 Task: Get directions from Atlanta Botanical Garden, Georgia, United States to Augusta, Georgia, United States  arriving by 5:00 pm tomorrow
Action: Mouse moved to (279, 59)
Screenshot: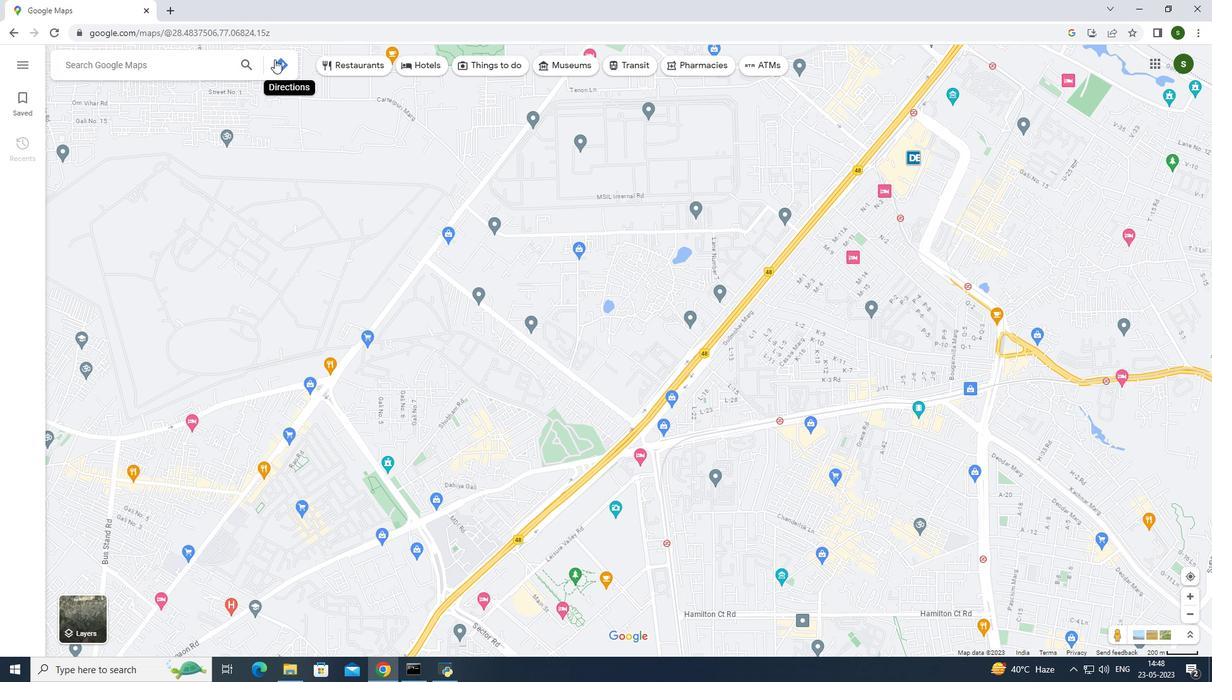 
Action: Mouse pressed left at (279, 59)
Screenshot: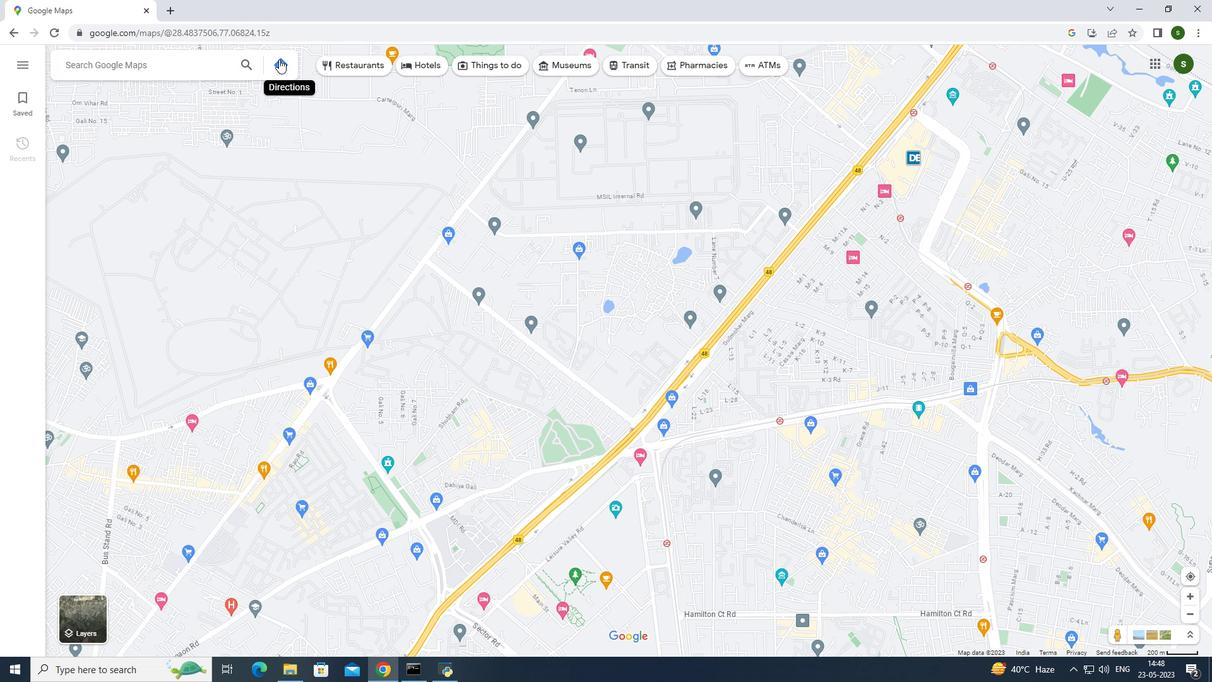 
Action: Mouse moved to (188, 103)
Screenshot: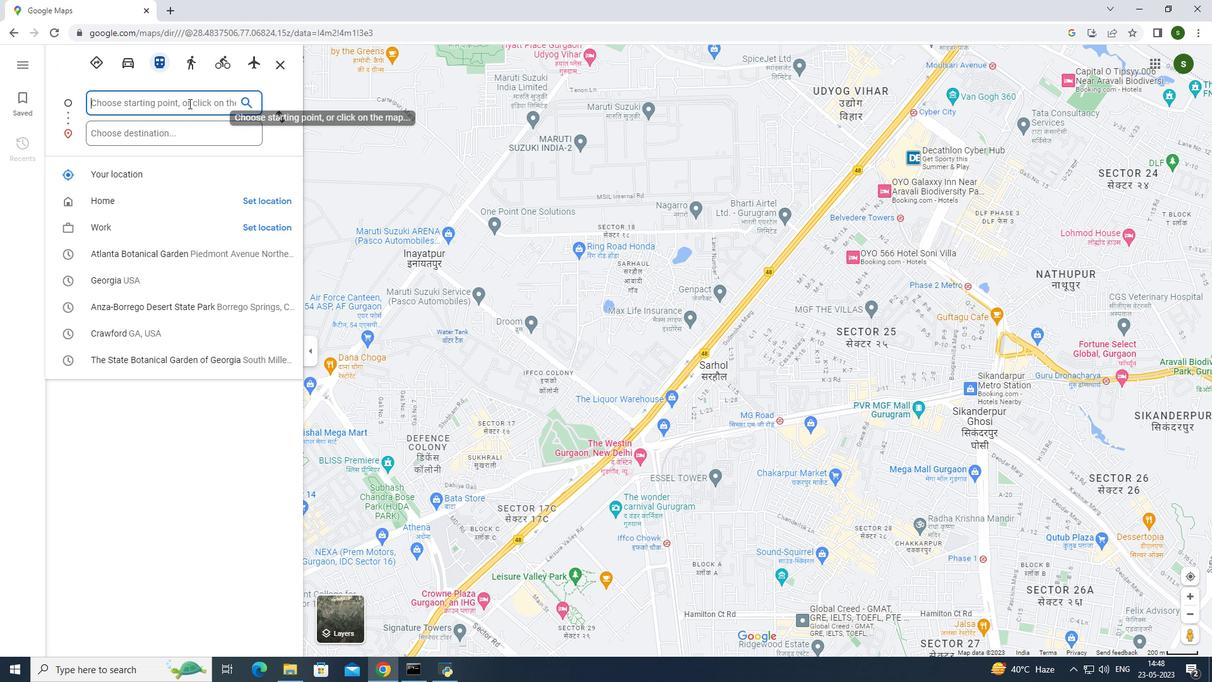 
Action: Mouse pressed left at (188, 103)
Screenshot: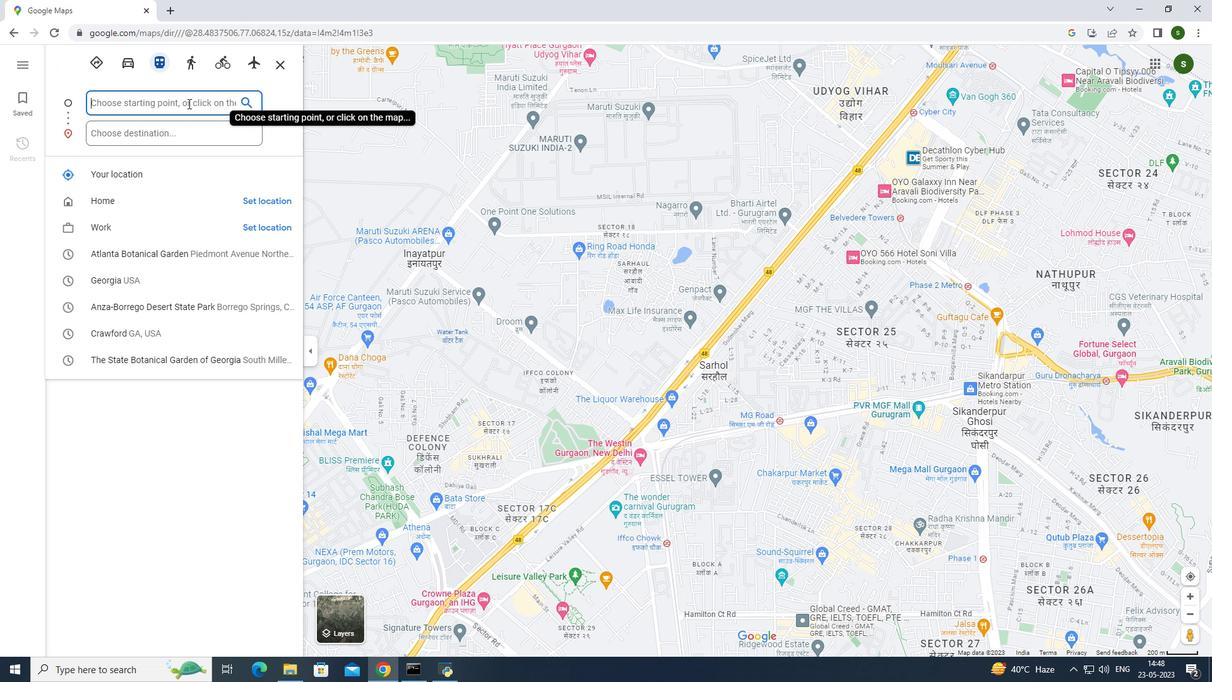 
Action: Key pressed <Key.caps_lock>A<Key.caps_lock>tlanta<Key.space><Key.caps_lock>B<Key.caps_lock>otanical<Key.space><Key.caps_lock>G<Key.caps_lock>arden,<Key.caps_lock>G<Key.caps_lock>eorgia,<Key.caps_lock>U<Key.caps_lock>nited<Key.space><Key.caps_lock>S<Key.caps_lock>tates
Screenshot: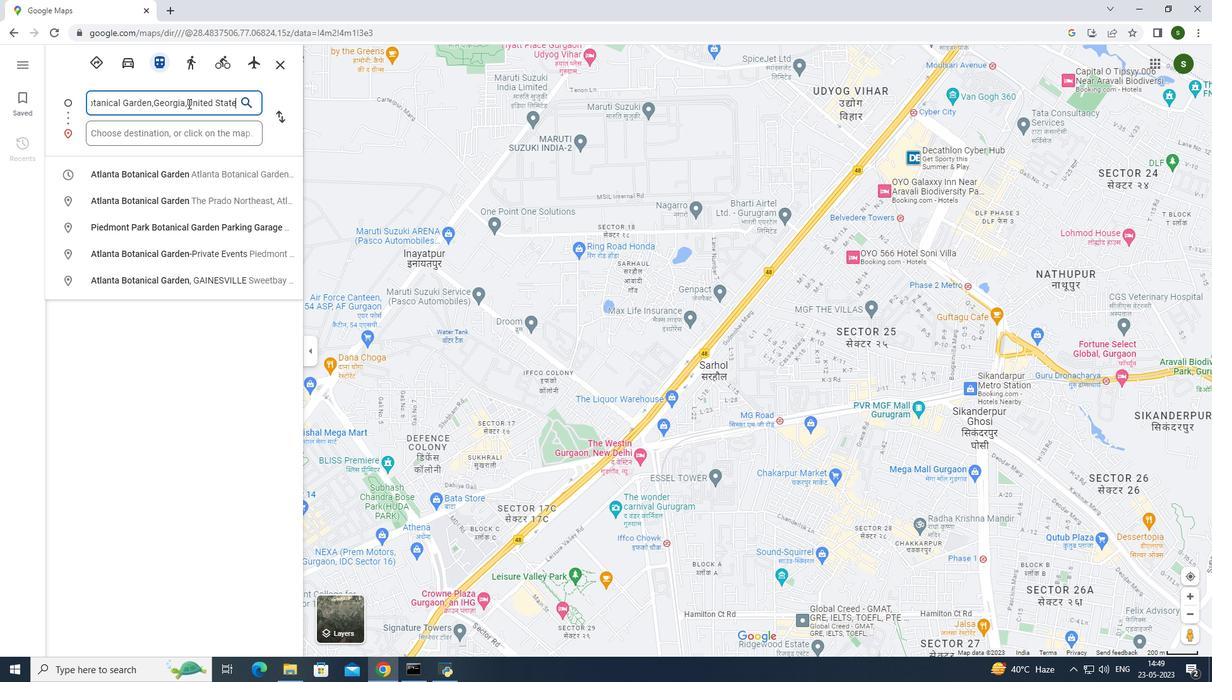 
Action: Mouse moved to (173, 132)
Screenshot: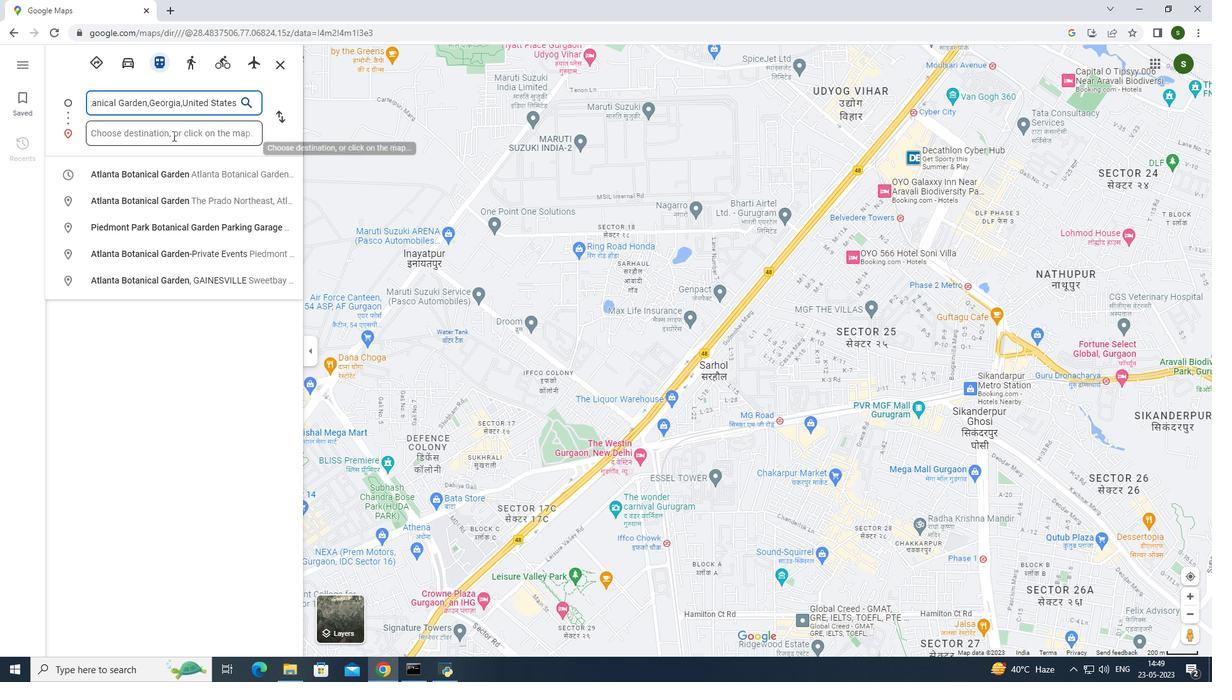 
Action: Mouse pressed left at (173, 132)
Screenshot: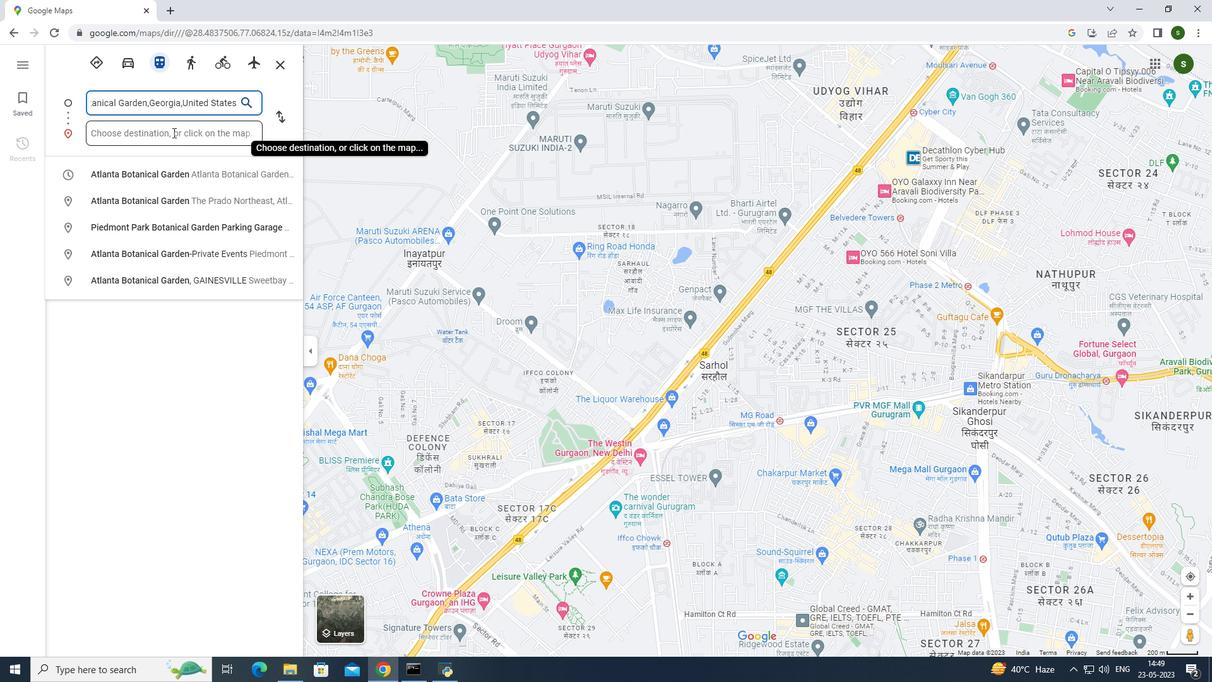 
Action: Key pressed <Key.caps_lock>A<Key.caps_lock>ugusta,<Key.caps_lock>G<Key.caps_lock>eorgia,<Key.caps_lock>U<Key.caps_lock>nited<Key.space><Key.caps_lock>S<Key.caps_lock>tates<Key.enter>
Screenshot: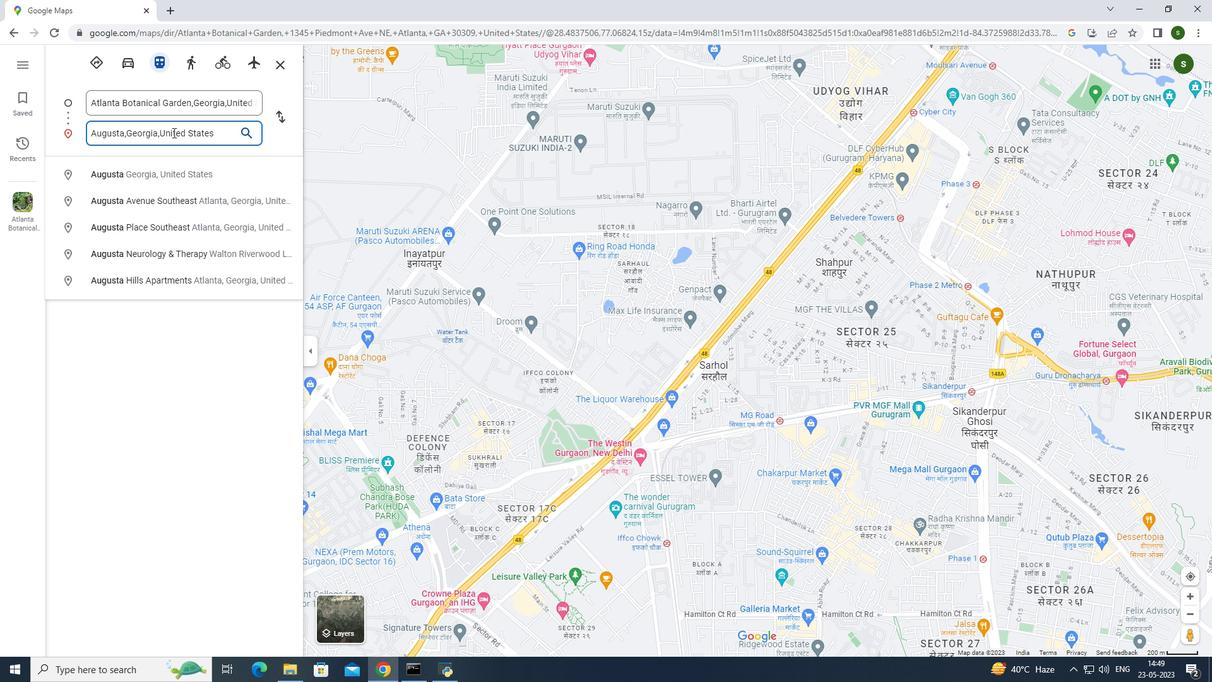 
Action: Mouse moved to (139, 173)
Screenshot: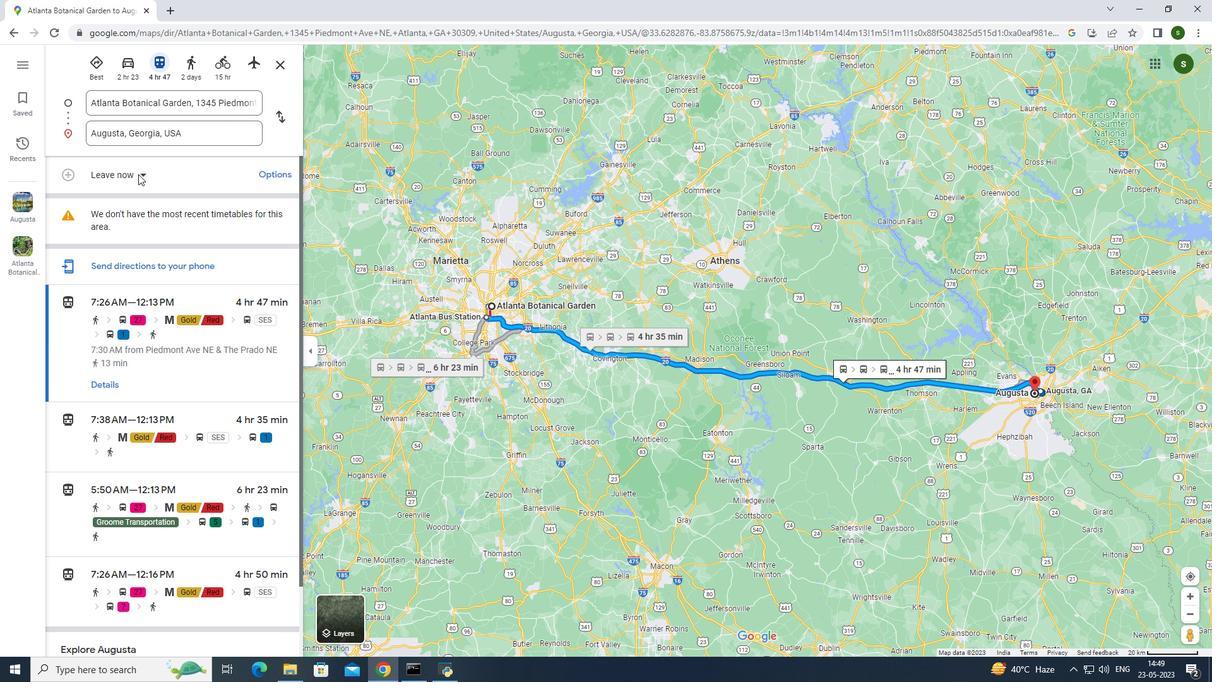
Action: Mouse pressed left at (139, 173)
Screenshot: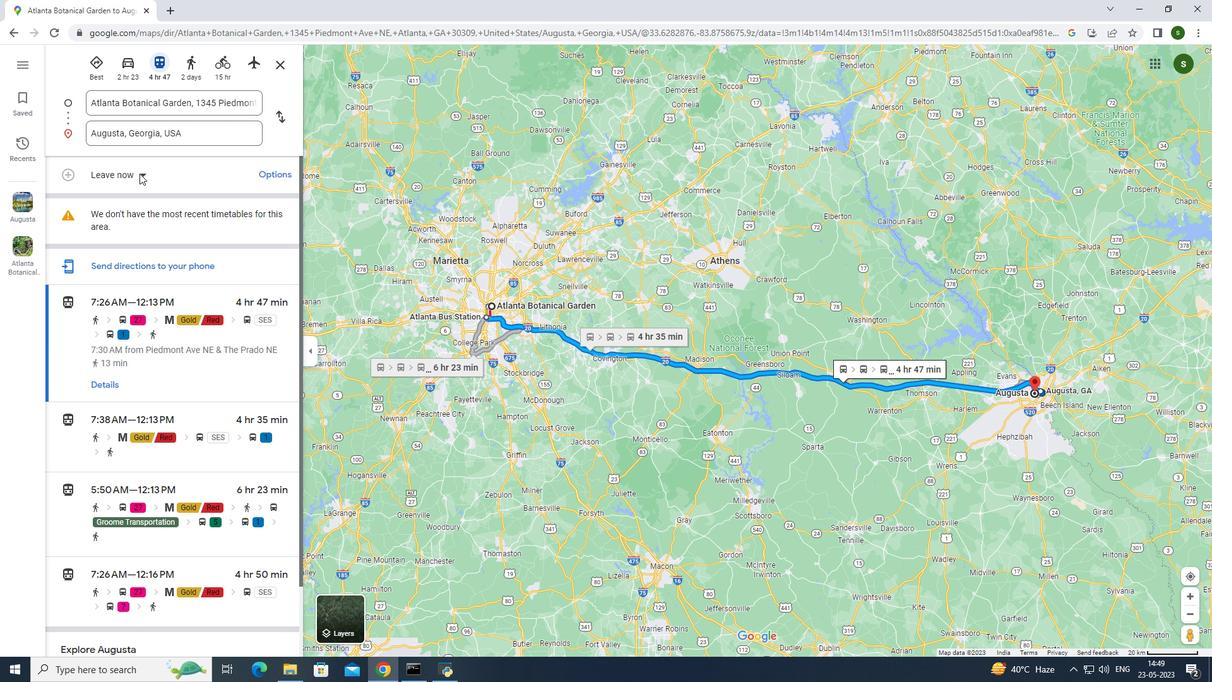 
Action: Mouse moved to (125, 231)
Screenshot: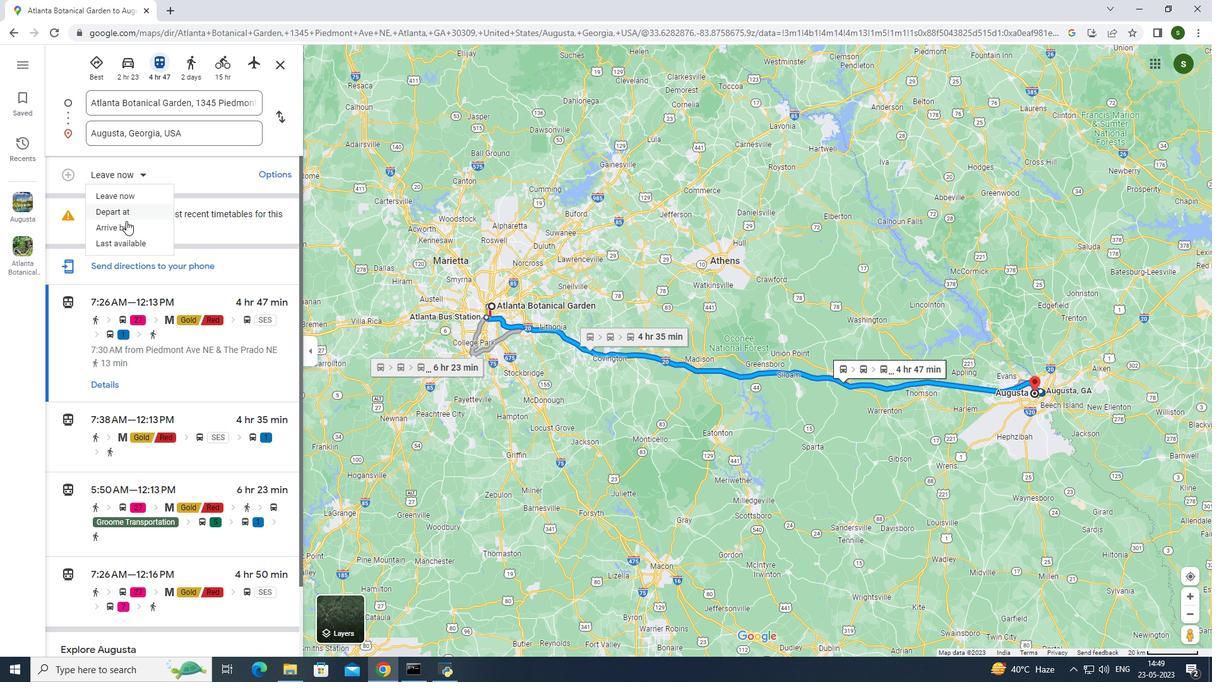 
Action: Mouse pressed left at (125, 231)
Screenshot: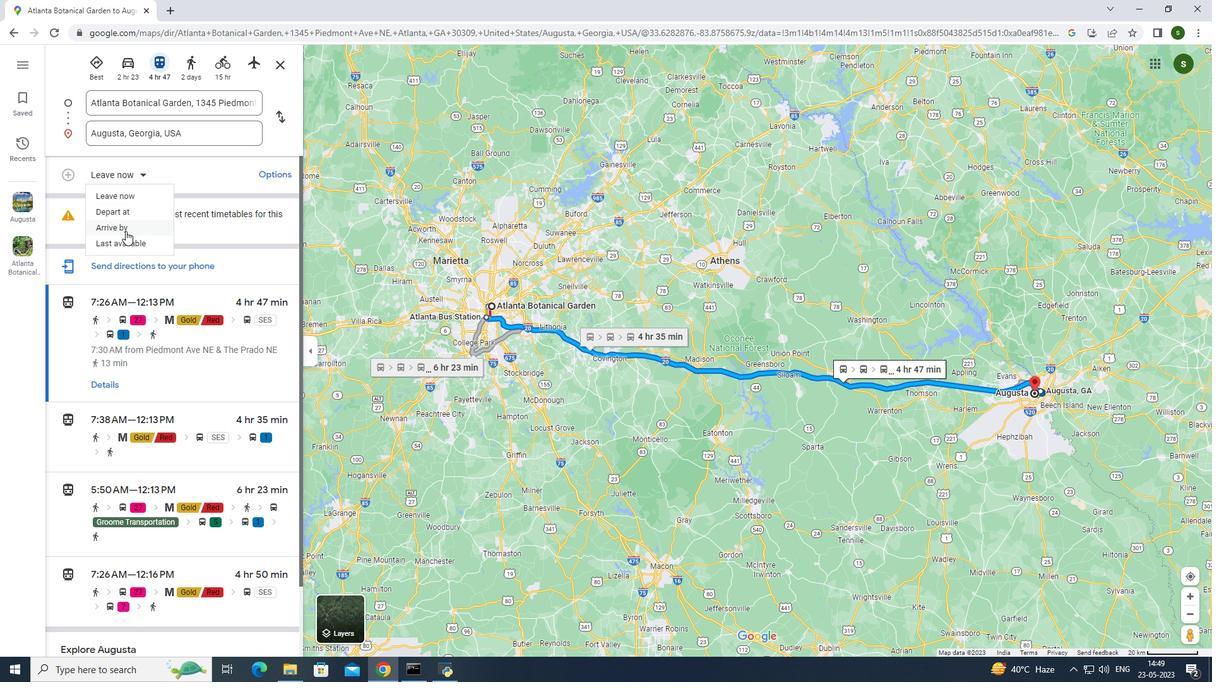 
Action: Mouse moved to (122, 193)
Screenshot: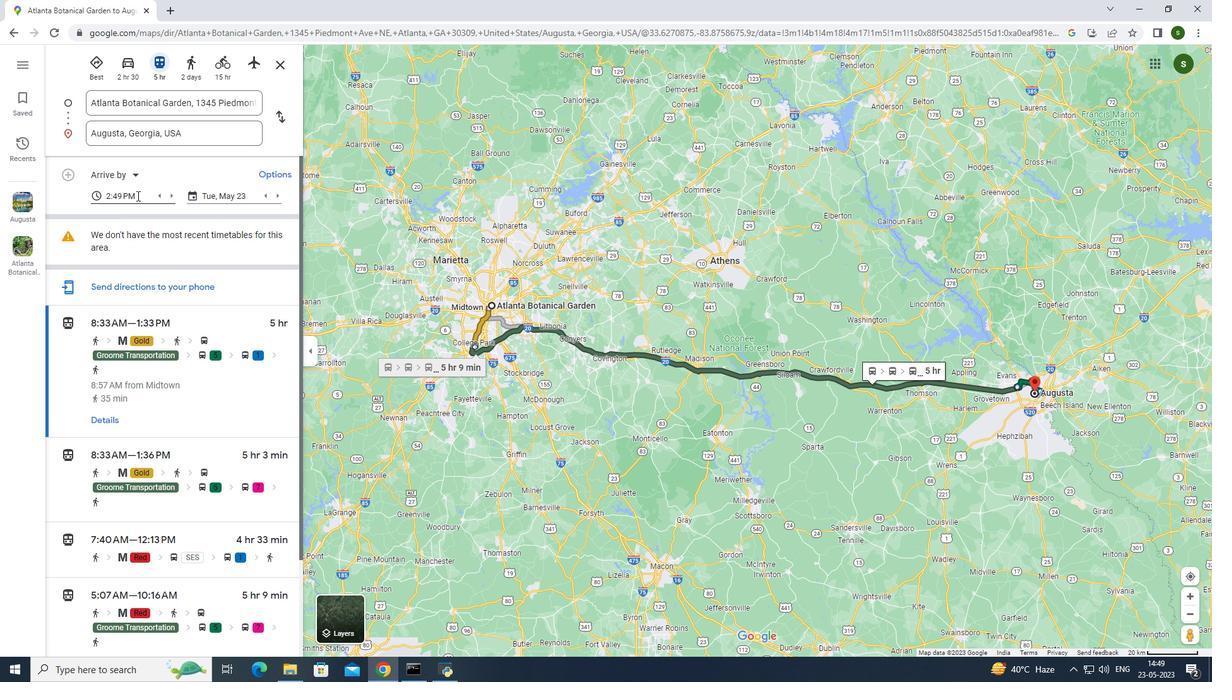 
Action: Mouse pressed left at (122, 193)
Screenshot: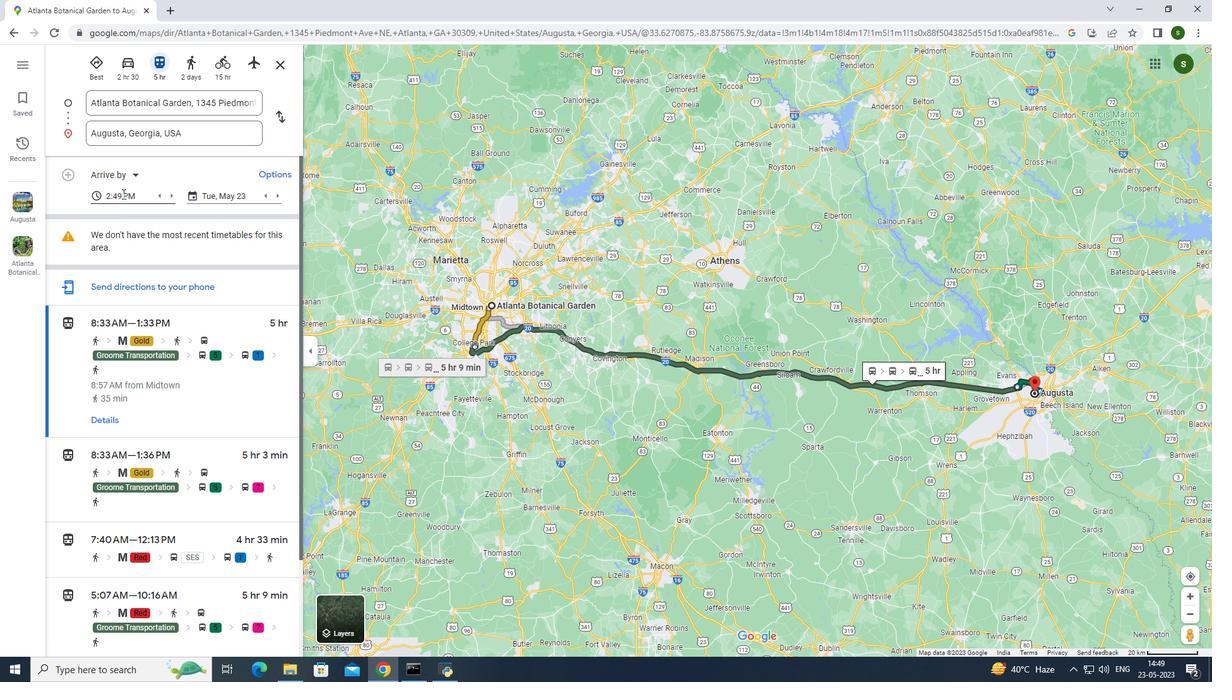 
Action: Mouse moved to (169, 282)
Screenshot: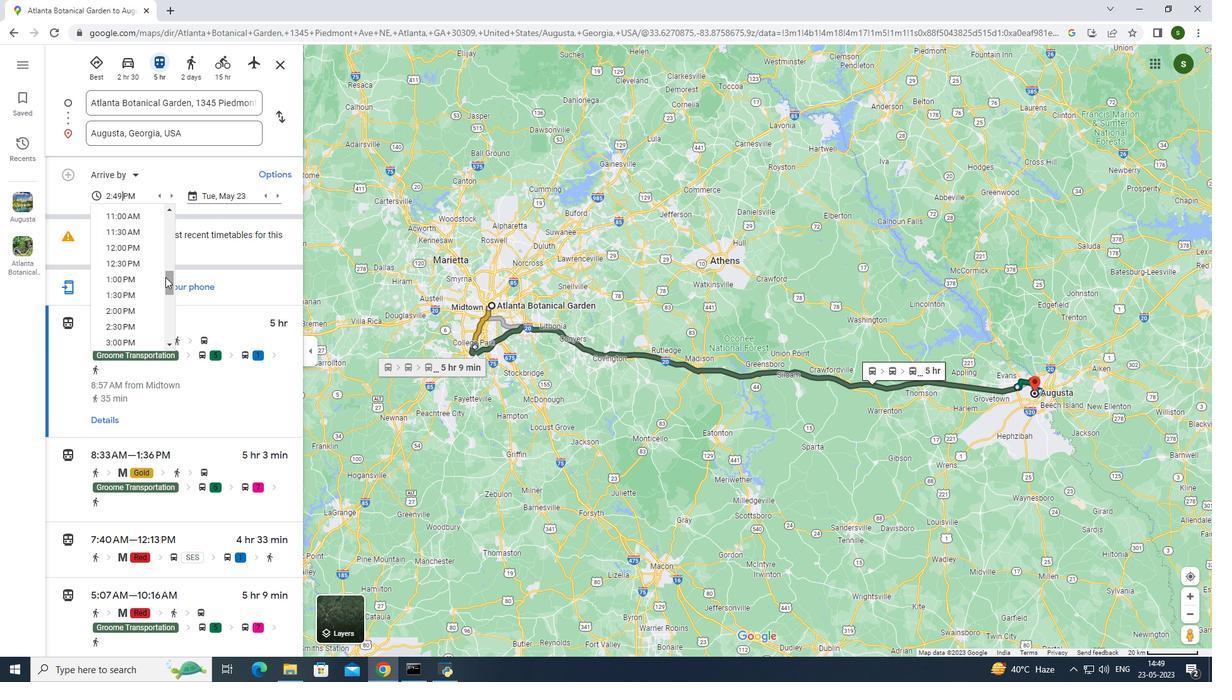 
Action: Mouse pressed left at (169, 282)
Screenshot: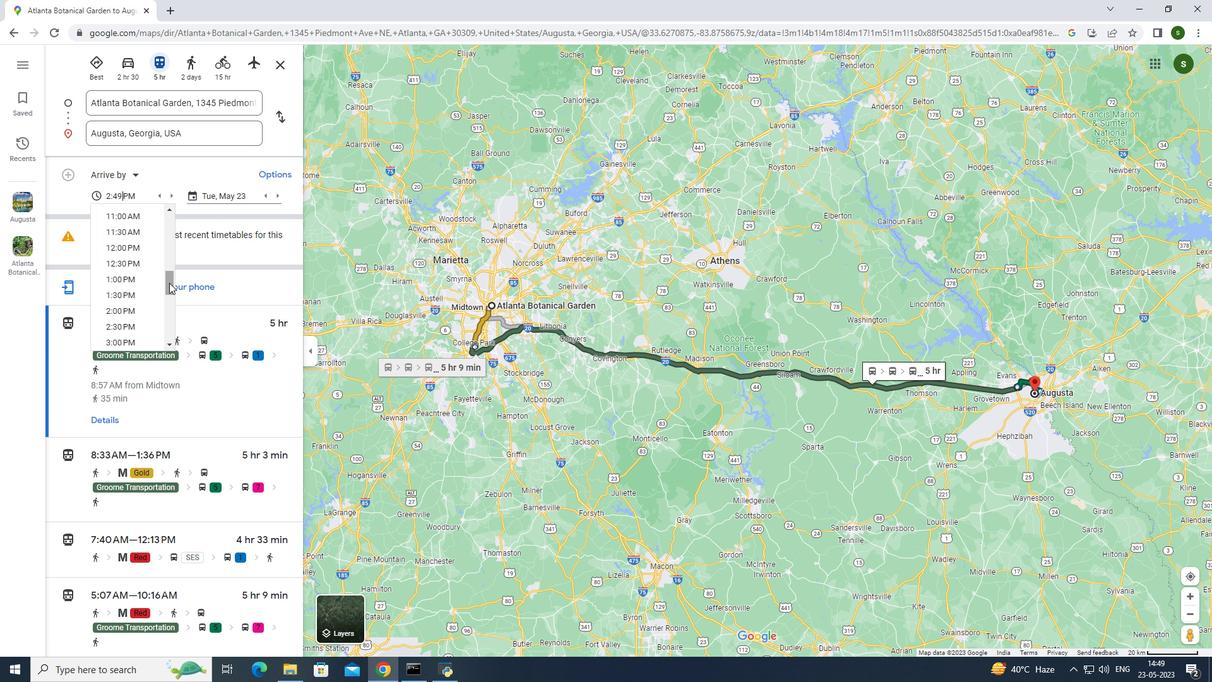 
Action: Mouse moved to (132, 322)
Screenshot: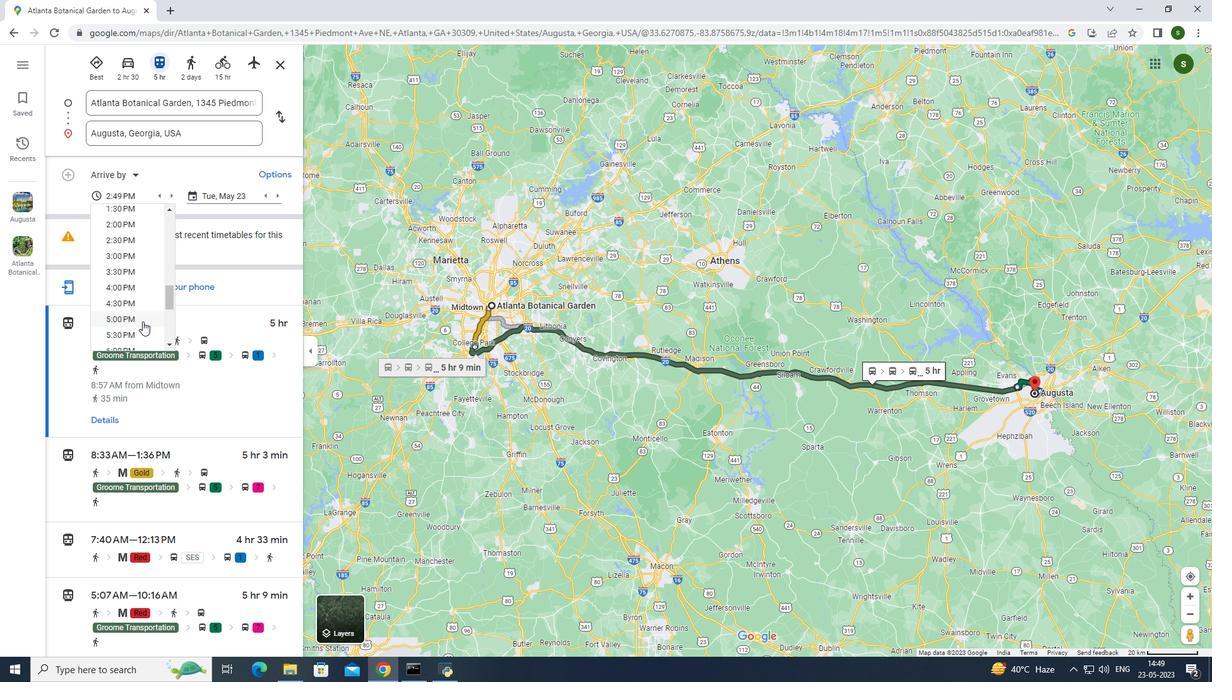
Action: Mouse pressed left at (132, 322)
Screenshot: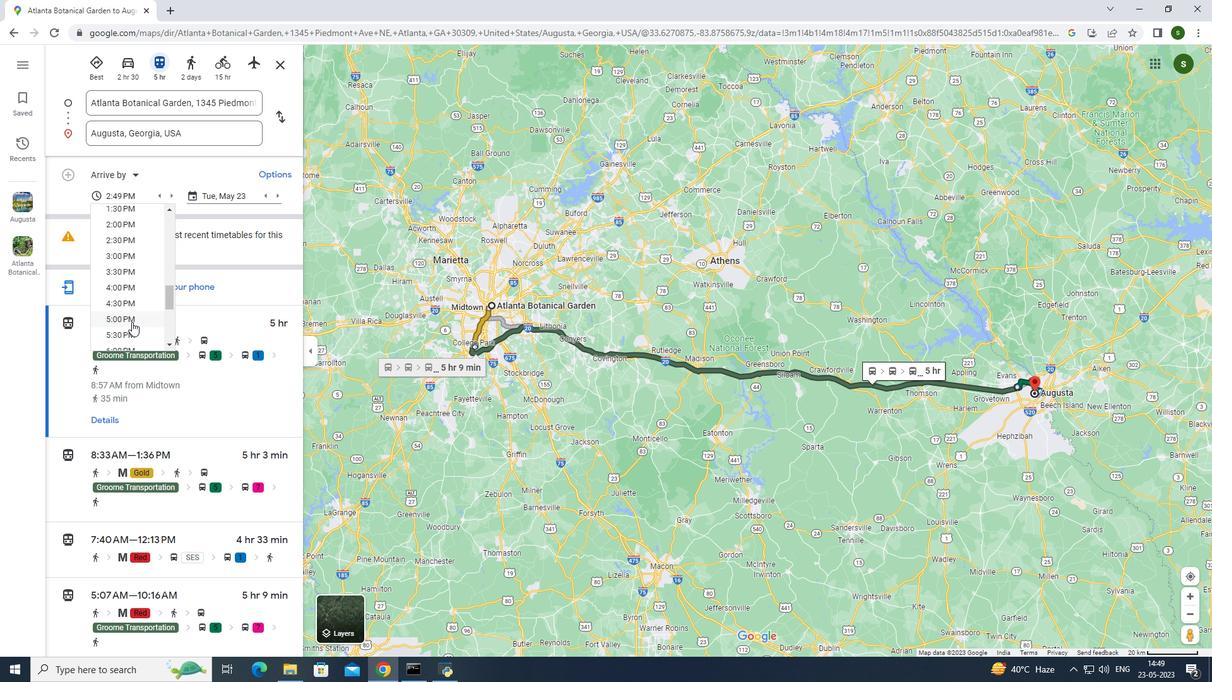 
Action: Mouse moved to (277, 198)
Screenshot: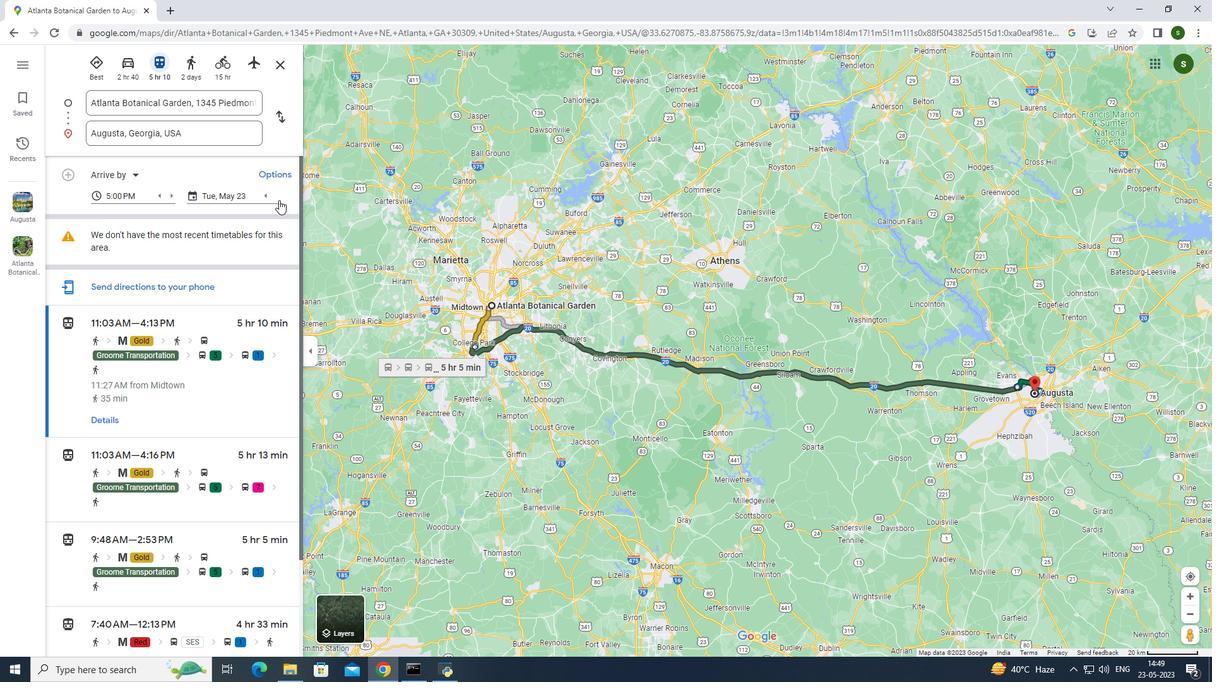 
Action: Mouse pressed left at (277, 198)
Screenshot: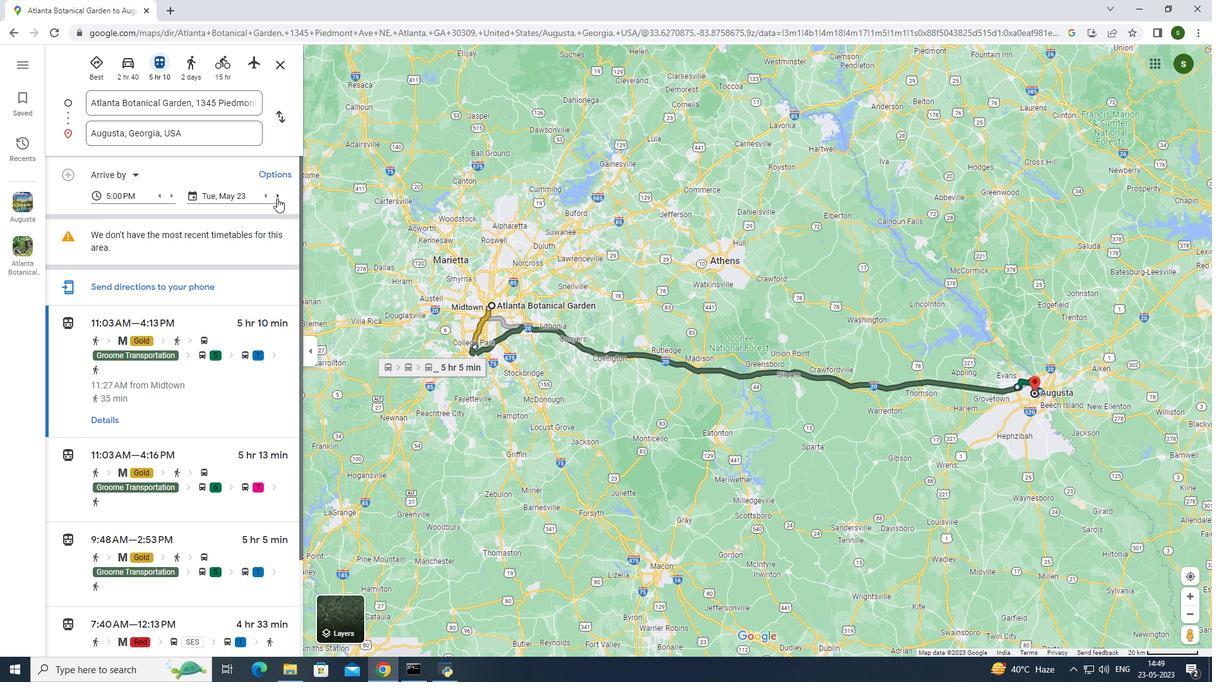 
Action: Mouse moved to (505, 354)
Screenshot: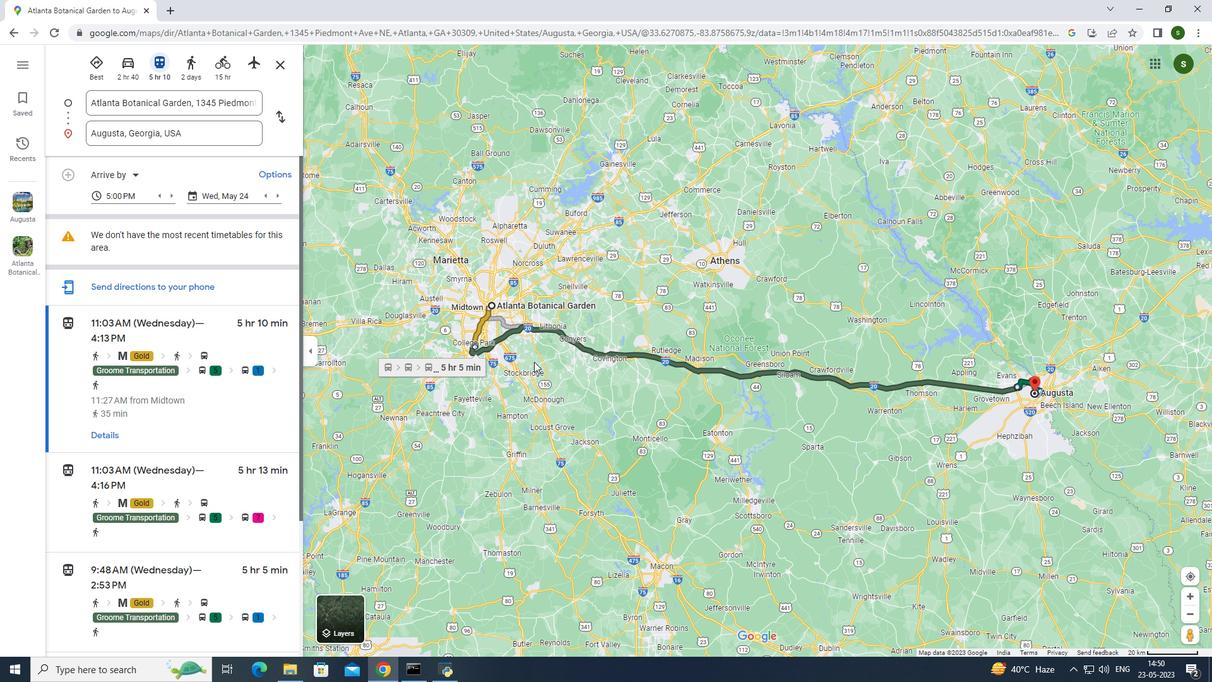 
Action: Mouse scrolled (505, 354) with delta (0, 0)
Screenshot: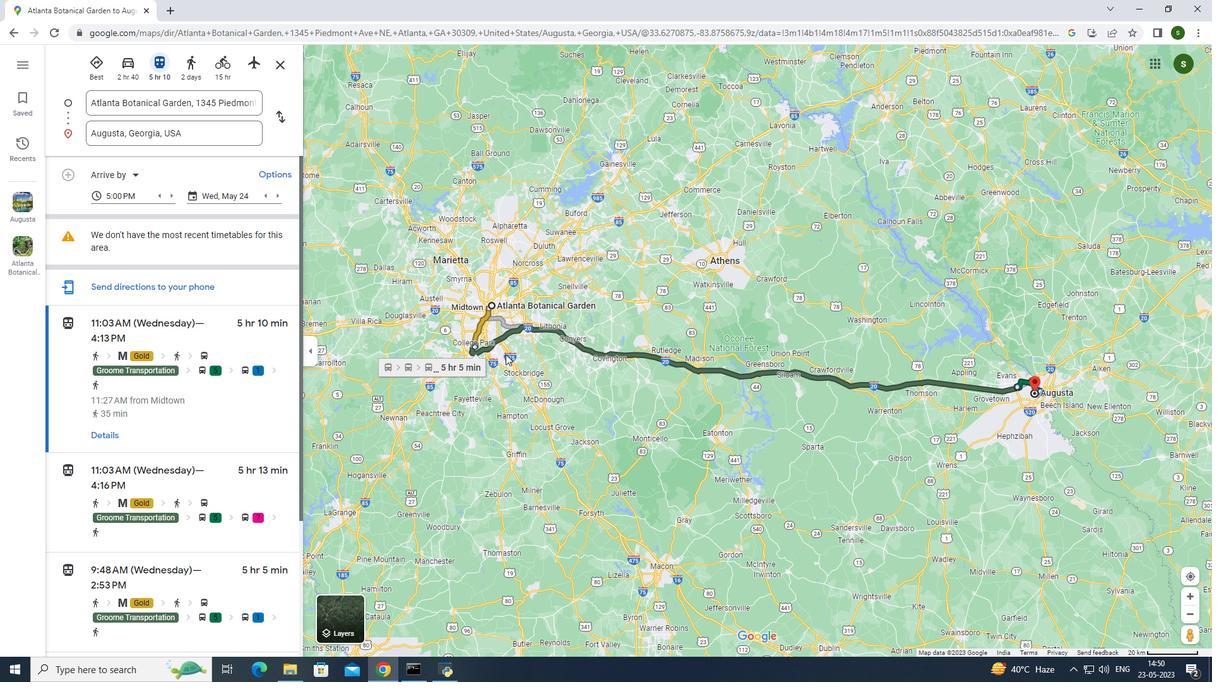 
Action: Mouse moved to (505, 354)
Screenshot: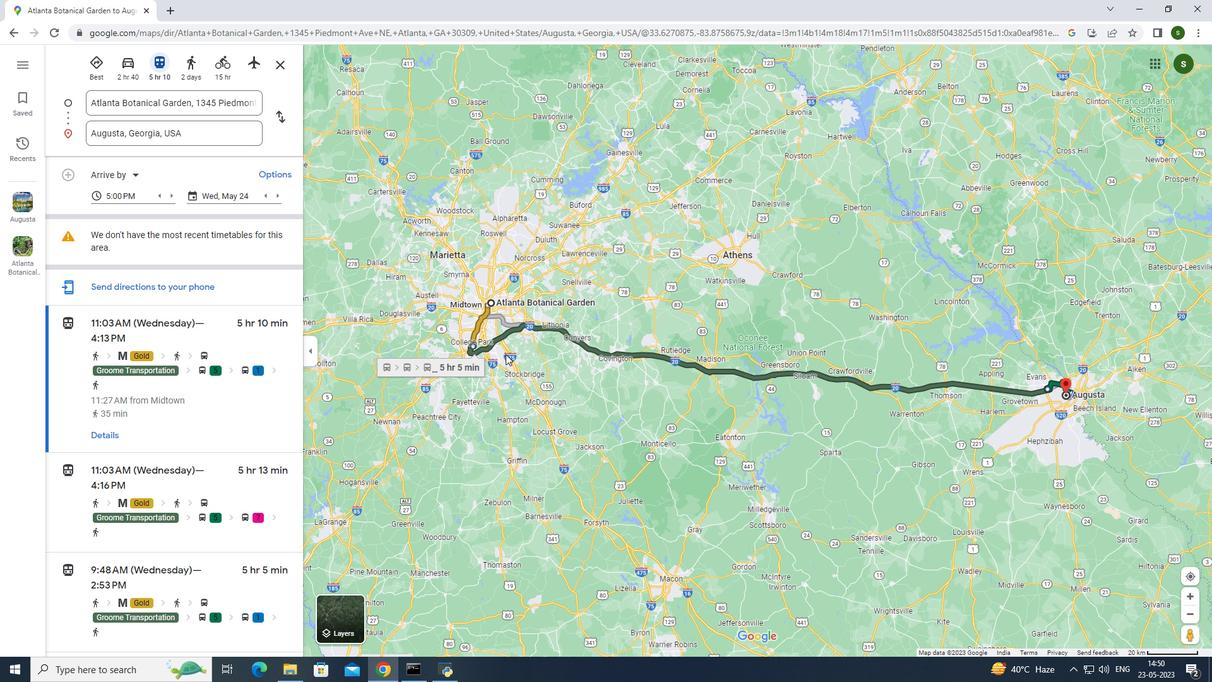 
Action: Mouse scrolled (505, 354) with delta (0, 0)
Screenshot: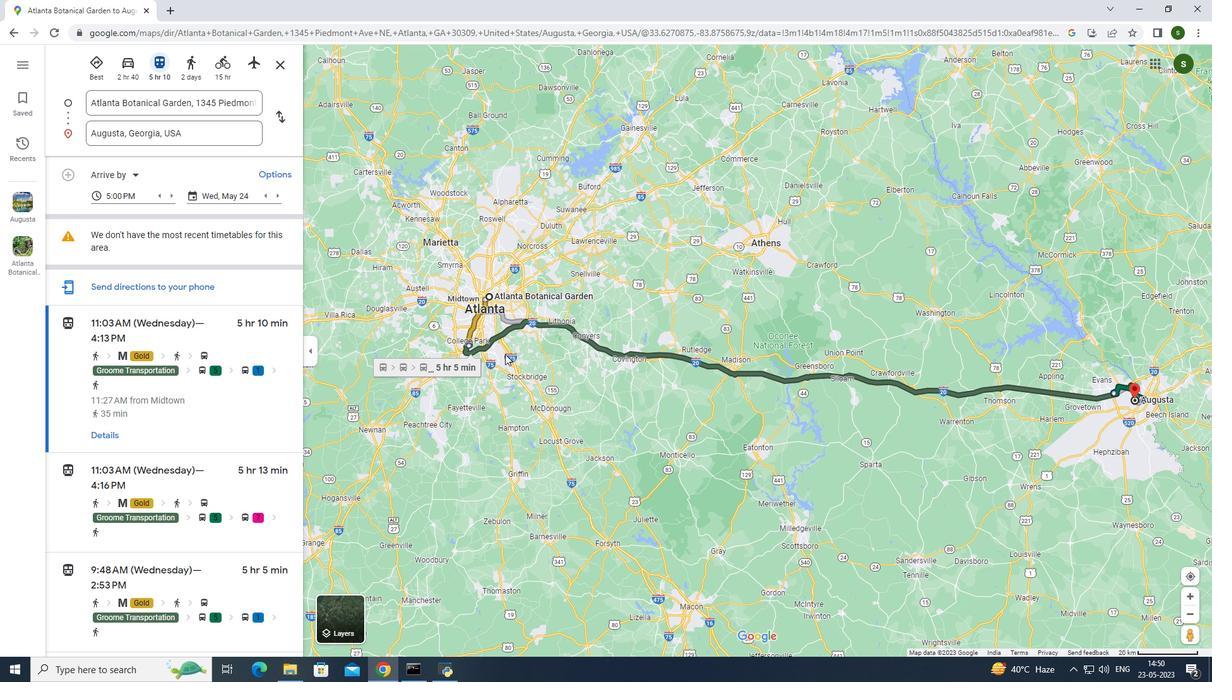 
Action: Mouse scrolled (505, 354) with delta (0, 0)
Screenshot: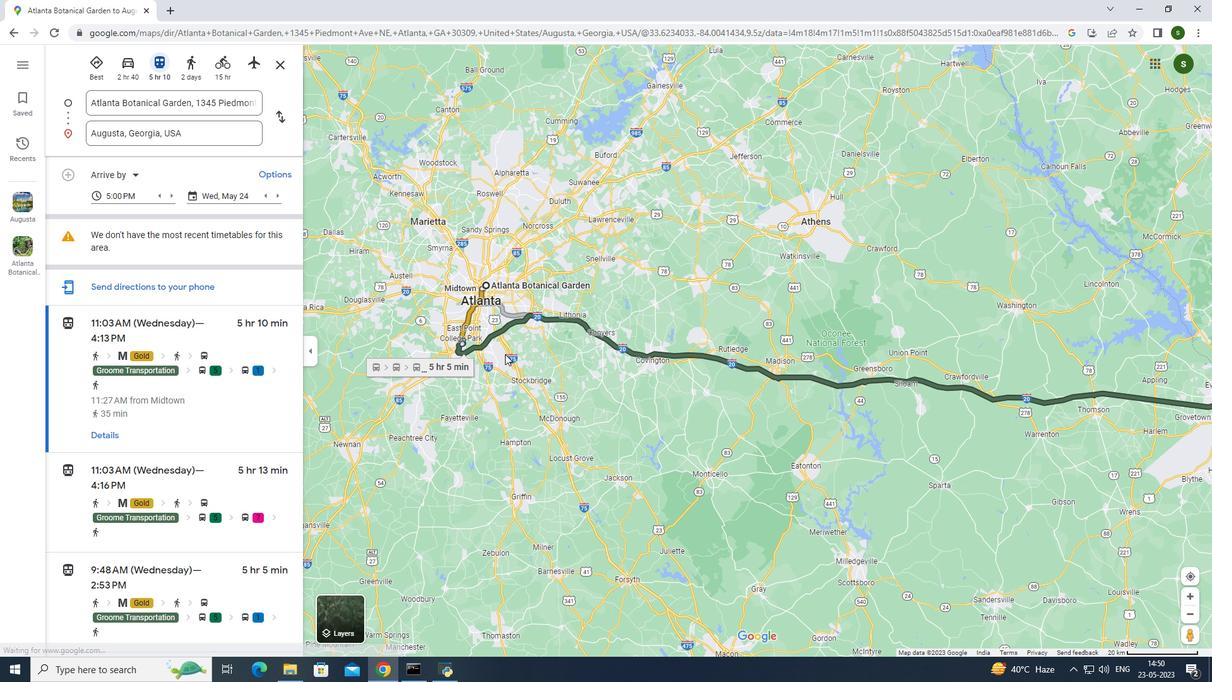 
Action: Mouse scrolled (505, 354) with delta (0, 0)
Screenshot: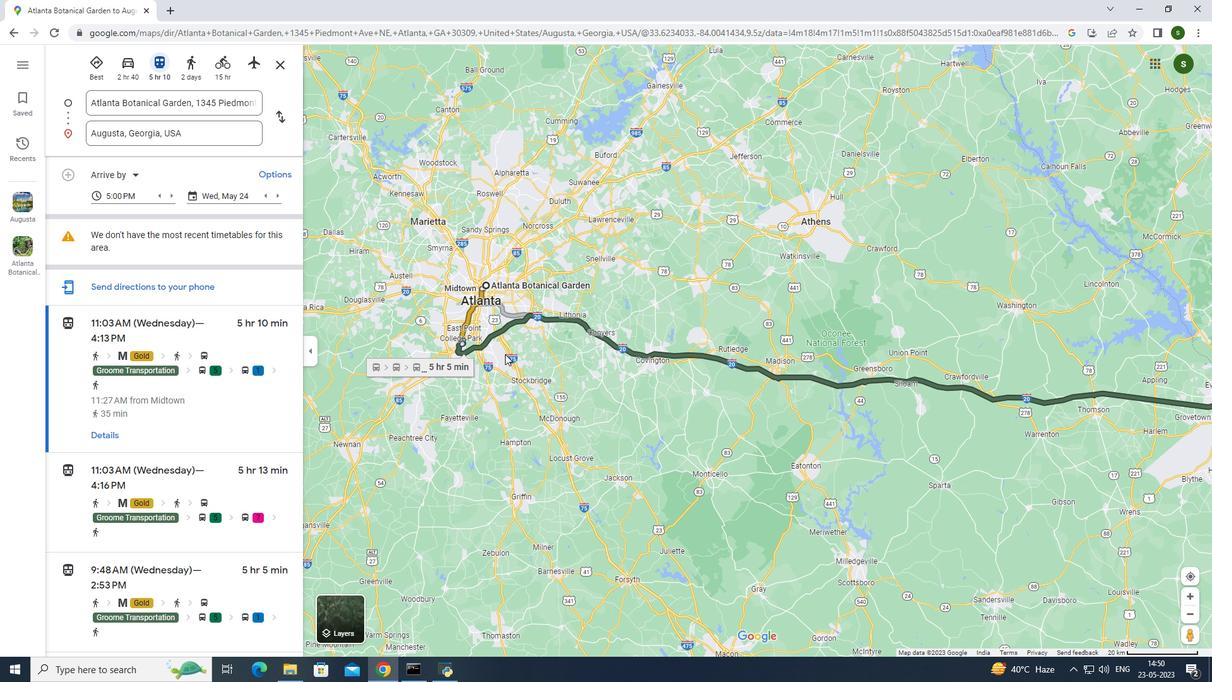 
Action: Mouse moved to (553, 332)
Screenshot: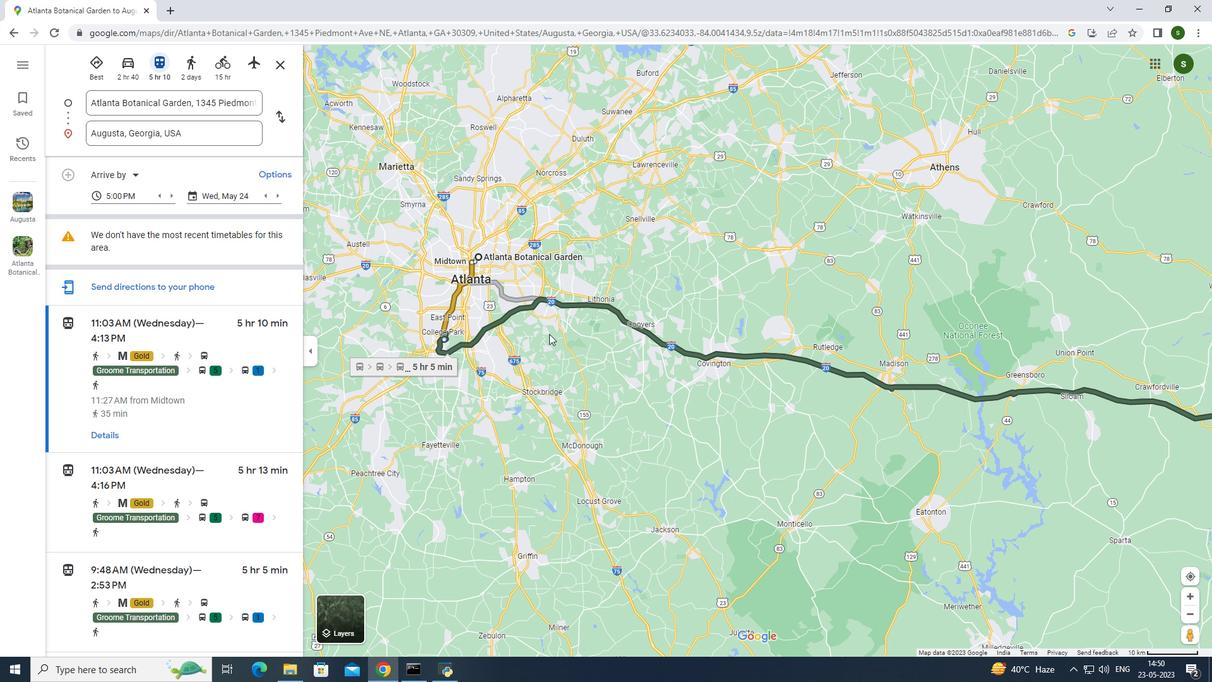 
Action: Mouse pressed left at (553, 332)
Screenshot: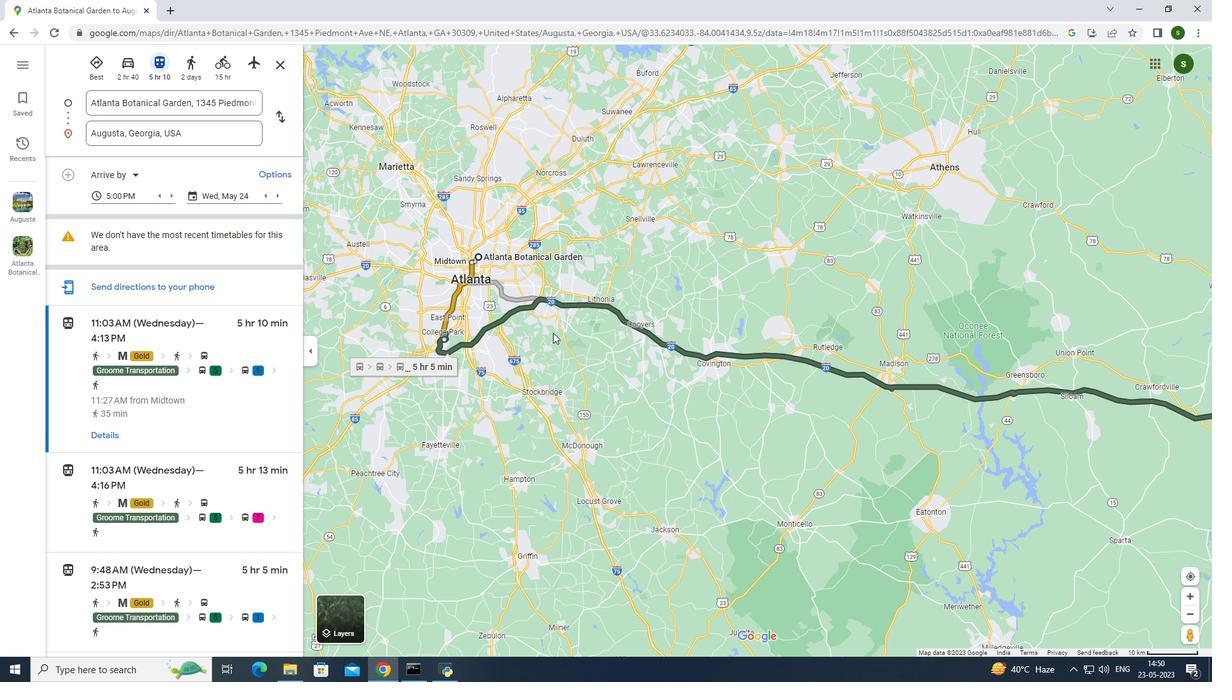 
Action: Mouse moved to (489, 317)
Screenshot: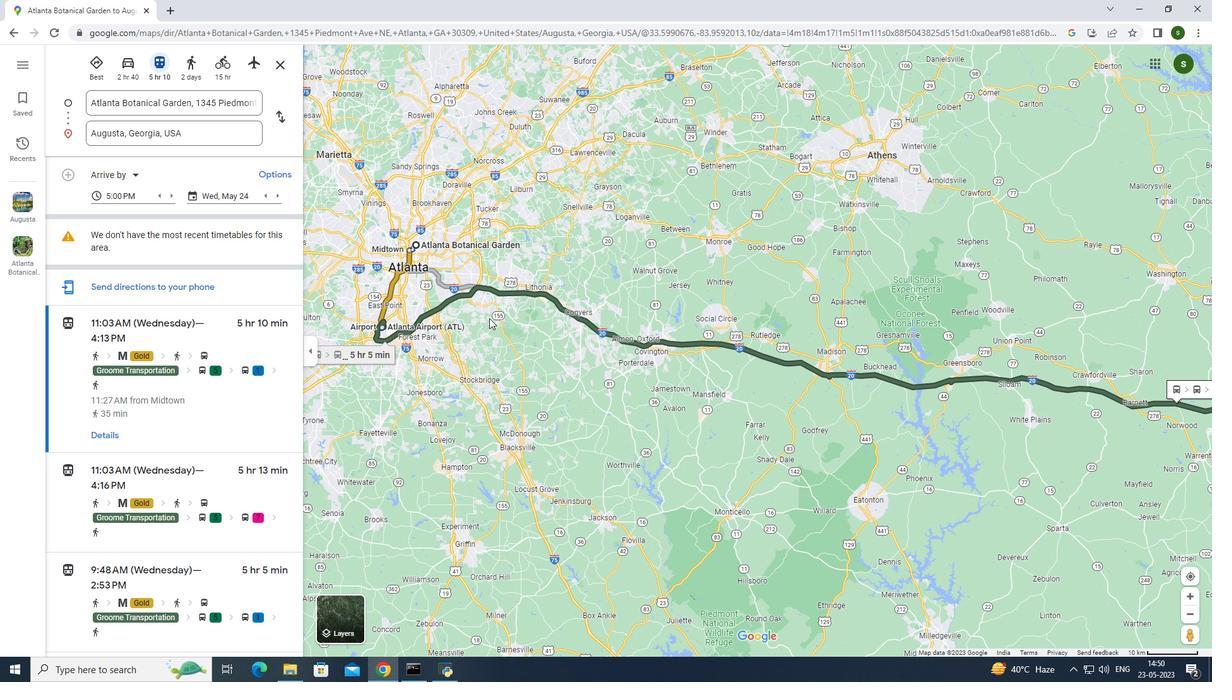
Action: Mouse pressed left at (489, 317)
Screenshot: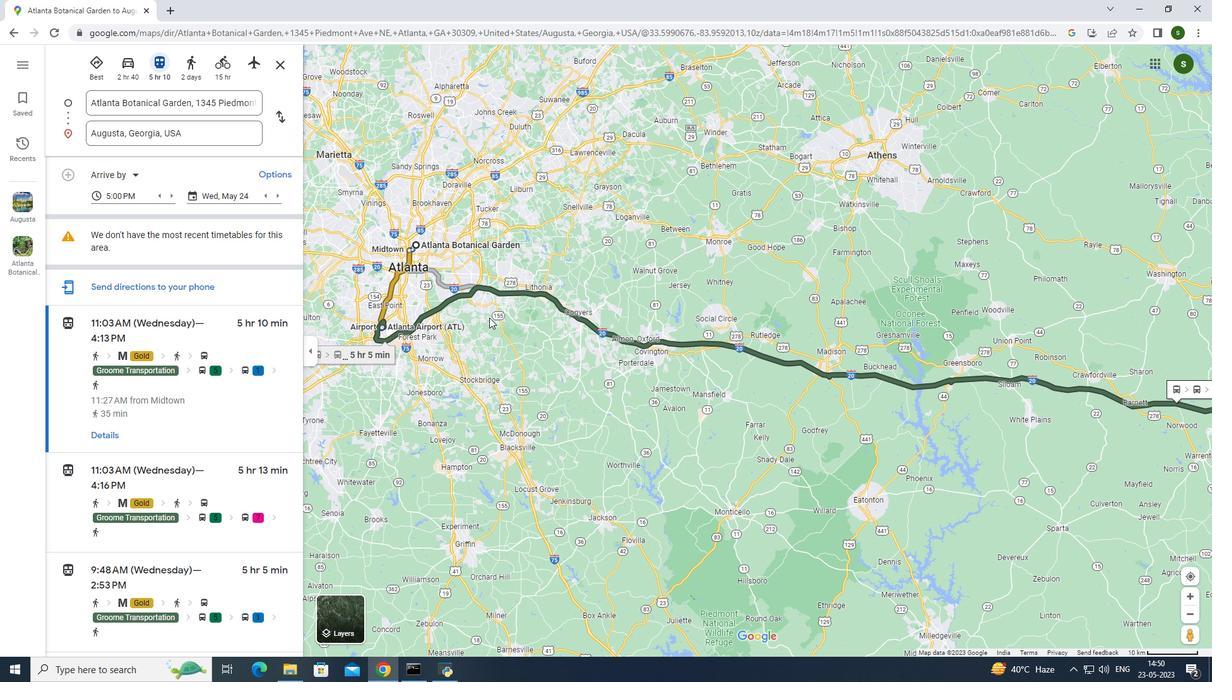 
Action: Mouse moved to (608, 342)
Screenshot: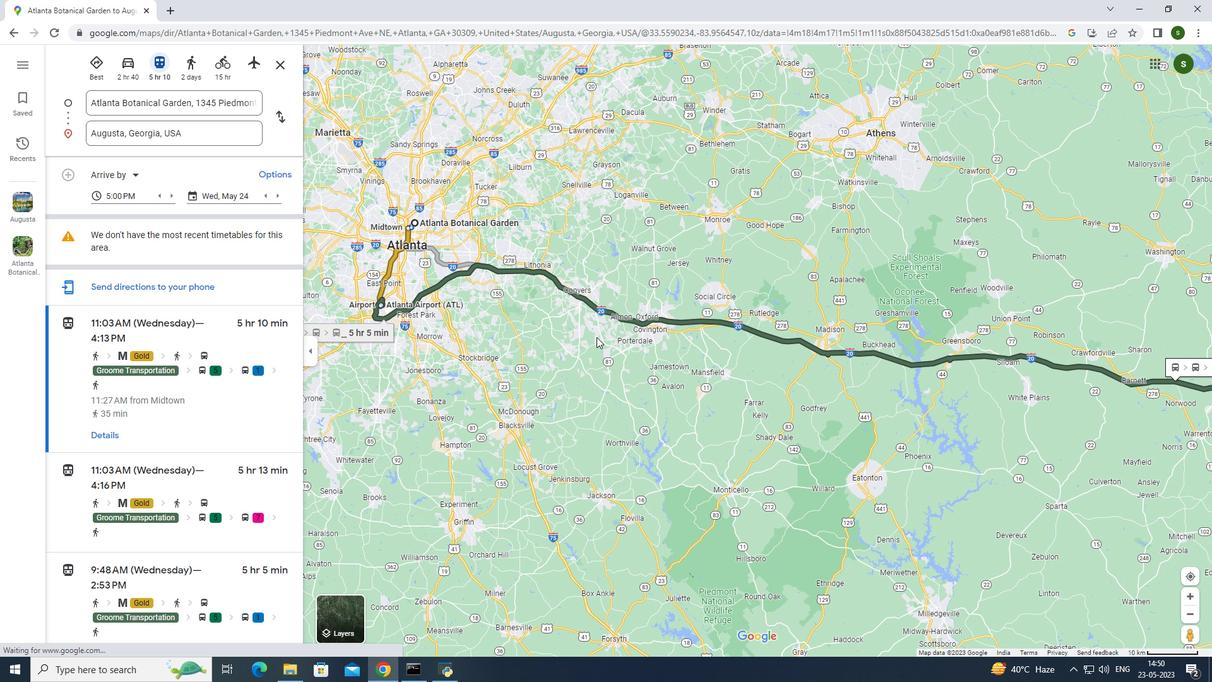 
Action: Mouse pressed left at (608, 342)
Screenshot: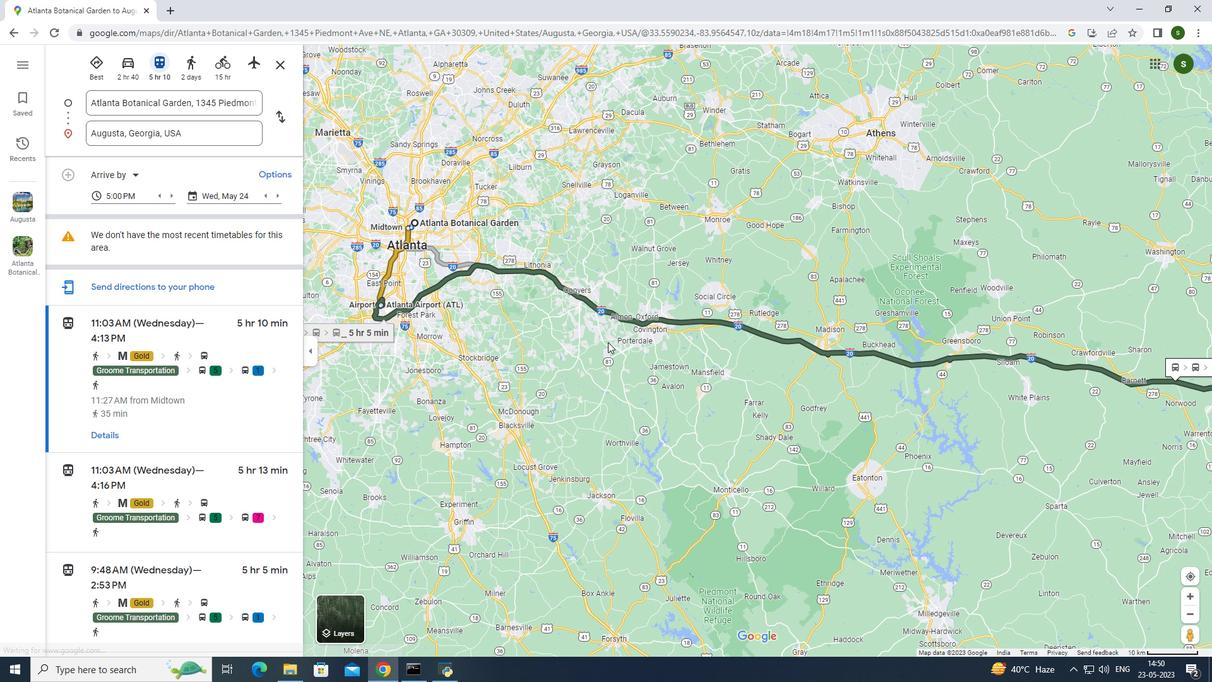 
Action: Mouse moved to (753, 363)
Screenshot: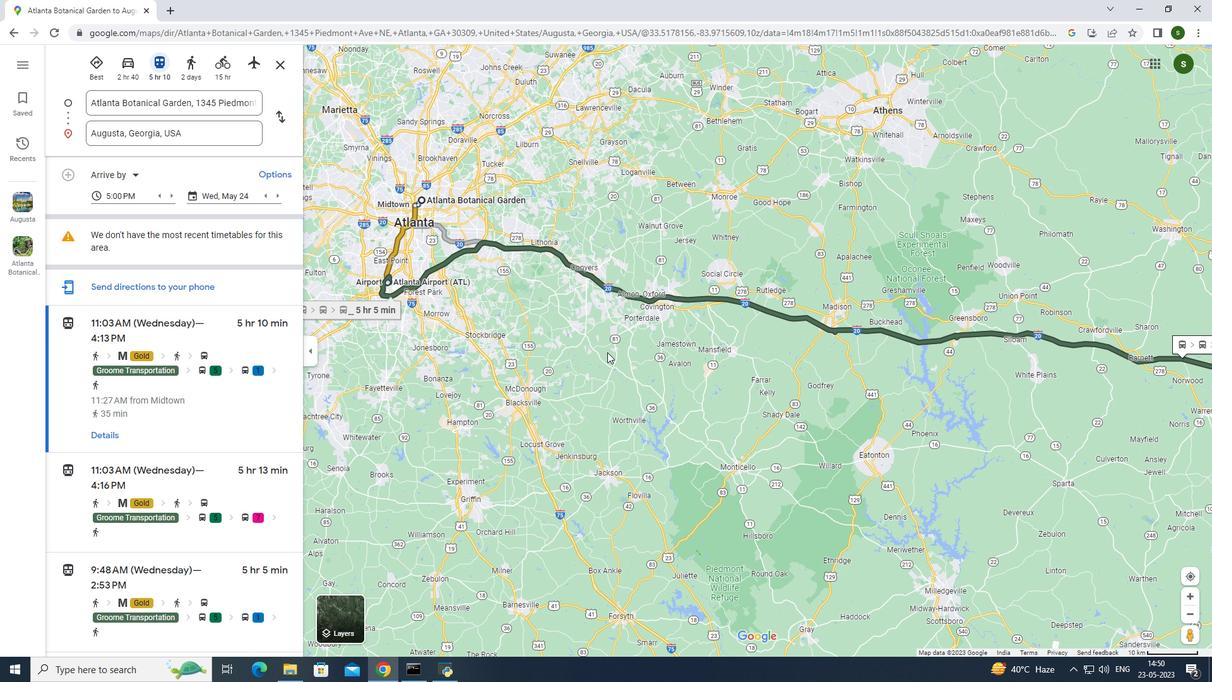 
Action: Mouse pressed left at (753, 363)
Screenshot: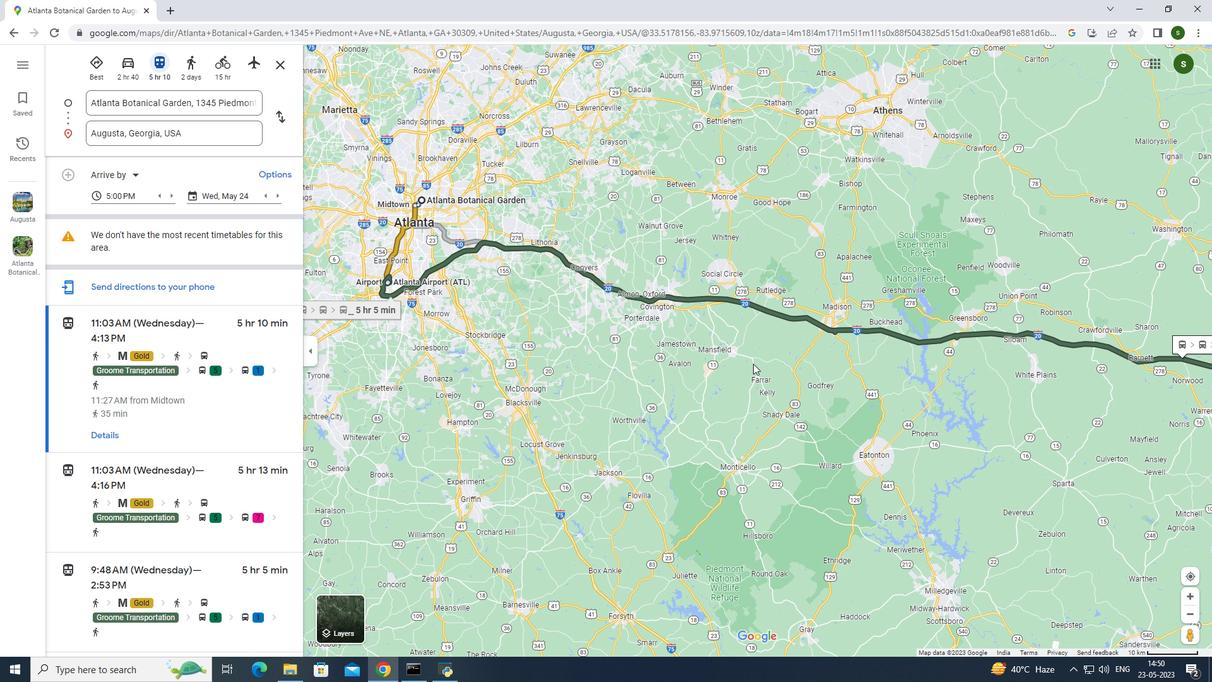 
Action: Mouse moved to (979, 371)
Screenshot: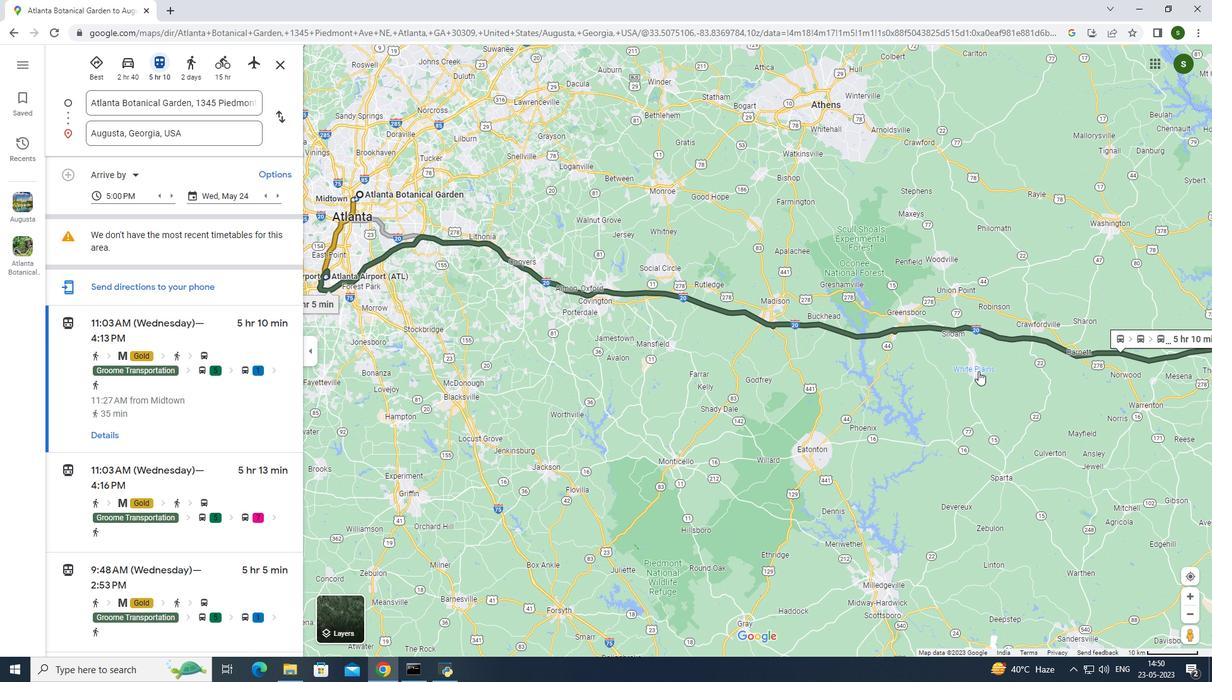 
Action: Mouse pressed left at (979, 371)
Screenshot: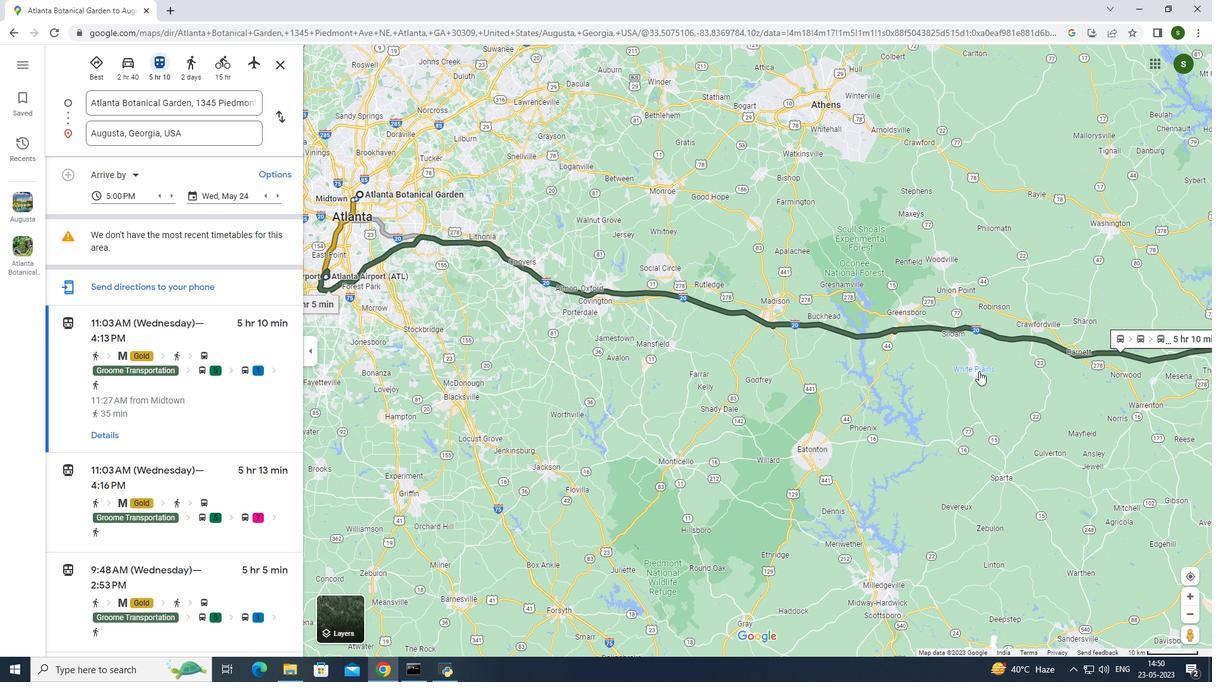
Action: Mouse moved to (1024, 372)
Screenshot: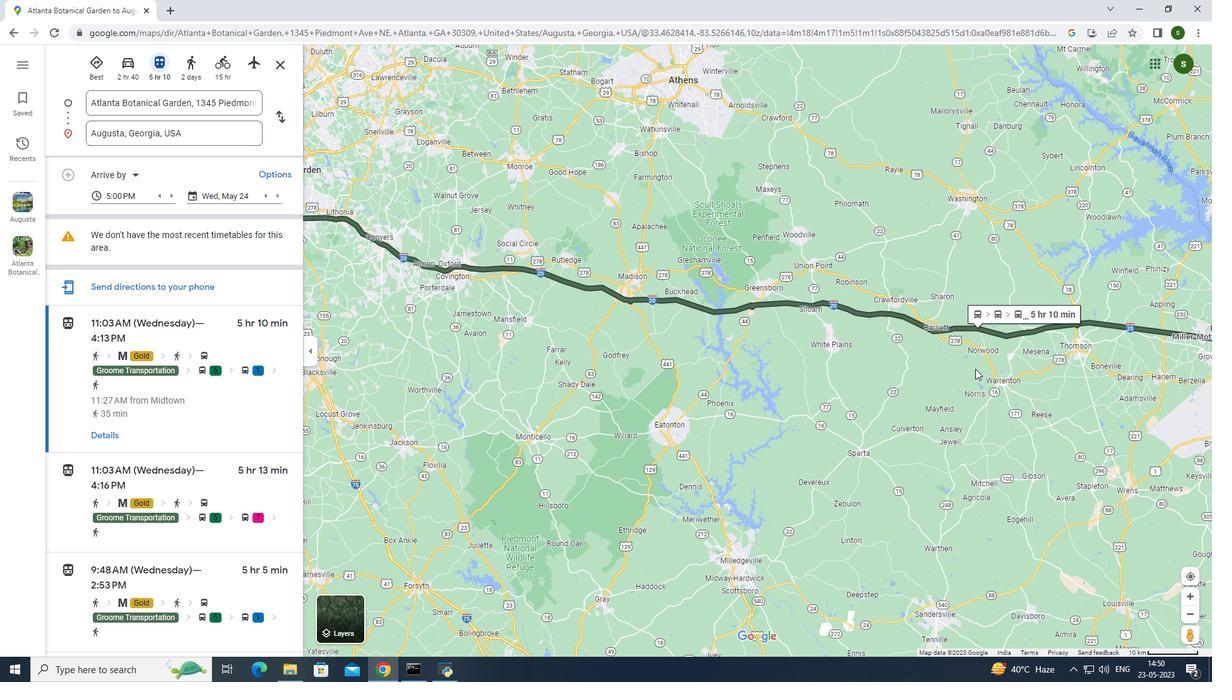 
Action: Mouse pressed left at (1024, 372)
Screenshot: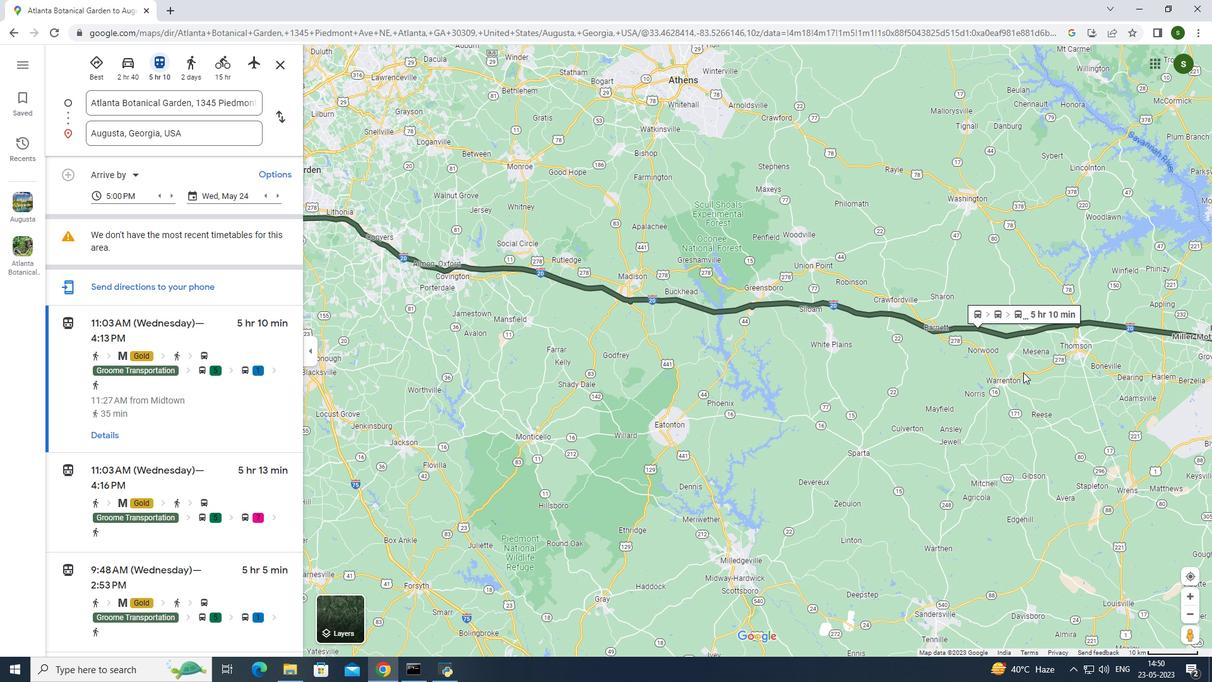 
Action: Mouse moved to (497, 345)
Screenshot: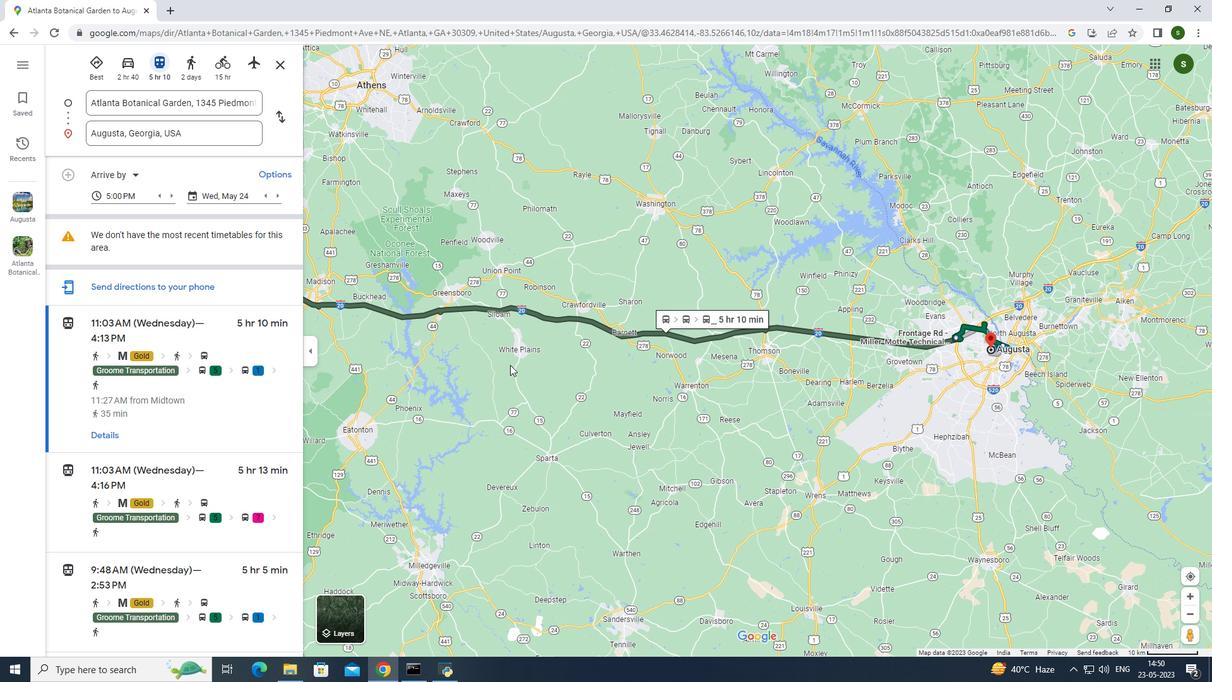 
Action: Mouse pressed left at (497, 345)
Screenshot: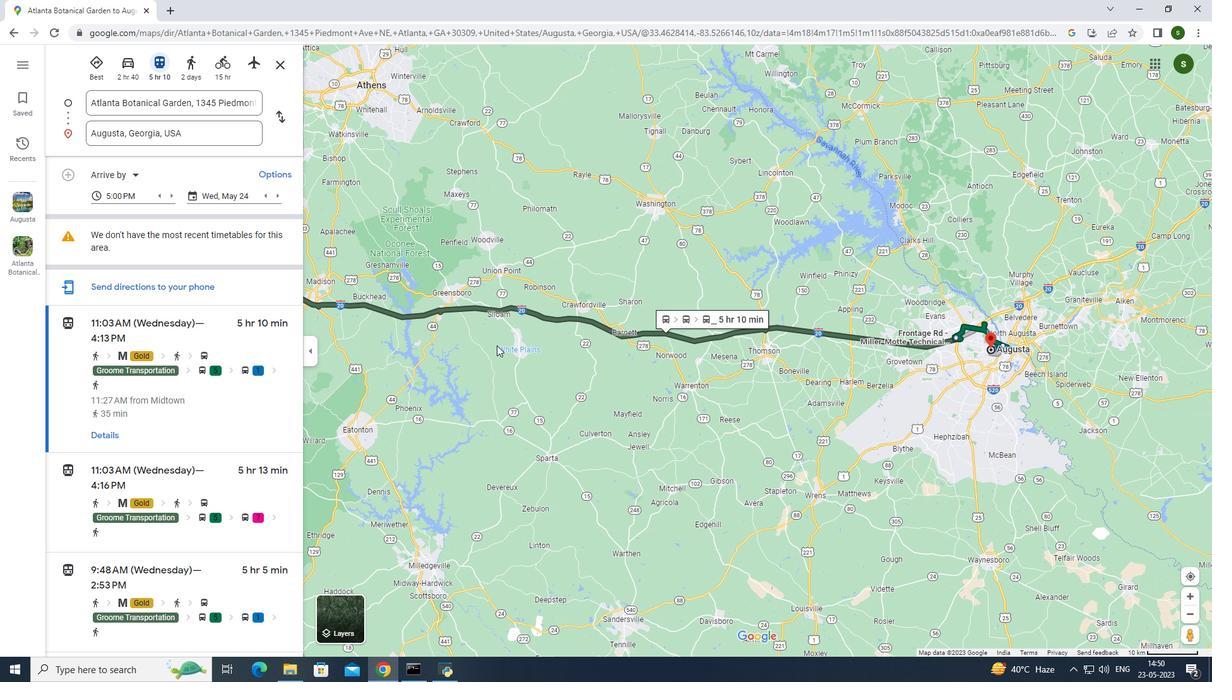 
Action: Mouse moved to (199, 377)
Screenshot: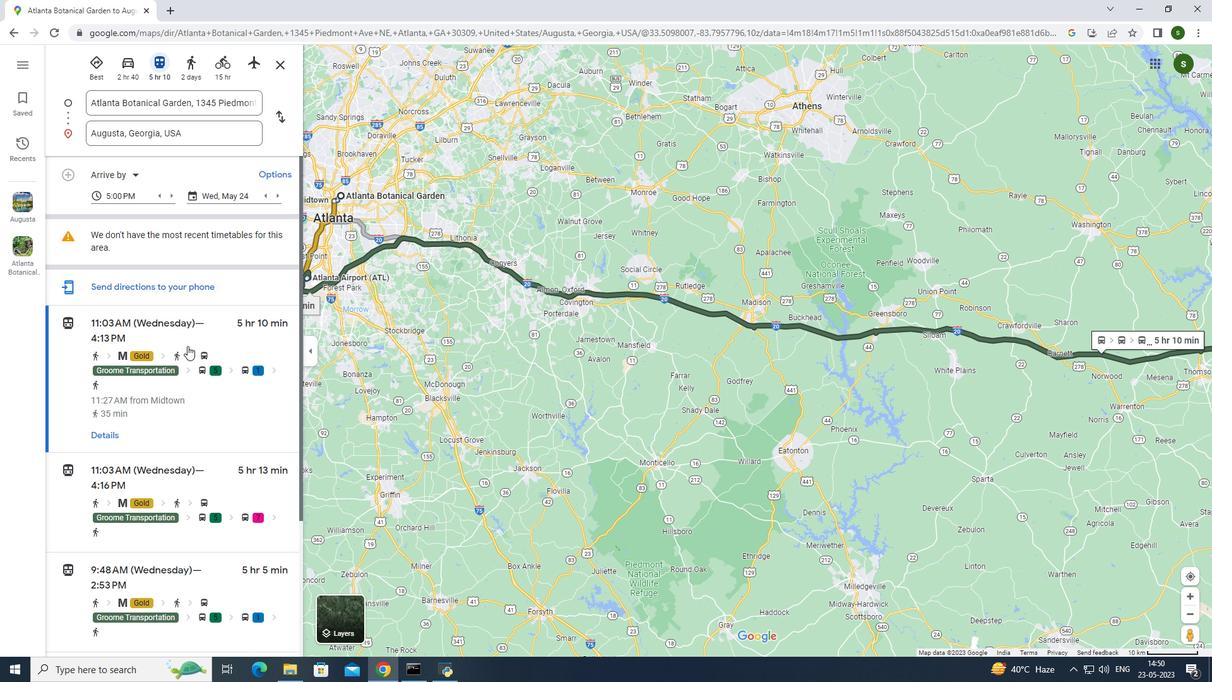 
Action: Mouse scrolled (199, 376) with delta (0, 0)
Screenshot: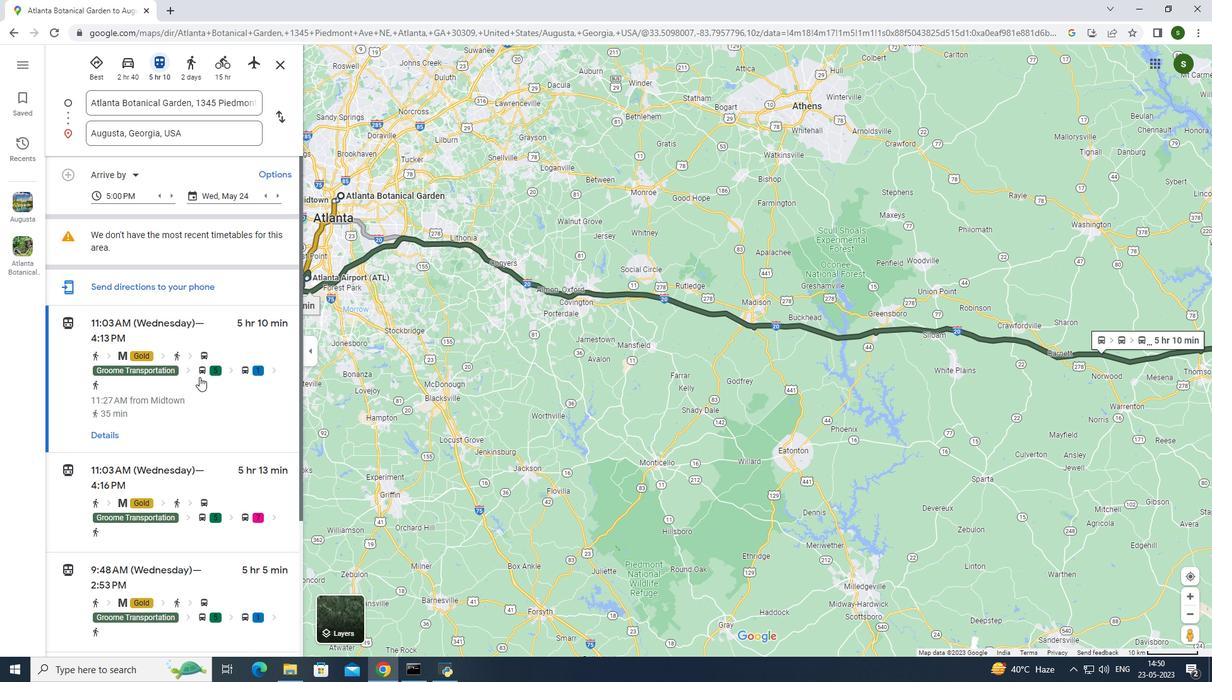 
Action: Mouse scrolled (199, 376) with delta (0, 0)
Screenshot: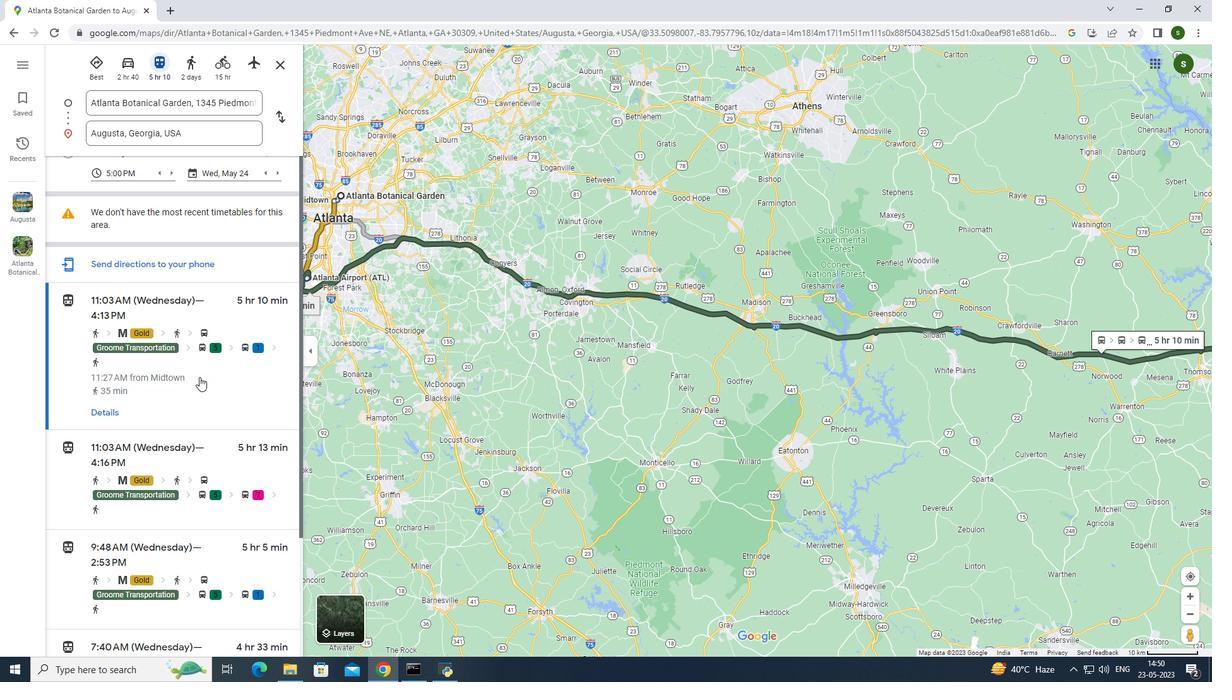 
Action: Mouse moved to (174, 346)
Screenshot: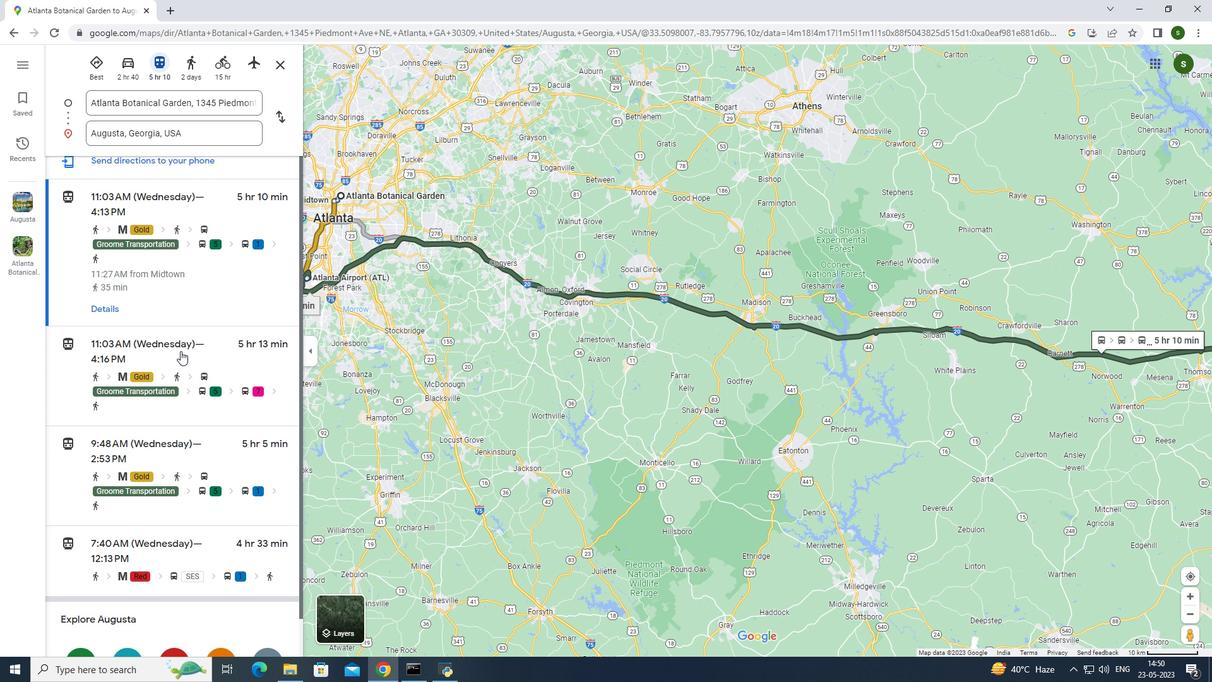 
Action: Mouse pressed left at (174, 346)
Screenshot: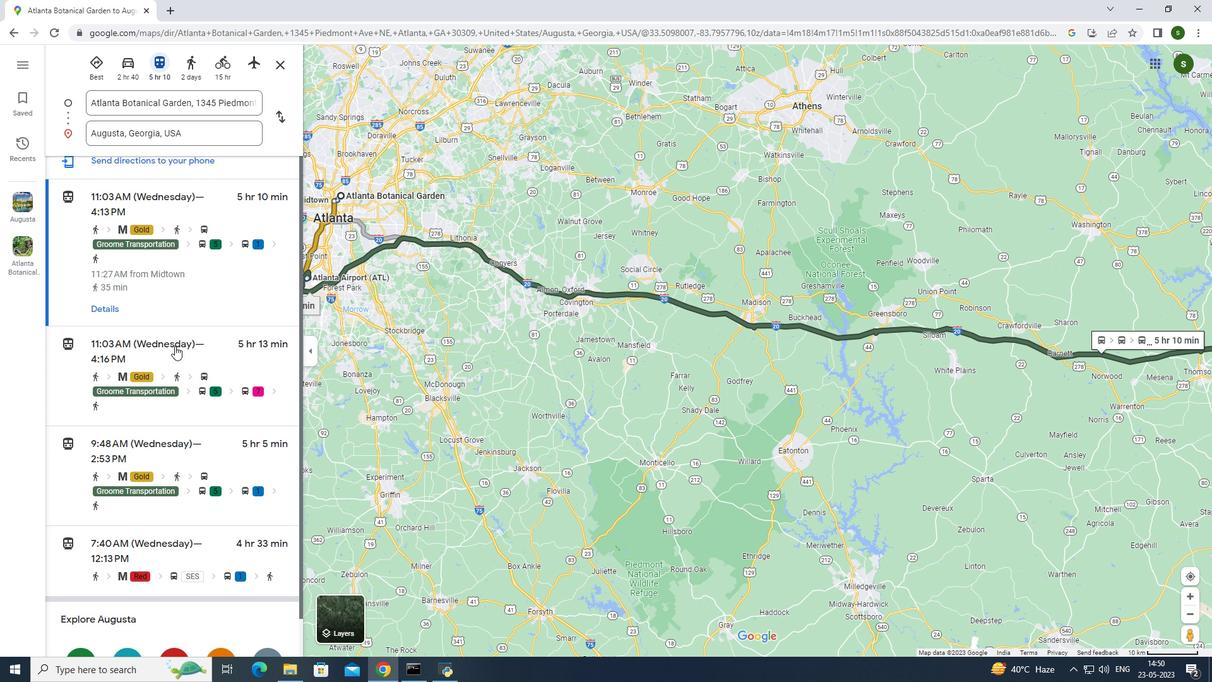 
Action: Mouse moved to (558, 341)
Screenshot: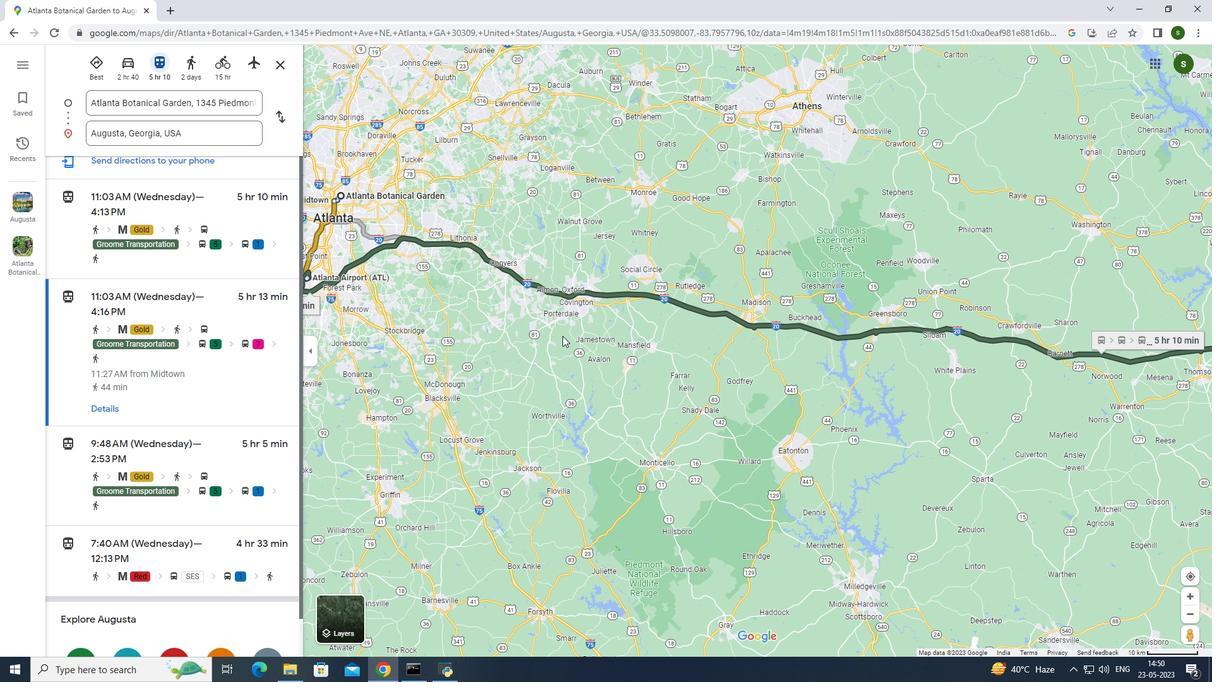 
Action: Mouse scrolled (558, 340) with delta (0, 0)
Screenshot: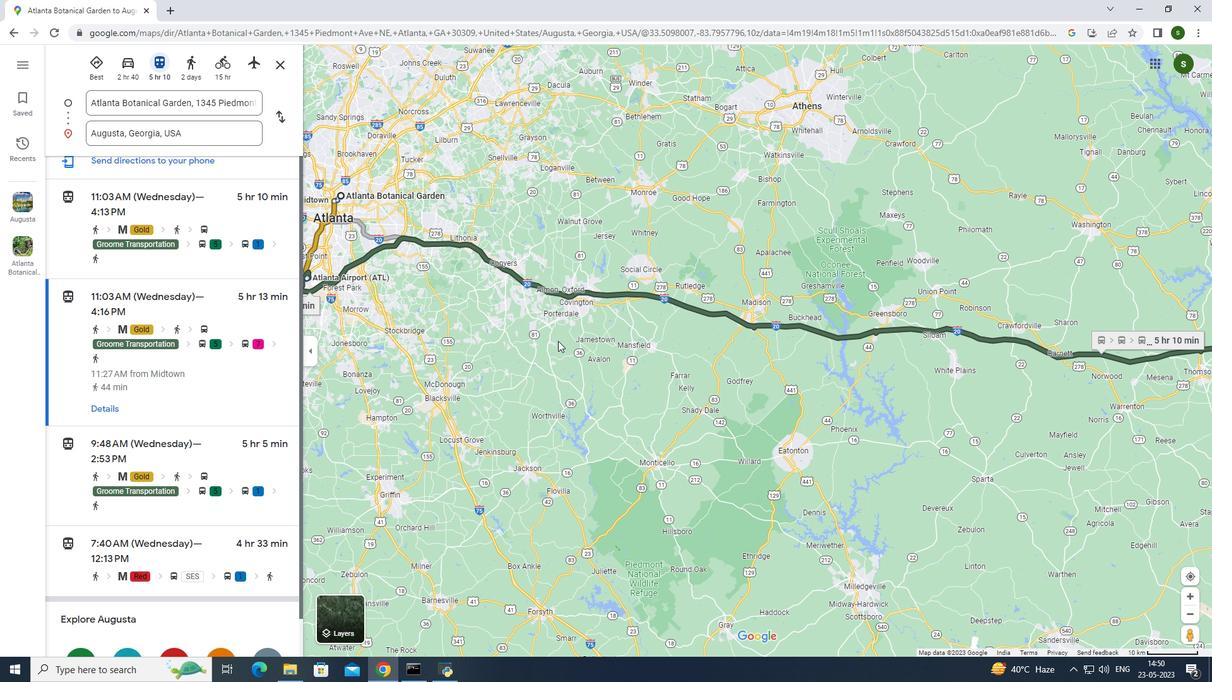 
Action: Mouse scrolled (558, 340) with delta (0, 0)
Screenshot: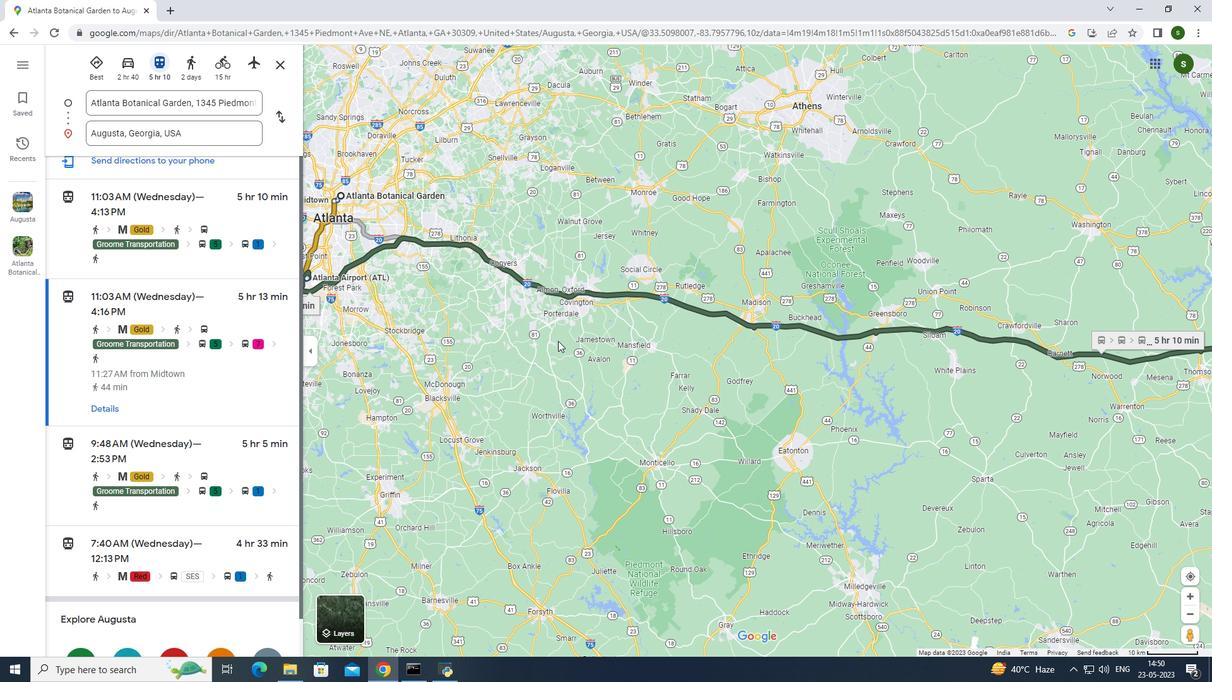
Action: Mouse scrolled (558, 340) with delta (0, 0)
Screenshot: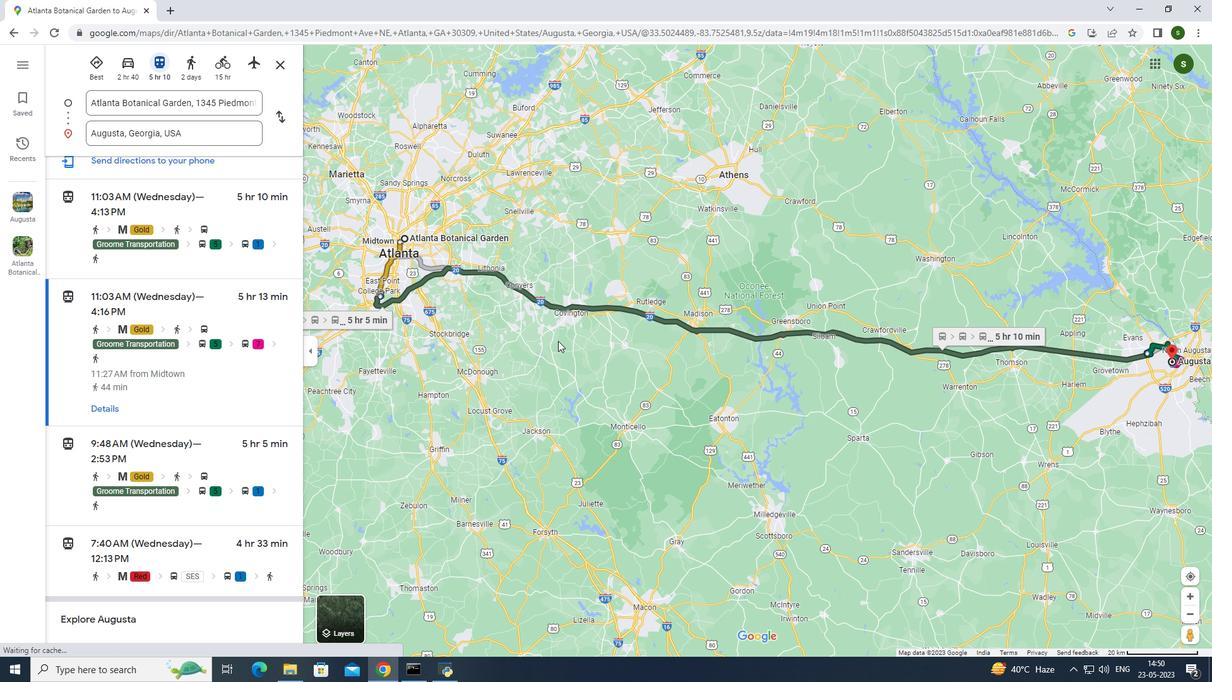 
Action: Mouse moved to (648, 362)
Screenshot: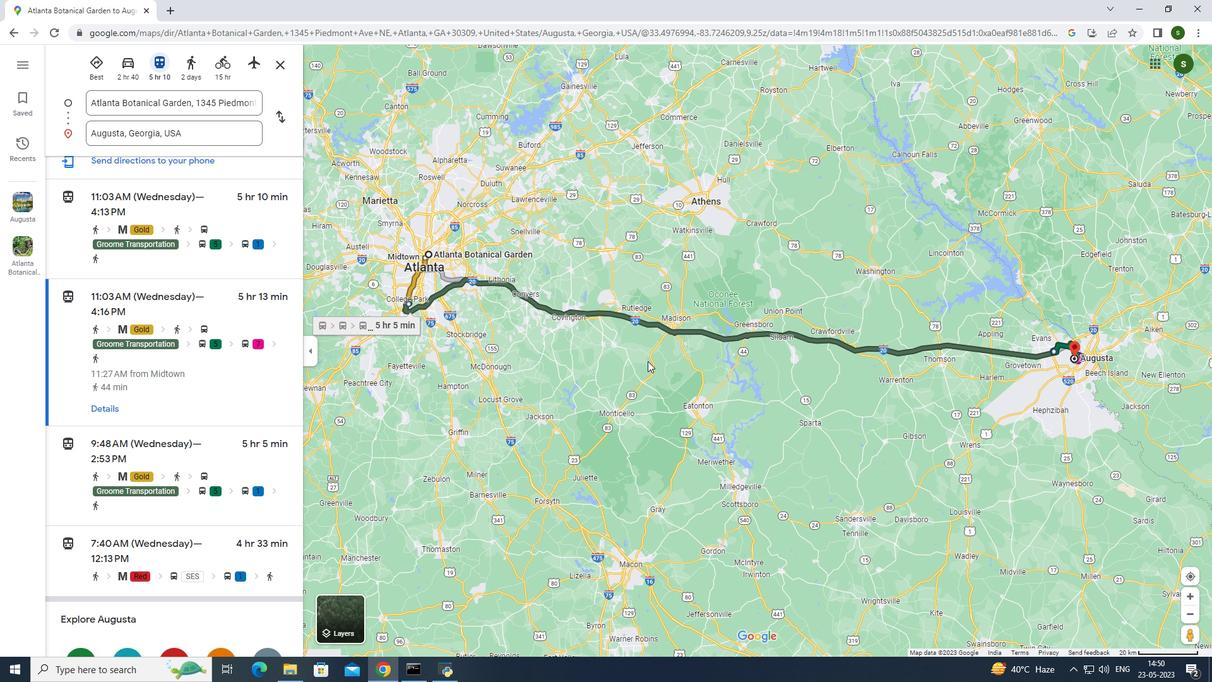 
Action: Mouse pressed left at (648, 362)
Screenshot: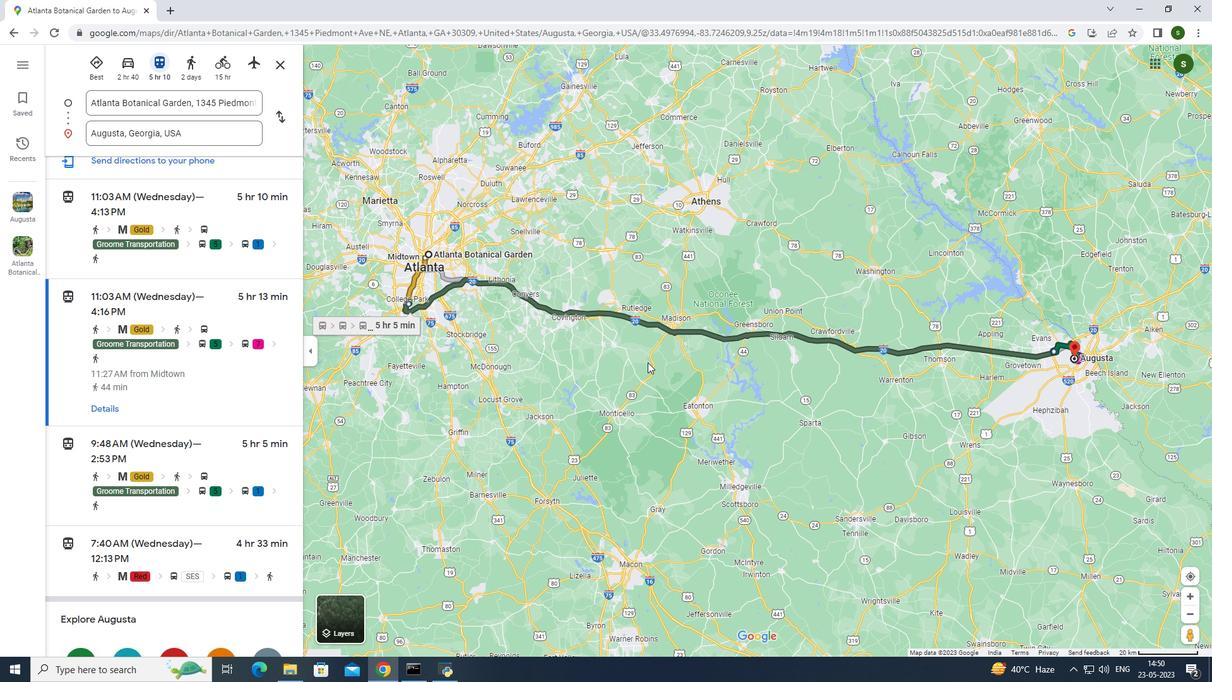 
Action: Mouse moved to (589, 382)
Screenshot: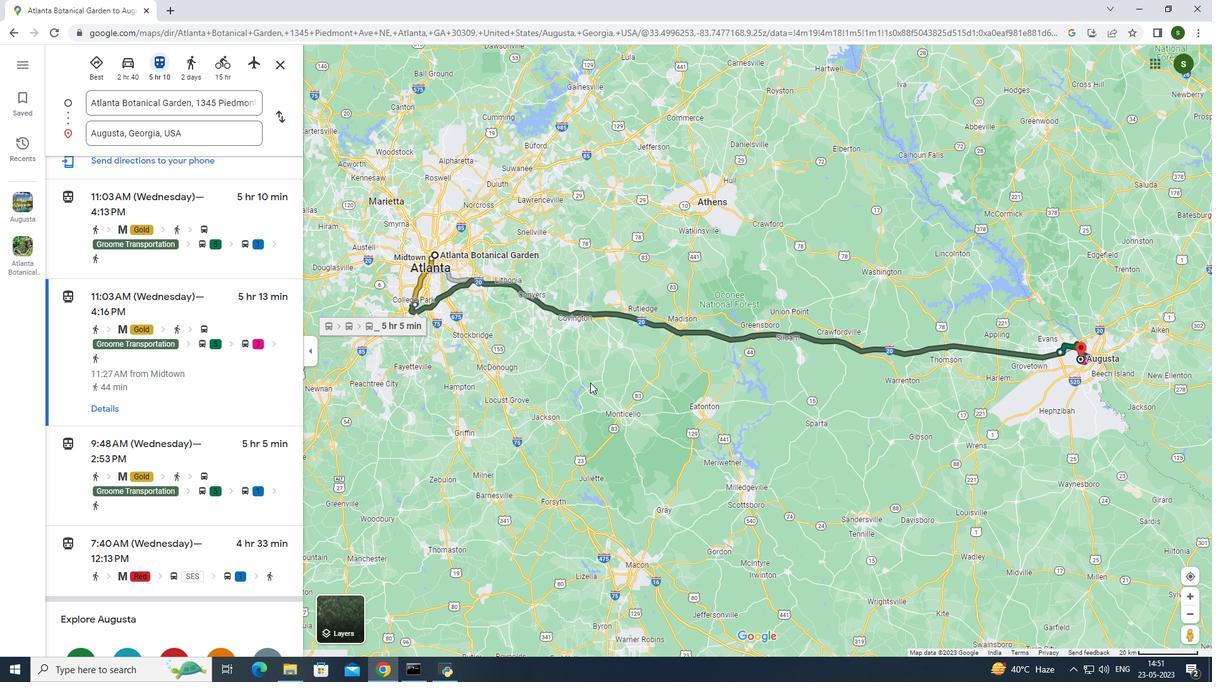 
Action: Mouse pressed left at (589, 382)
Screenshot: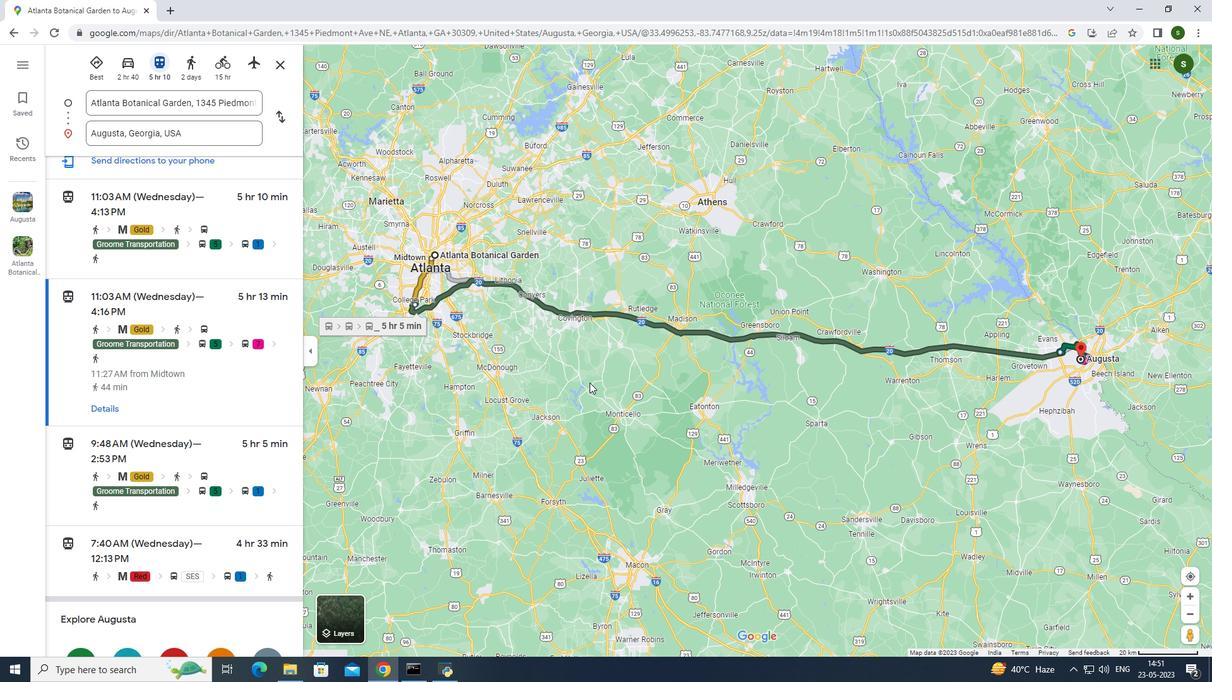 
Action: Mouse moved to (682, 379)
Screenshot: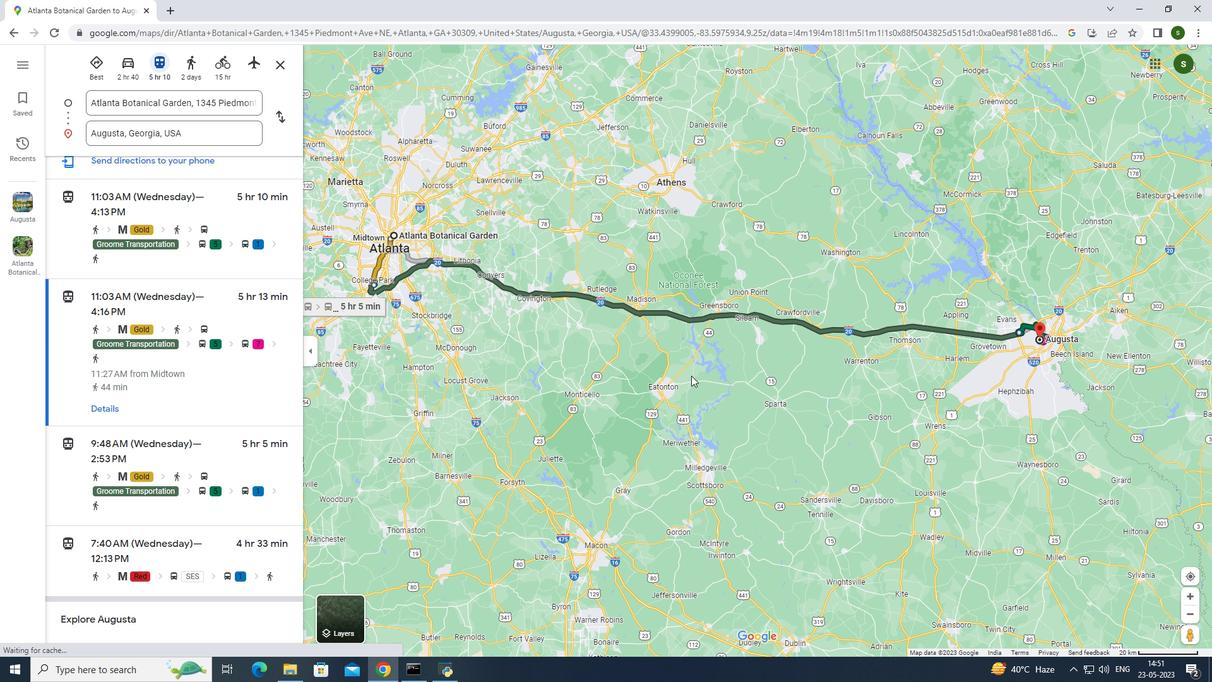 
Action: Mouse pressed left at (690, 377)
Screenshot: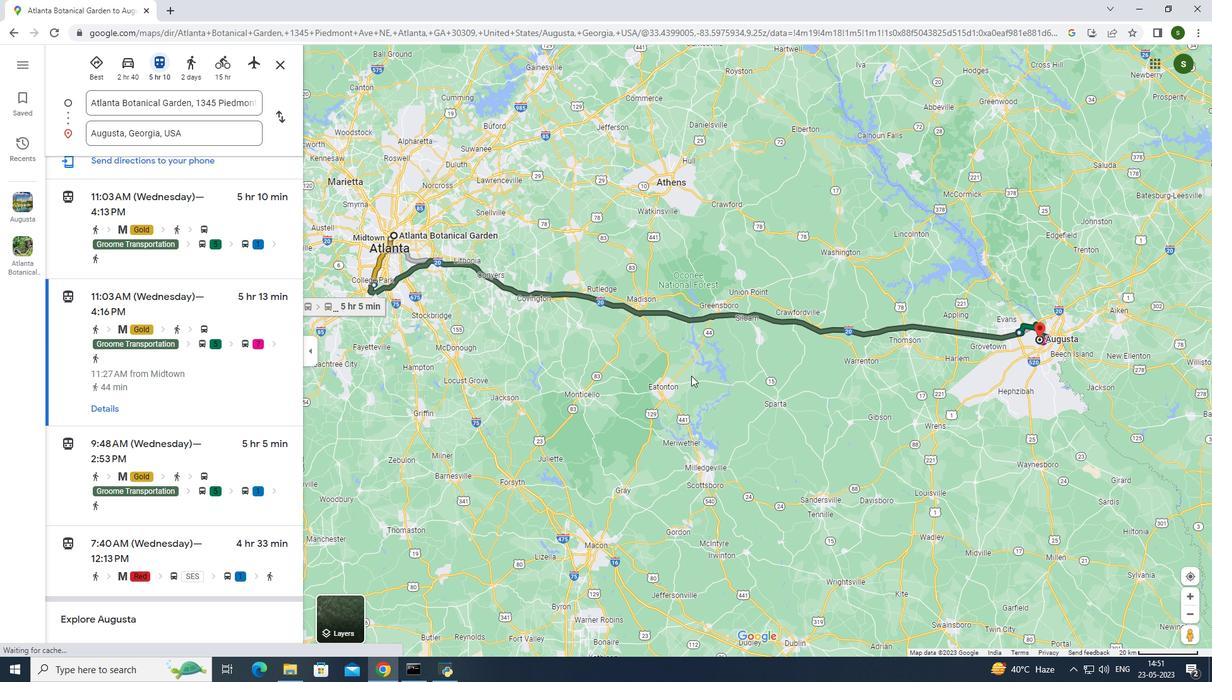 
Action: Mouse moved to (528, 362)
Screenshot: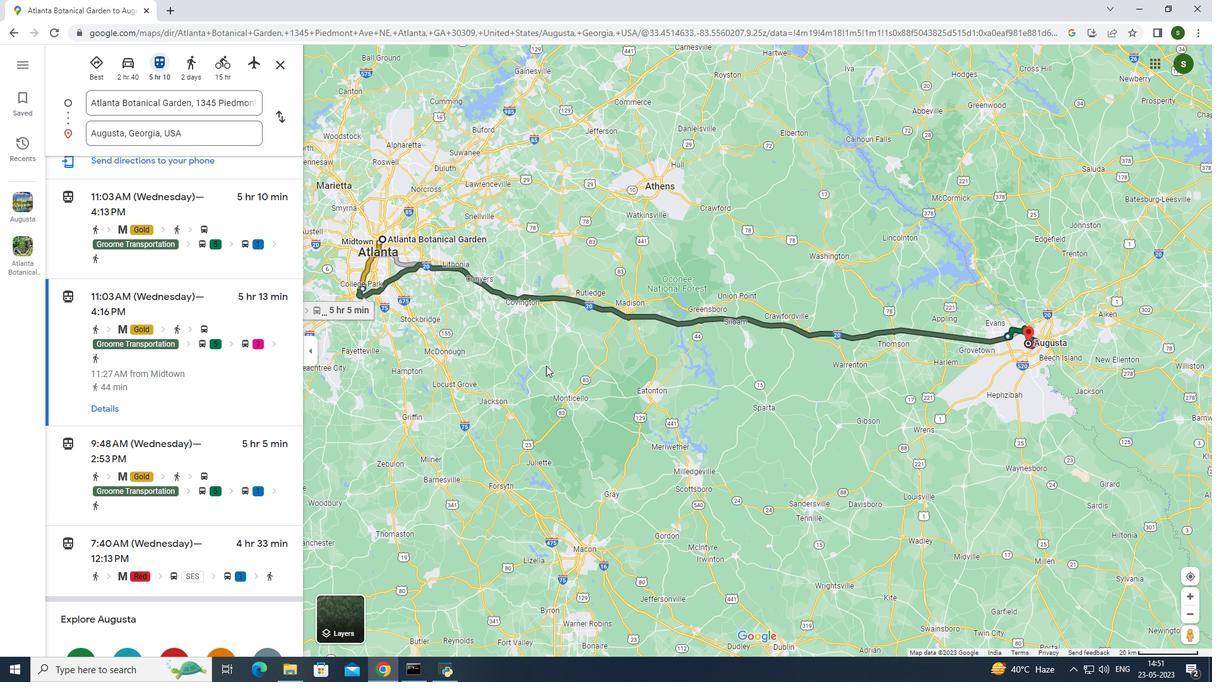 
Action: Mouse pressed left at (528, 362)
Screenshot: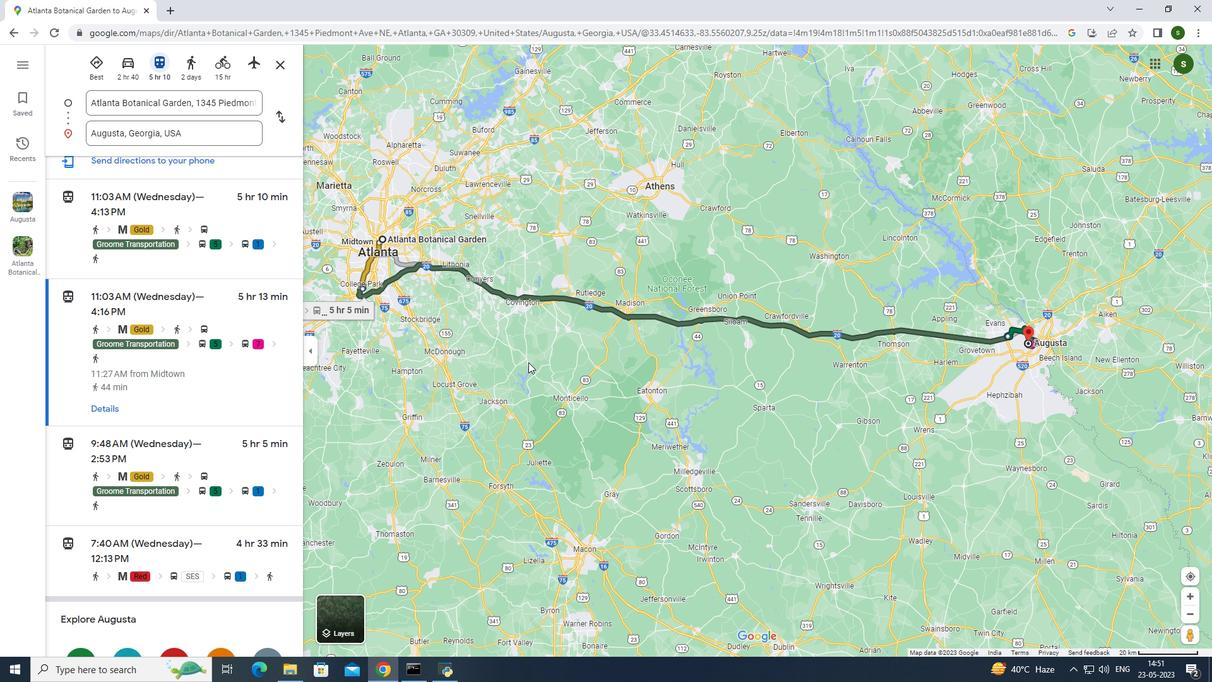 
Action: Mouse moved to (583, 370)
Screenshot: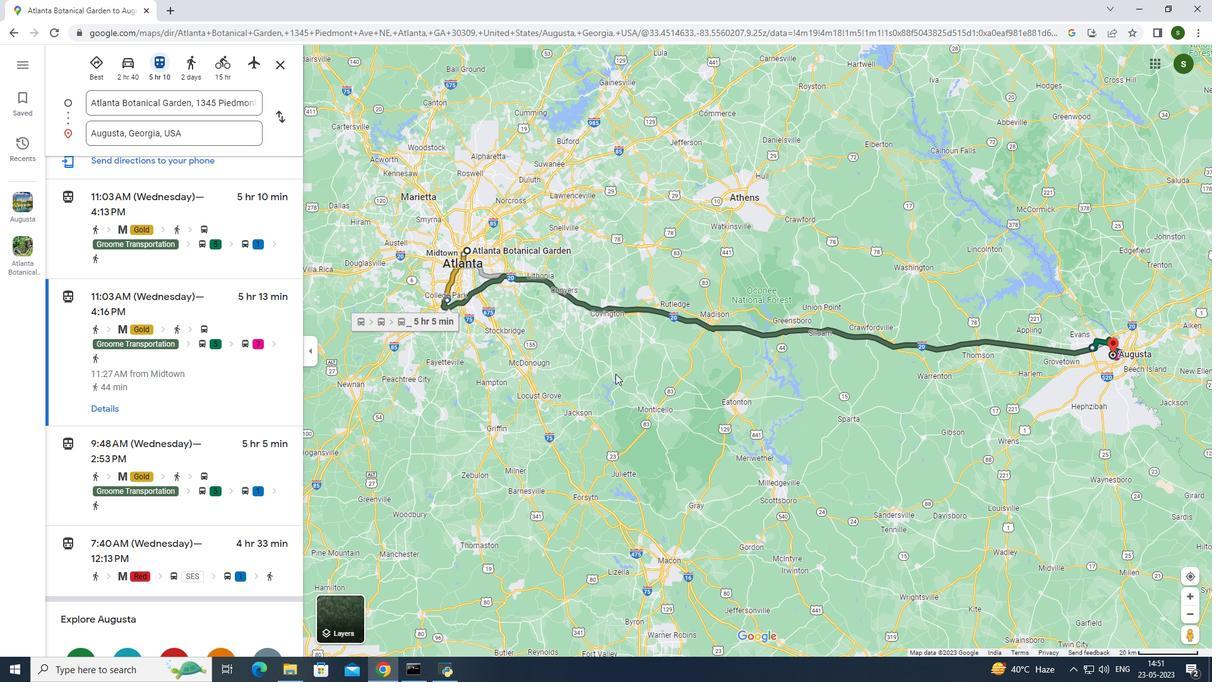 
Action: Mouse pressed left at (583, 370)
Screenshot: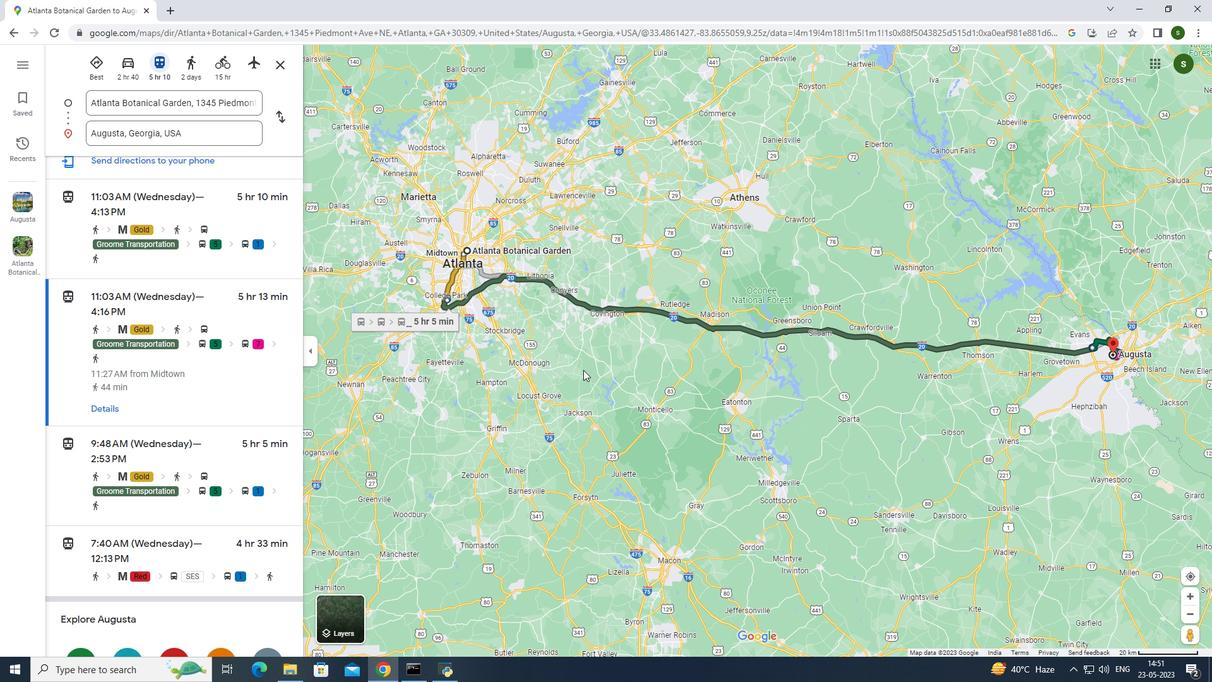 
Action: Mouse moved to (207, 366)
Screenshot: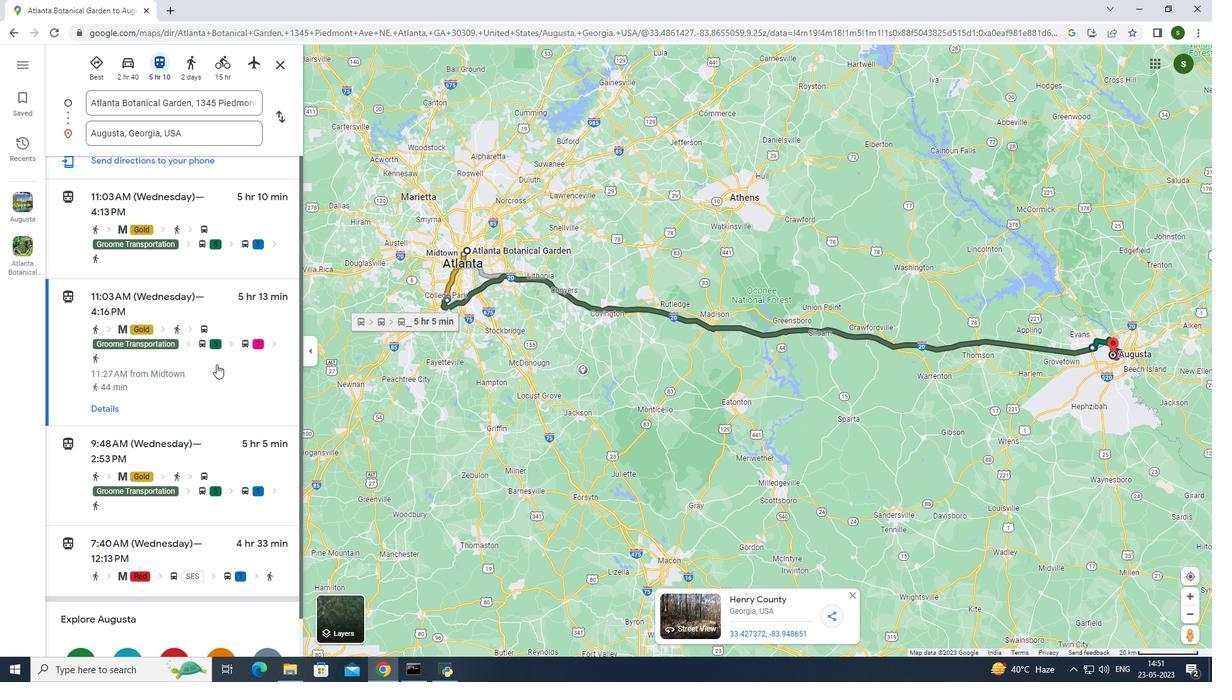 
Action: Mouse scrolled (207, 365) with delta (0, 0)
Screenshot: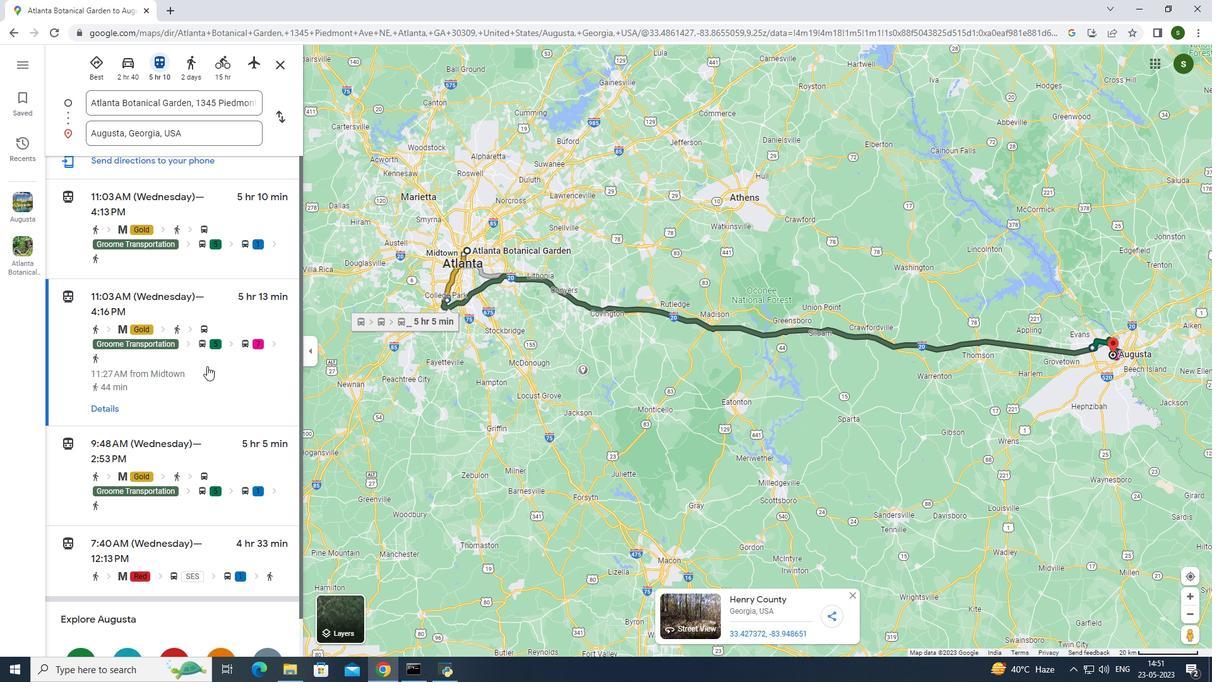 
Action: Mouse scrolled (207, 365) with delta (0, 0)
Screenshot: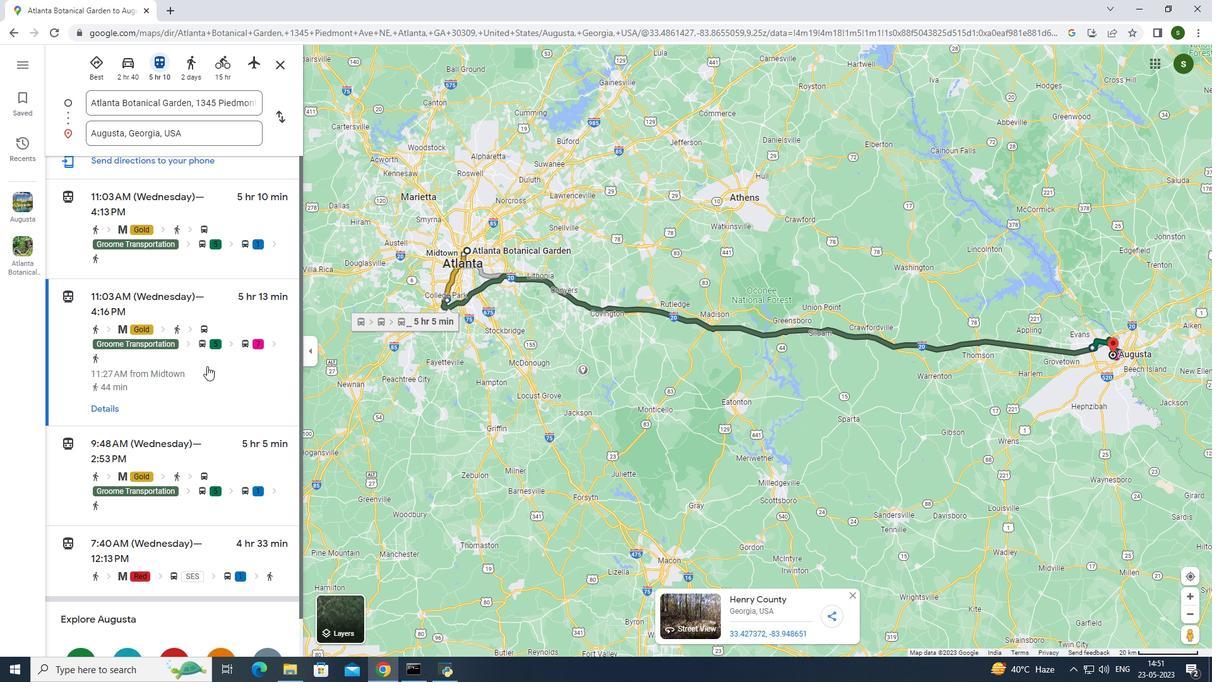 
Action: Mouse moved to (205, 392)
Screenshot: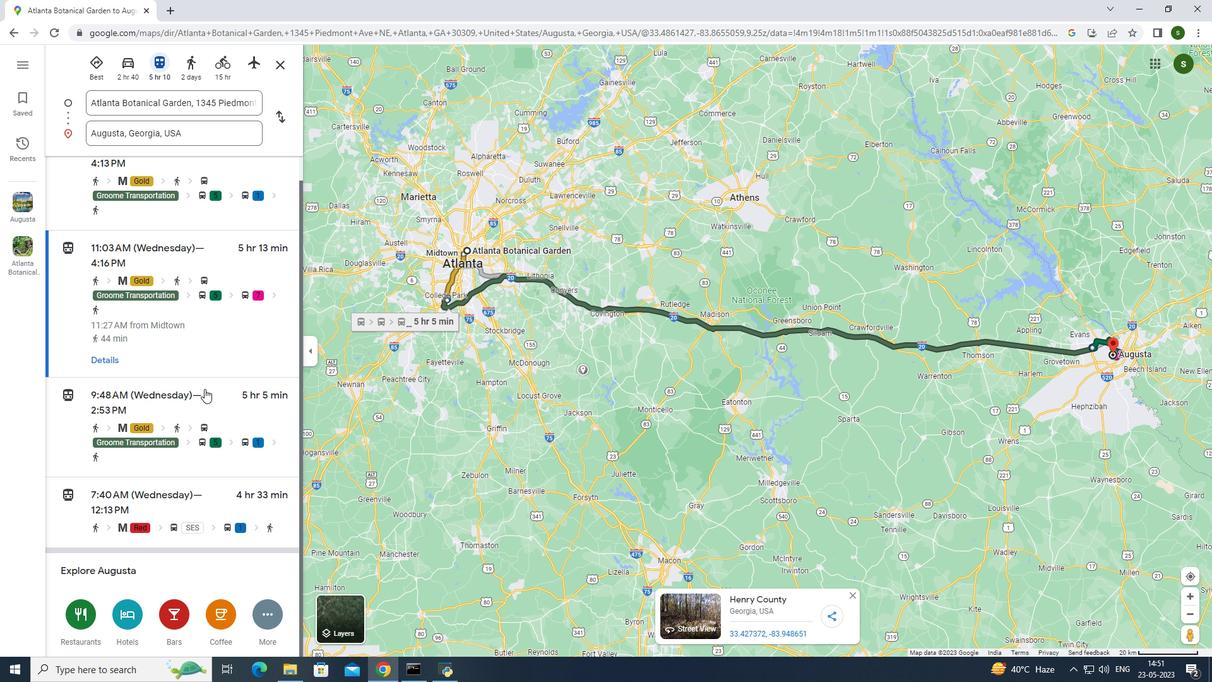 
Action: Mouse pressed left at (205, 392)
Screenshot: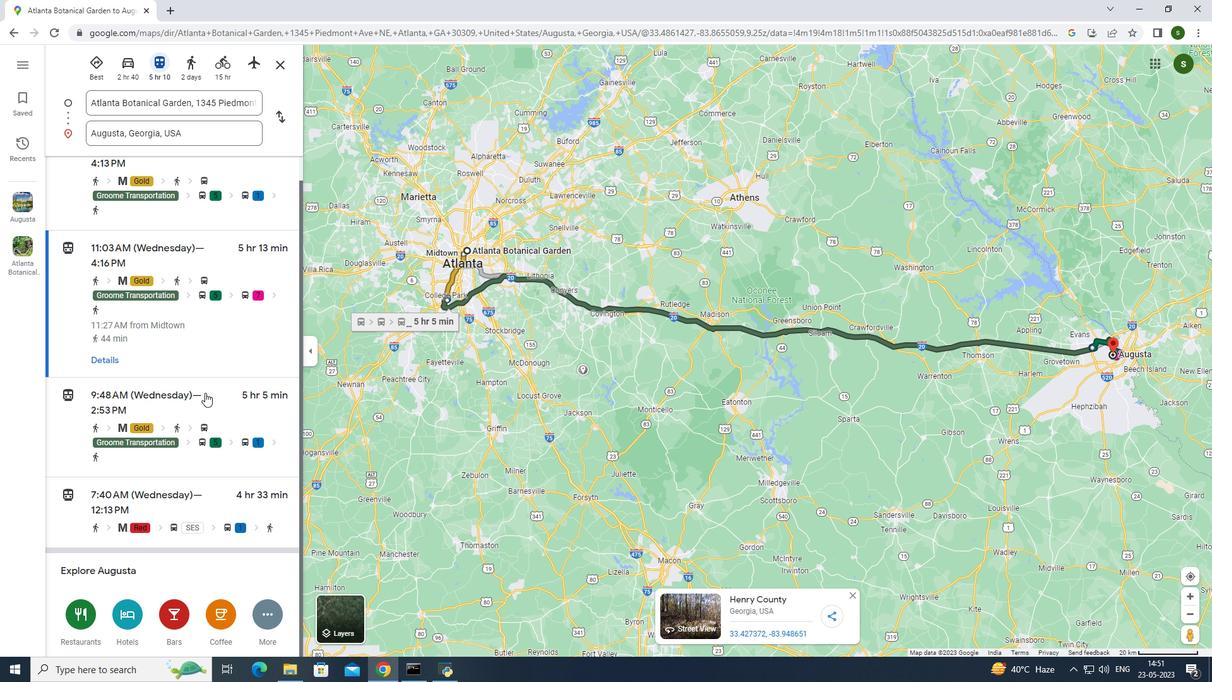
Action: Mouse moved to (754, 370)
Screenshot: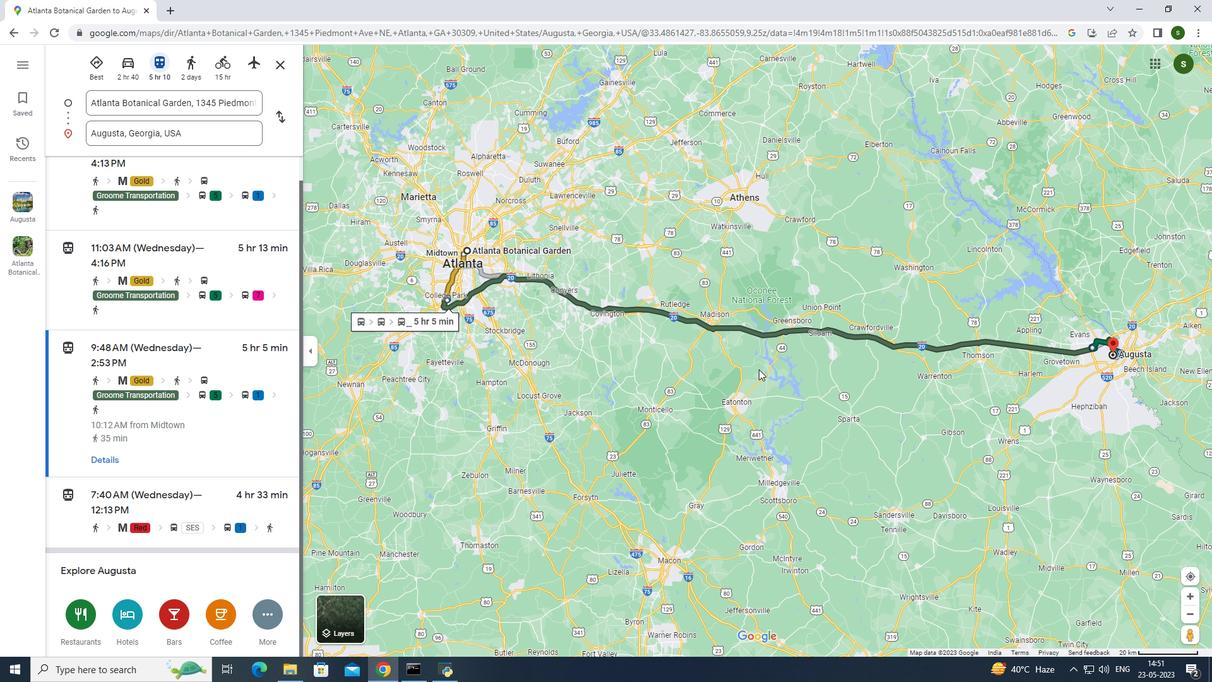 
Action: Mouse scrolled (754, 371) with delta (0, 0)
Screenshot: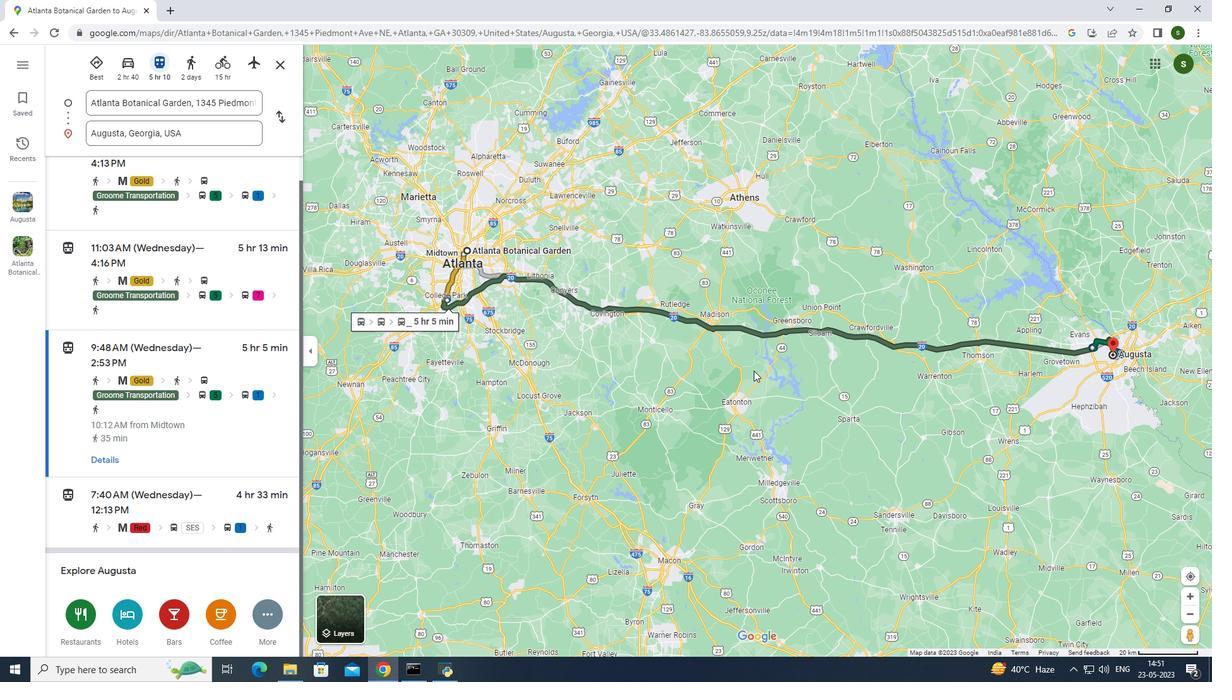 
Action: Mouse moved to (561, 346)
Screenshot: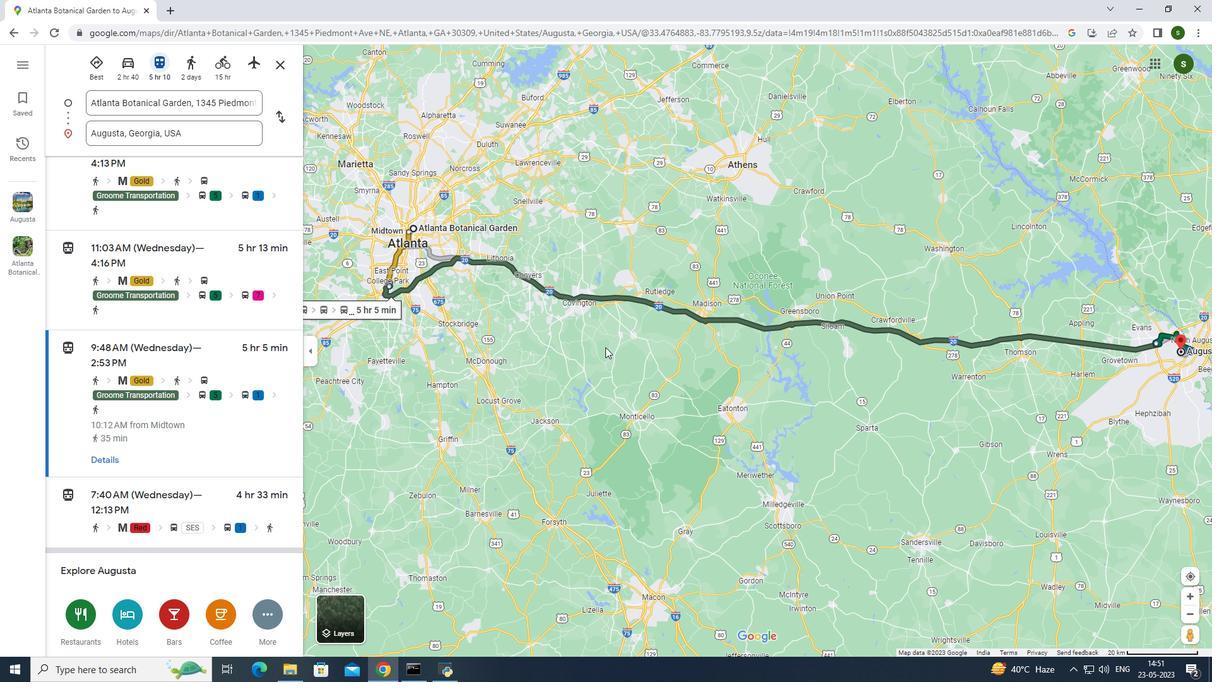 
Action: Mouse pressed left at (561, 346)
Screenshot: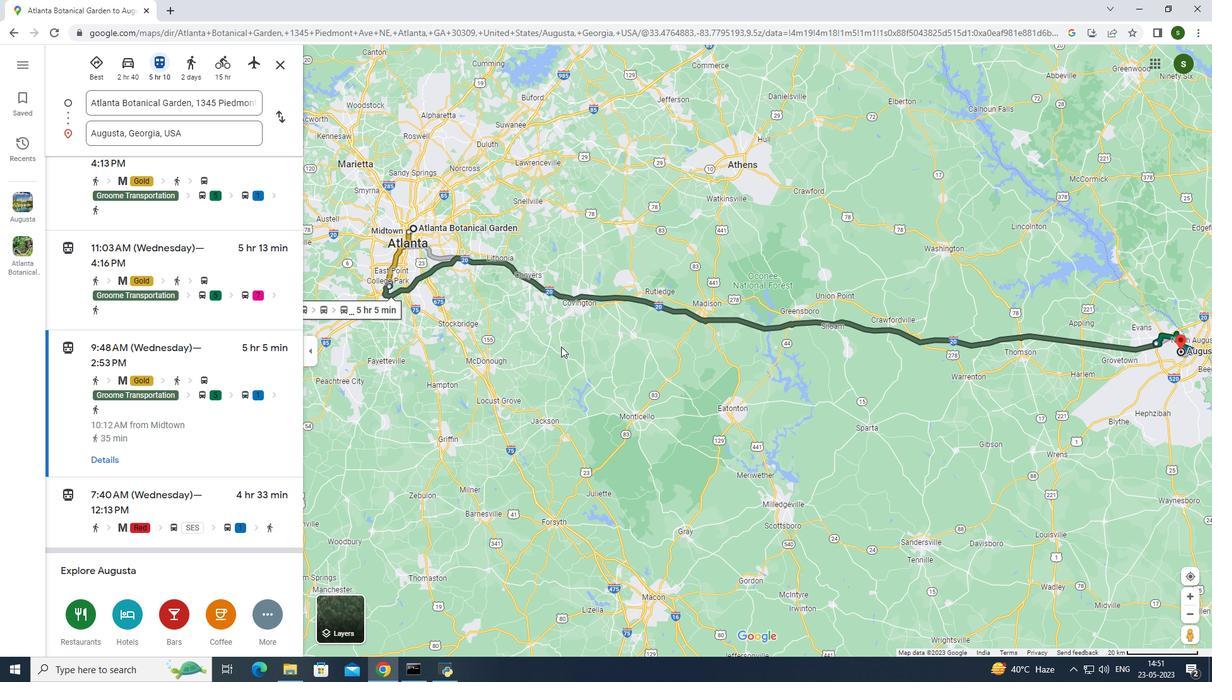 
Action: Mouse moved to (503, 347)
Screenshot: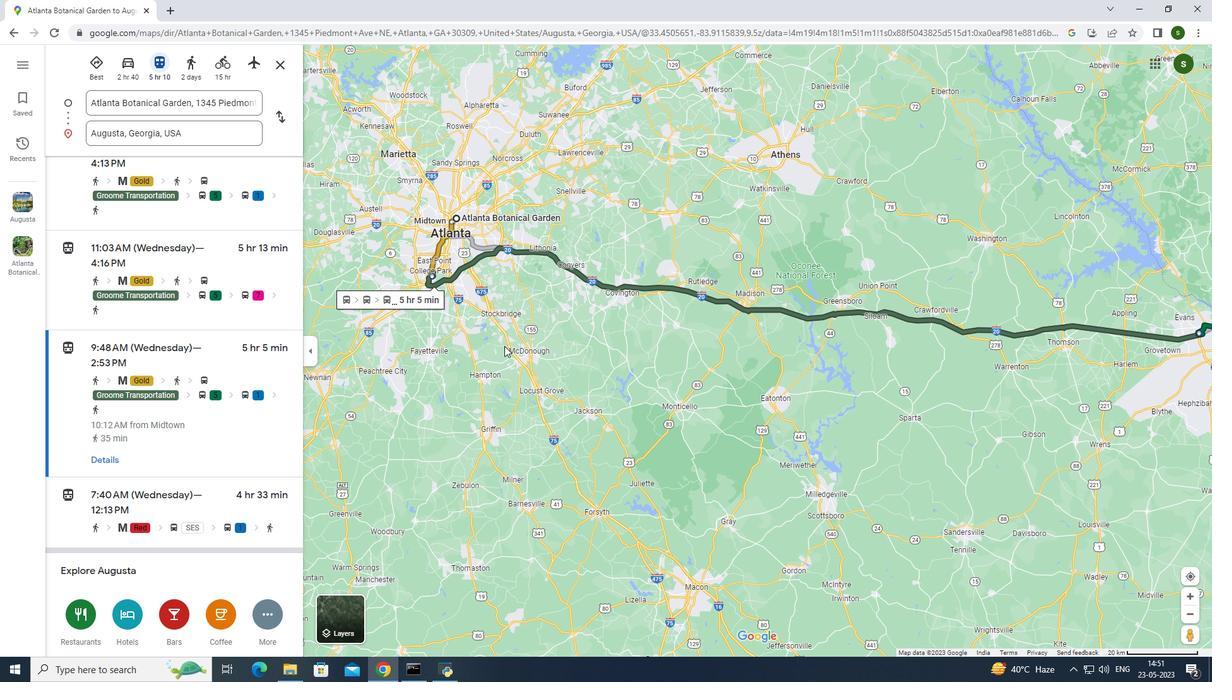 
Action: Mouse pressed left at (503, 347)
Screenshot: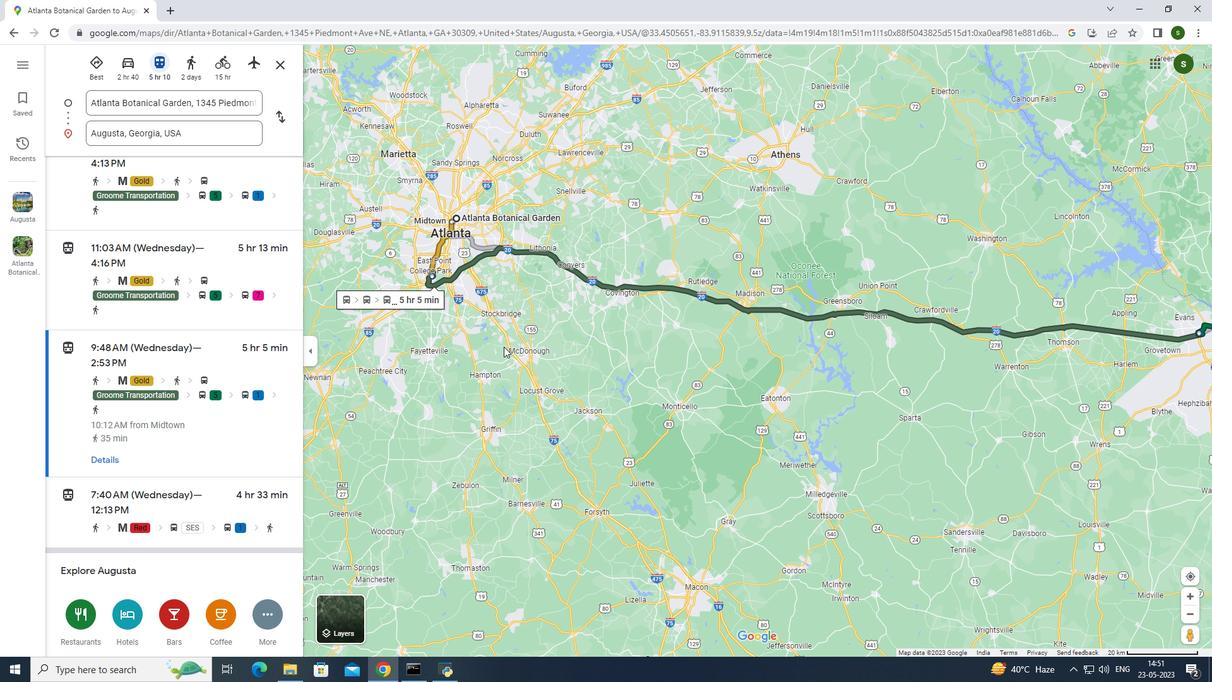 
Action: Mouse moved to (585, 373)
Screenshot: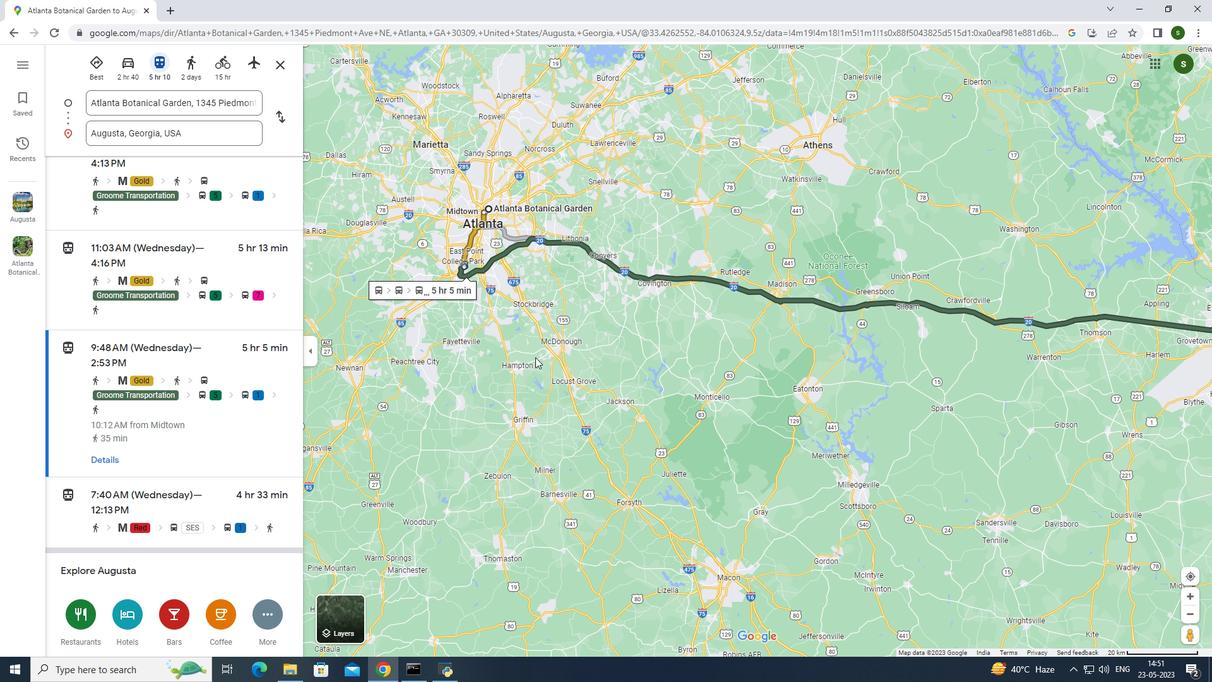 
Action: Mouse scrolled (585, 374) with delta (0, 0)
Screenshot: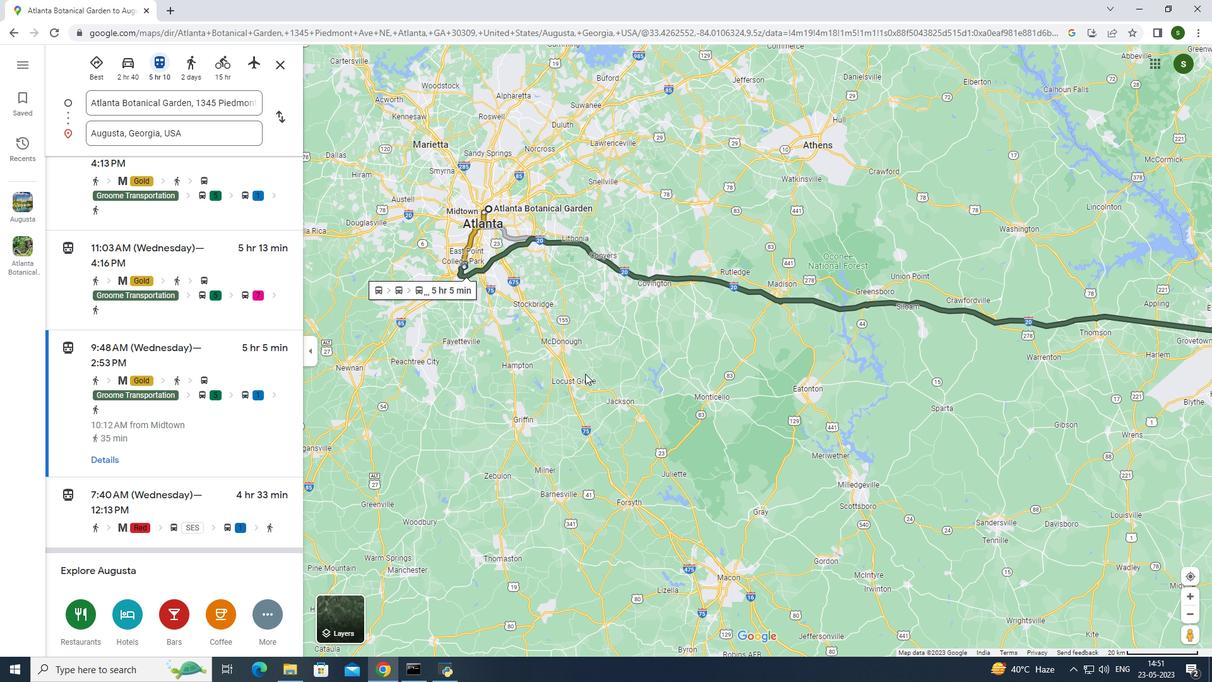 
Action: Mouse scrolled (585, 373) with delta (0, 0)
Screenshot: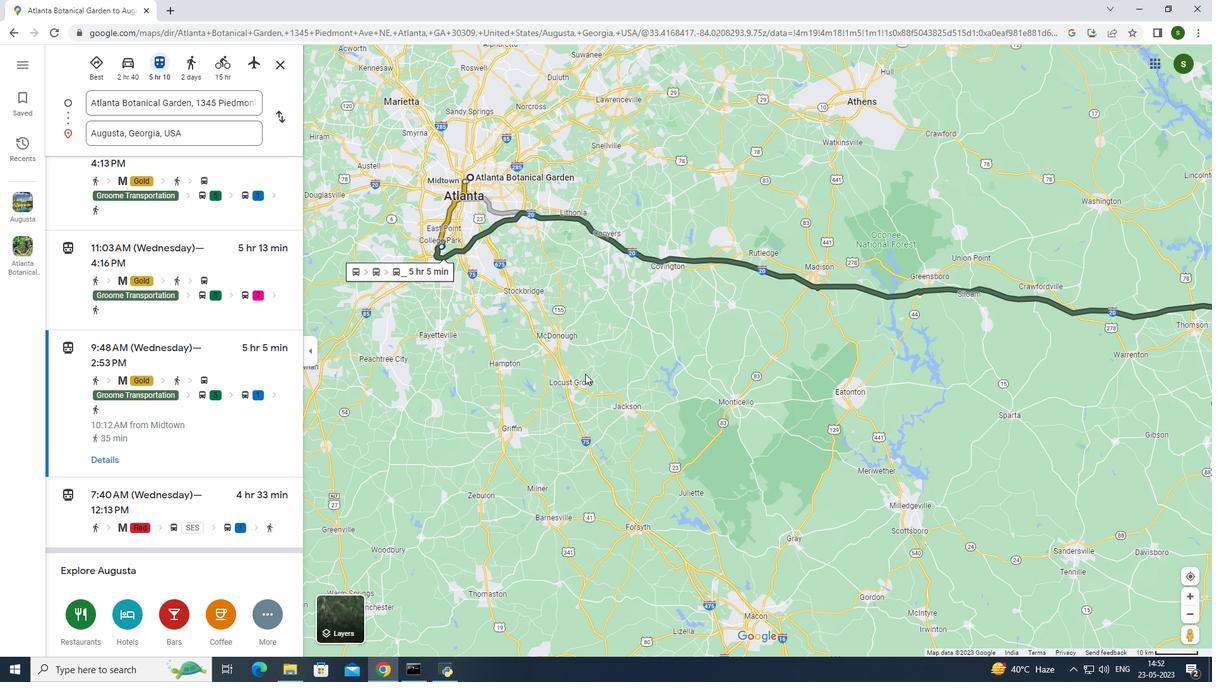 
Action: Mouse scrolled (585, 374) with delta (0, 0)
Screenshot: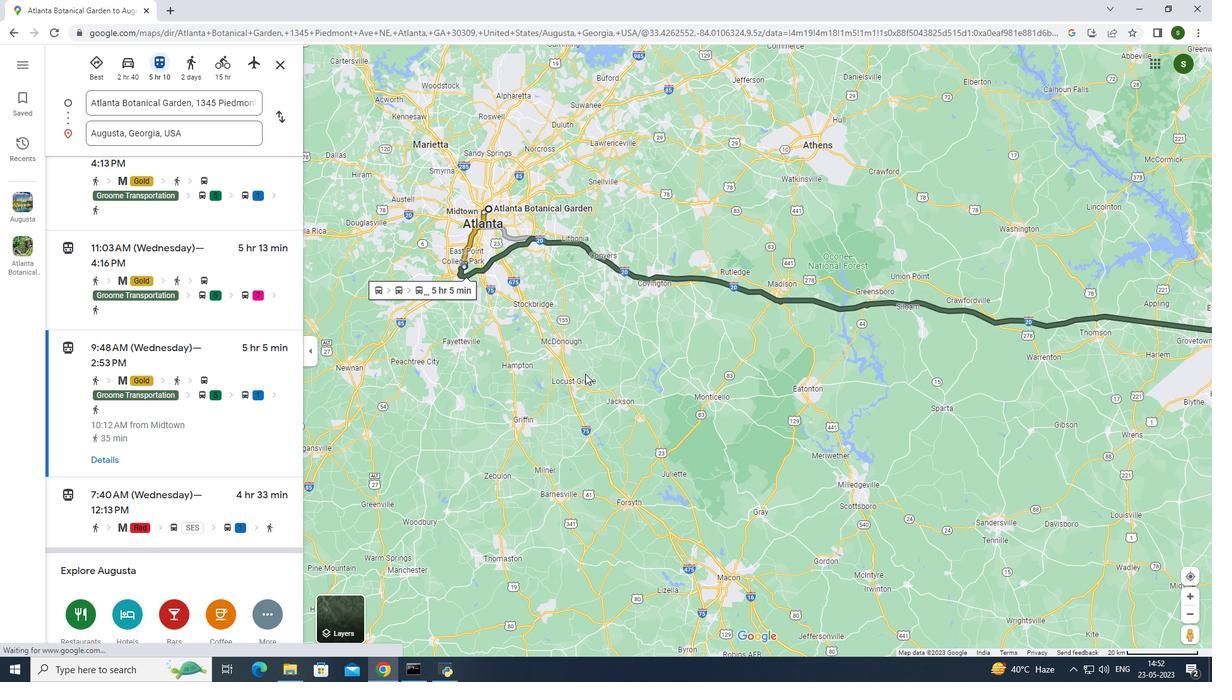 
Action: Mouse scrolled (585, 374) with delta (0, 0)
Screenshot: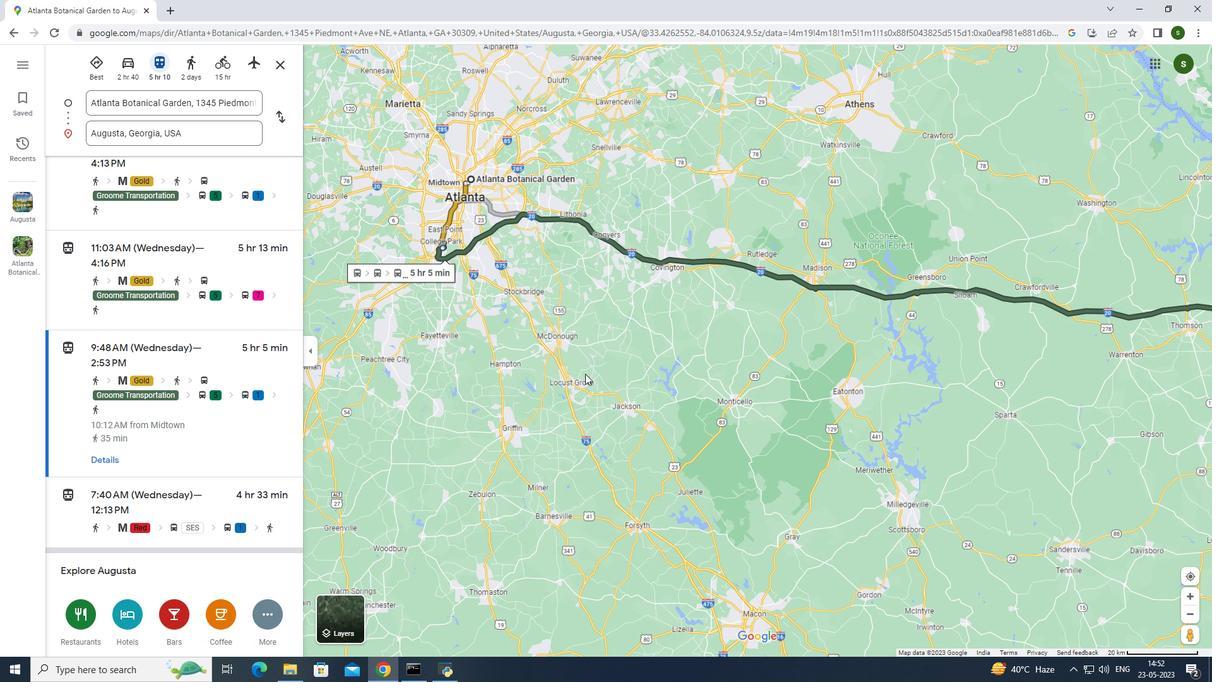 
Action: Mouse moved to (916, 298)
Screenshot: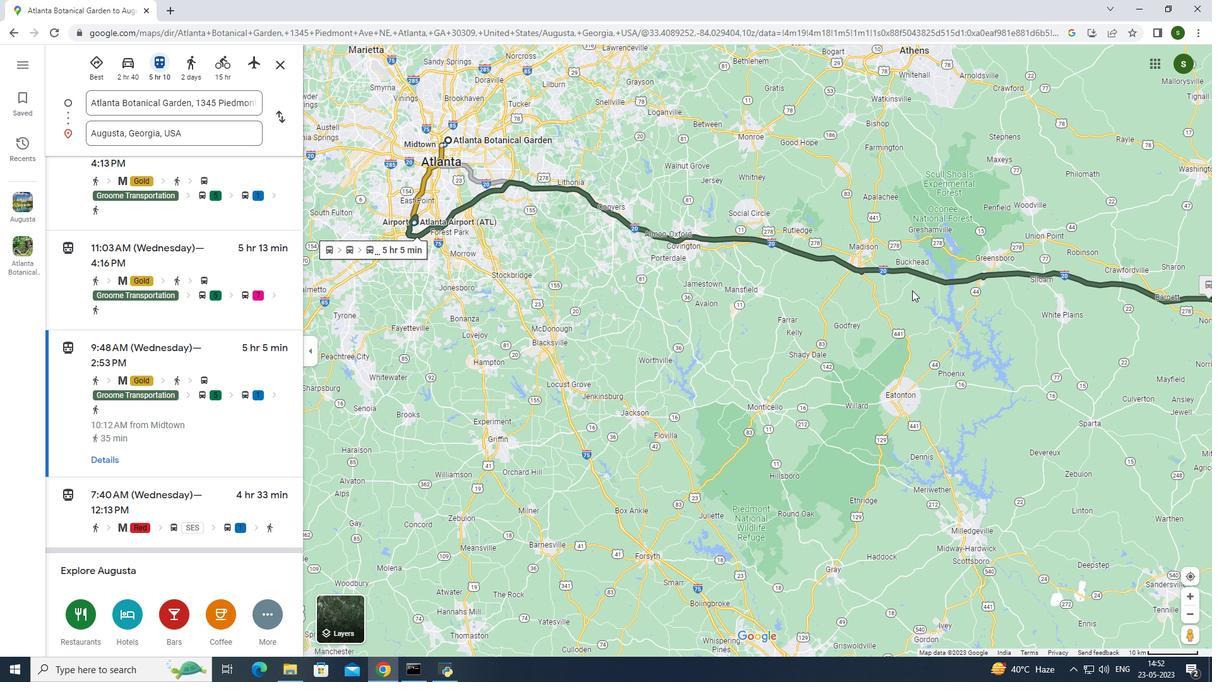
Action: Mouse pressed left at (916, 298)
Screenshot: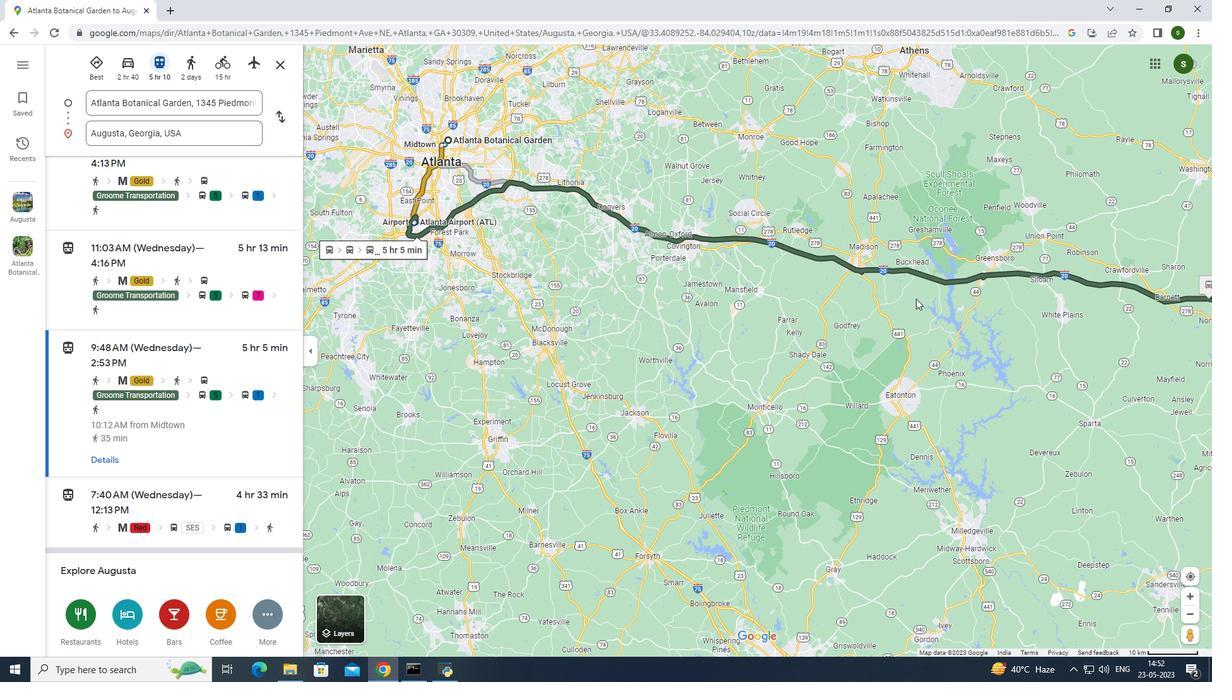 
Action: Mouse moved to (933, 352)
Screenshot: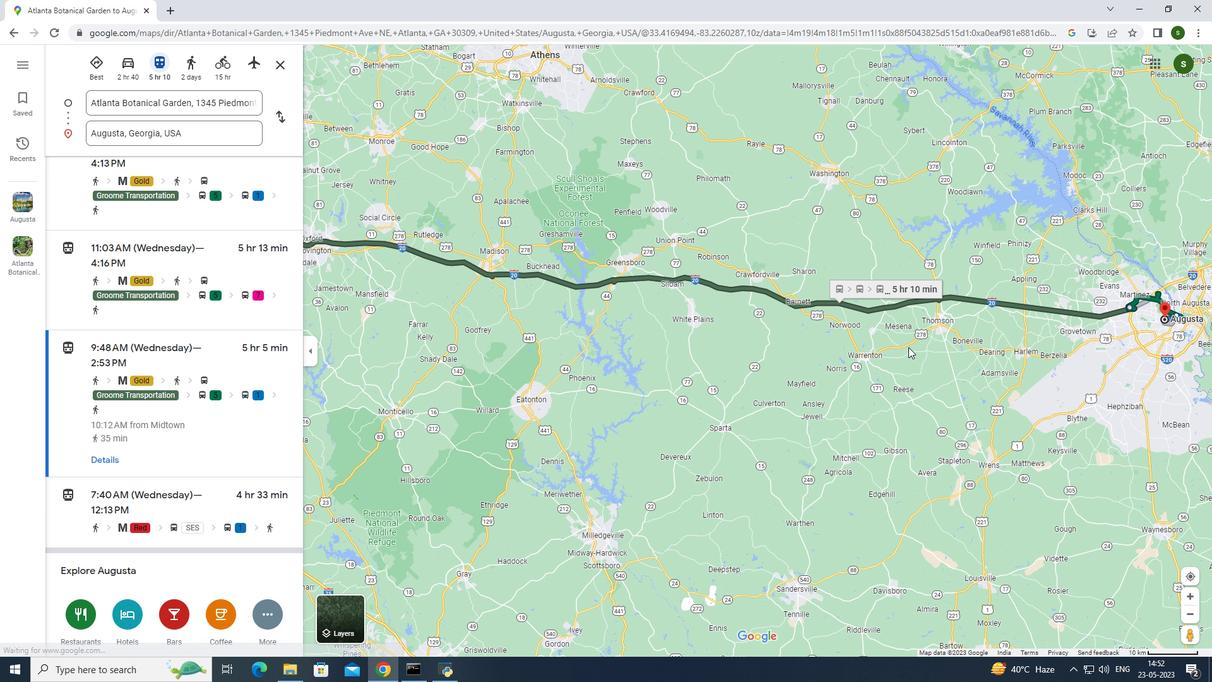 
Action: Mouse pressed left at (933, 352)
Screenshot: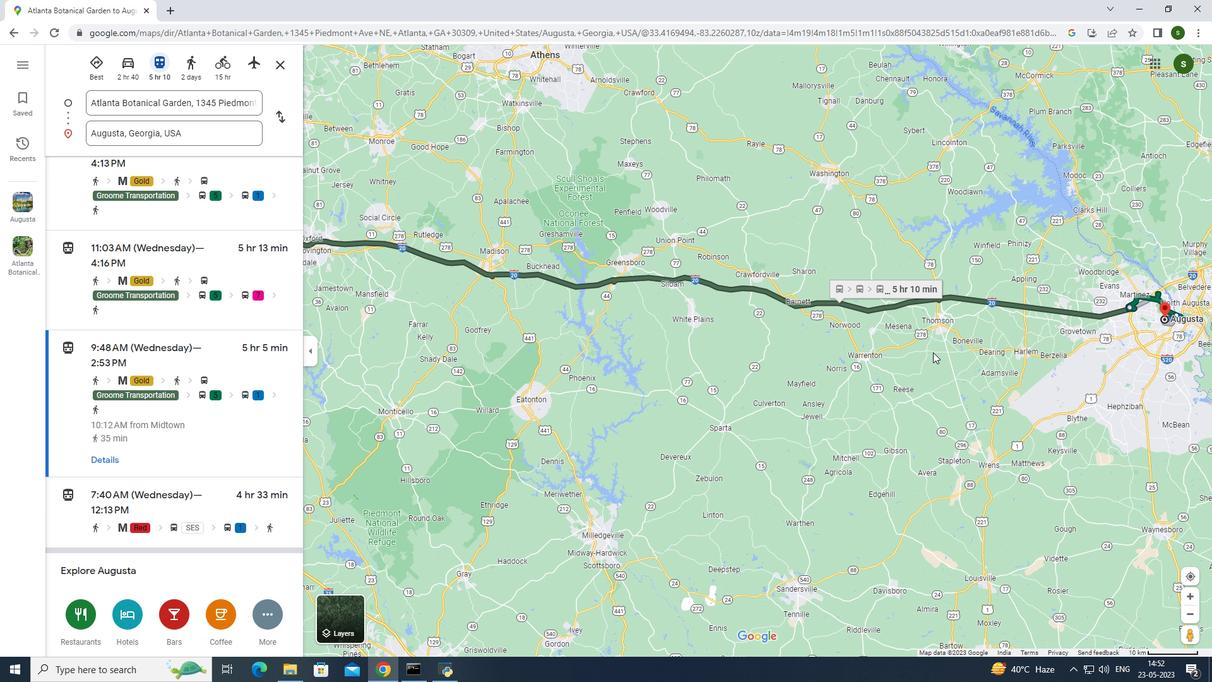 
Action: Mouse moved to (700, 382)
Screenshot: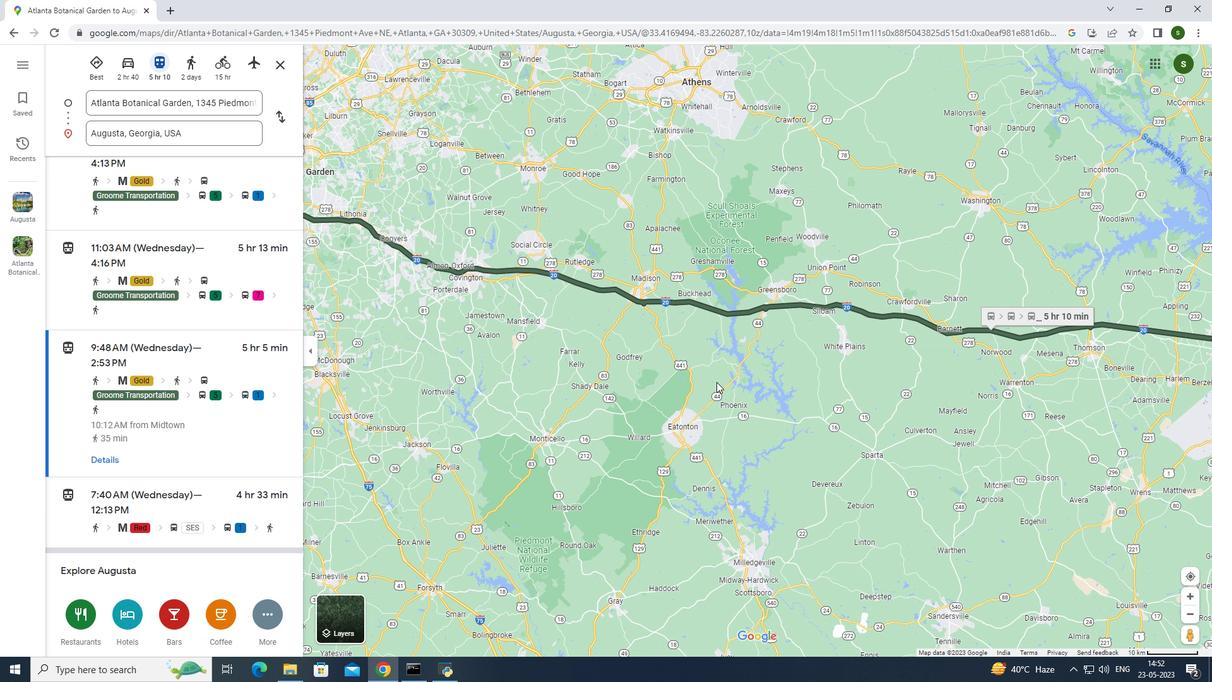 
Action: Mouse scrolled (700, 381) with delta (0, 0)
Screenshot: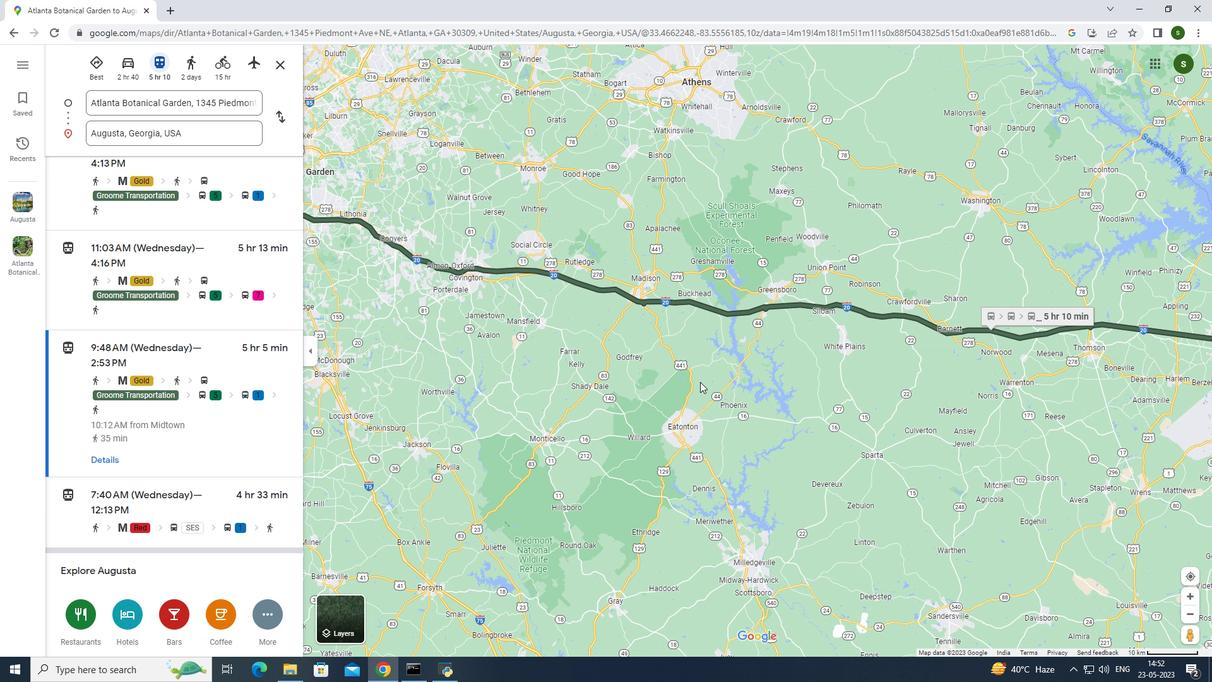 
Action: Mouse scrolled (700, 381) with delta (0, 0)
Screenshot: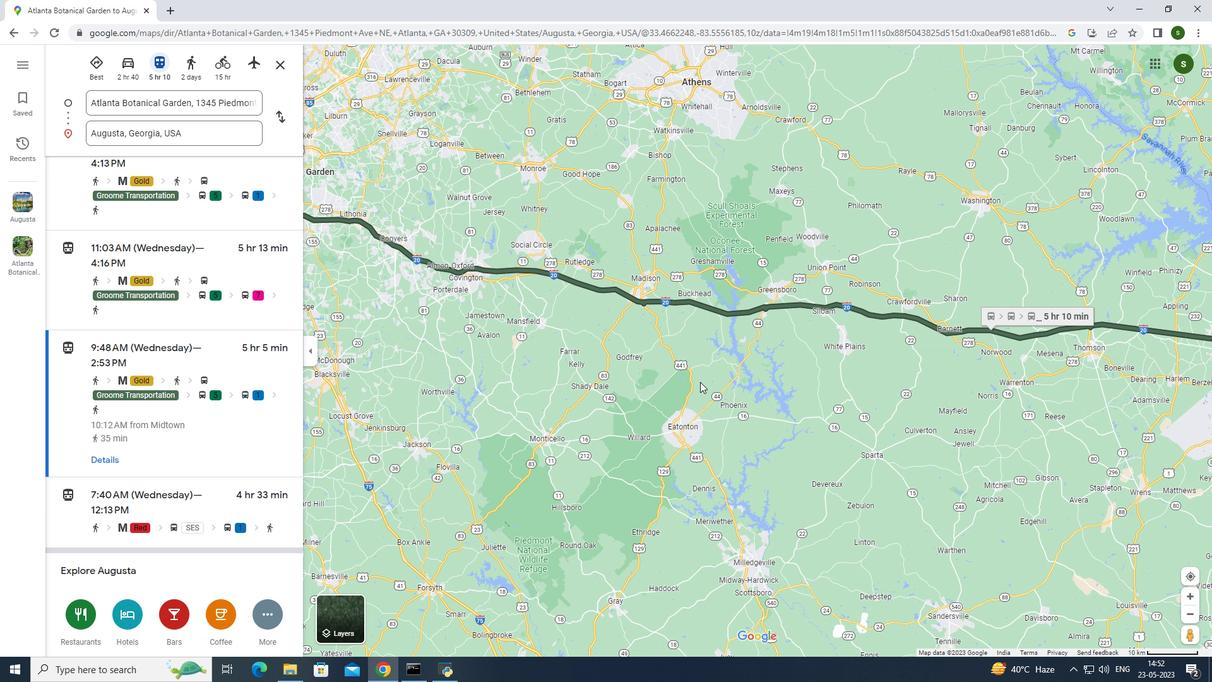 
Action: Mouse scrolled (700, 381) with delta (0, 0)
Screenshot: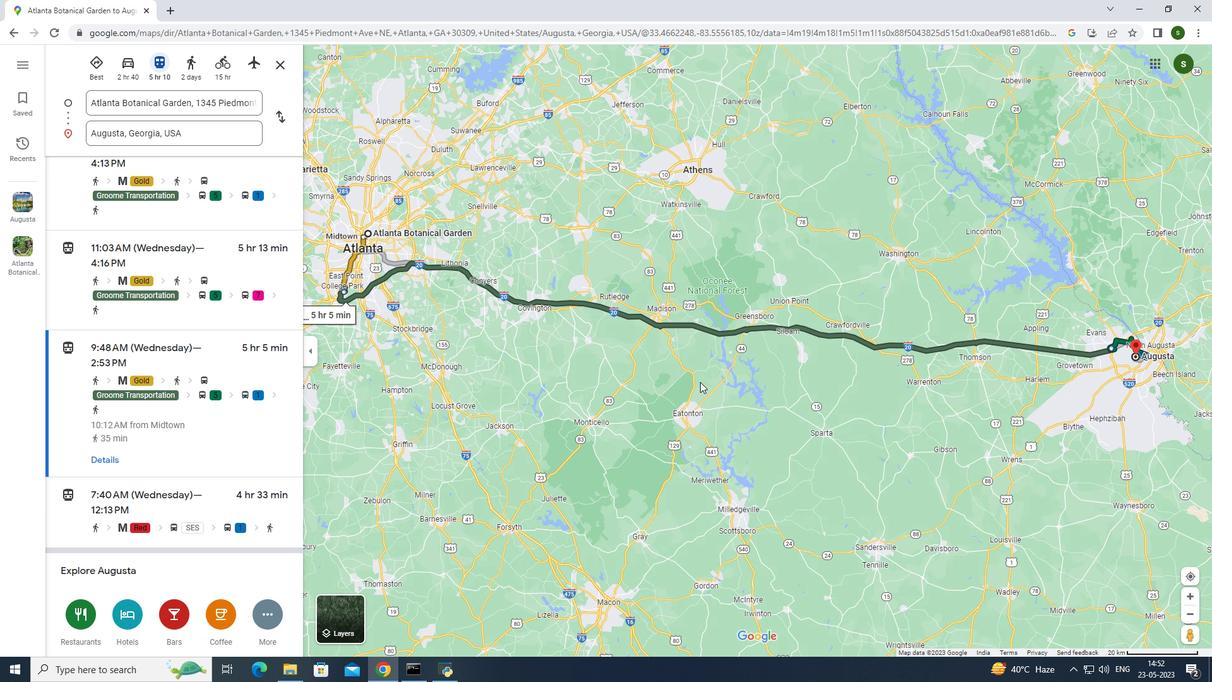 
Action: Mouse moved to (488, 323)
Screenshot: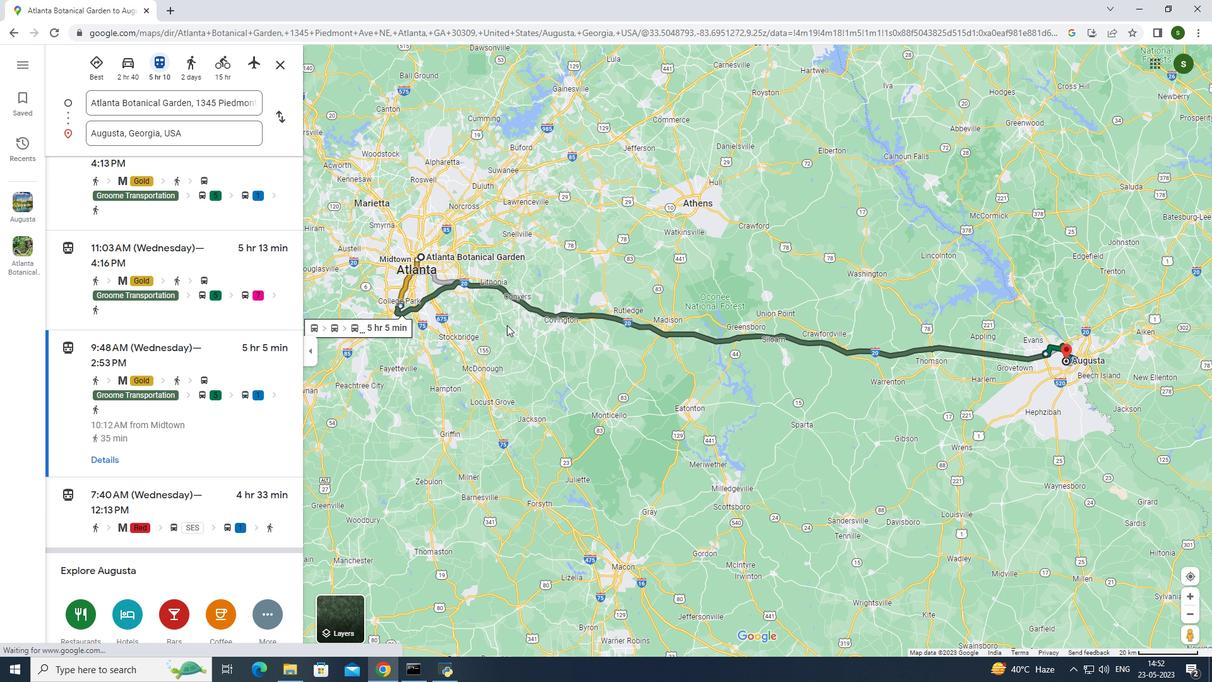
Action: Mouse pressed left at (488, 323)
Screenshot: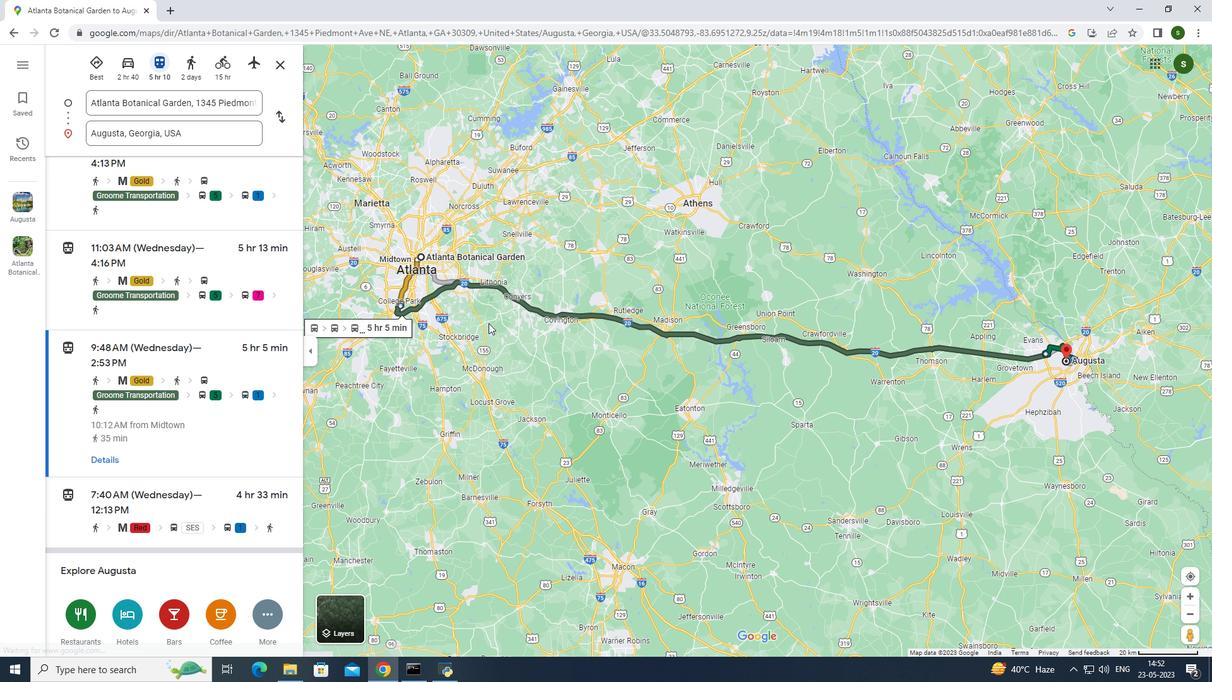 
Action: Mouse moved to (207, 502)
Screenshot: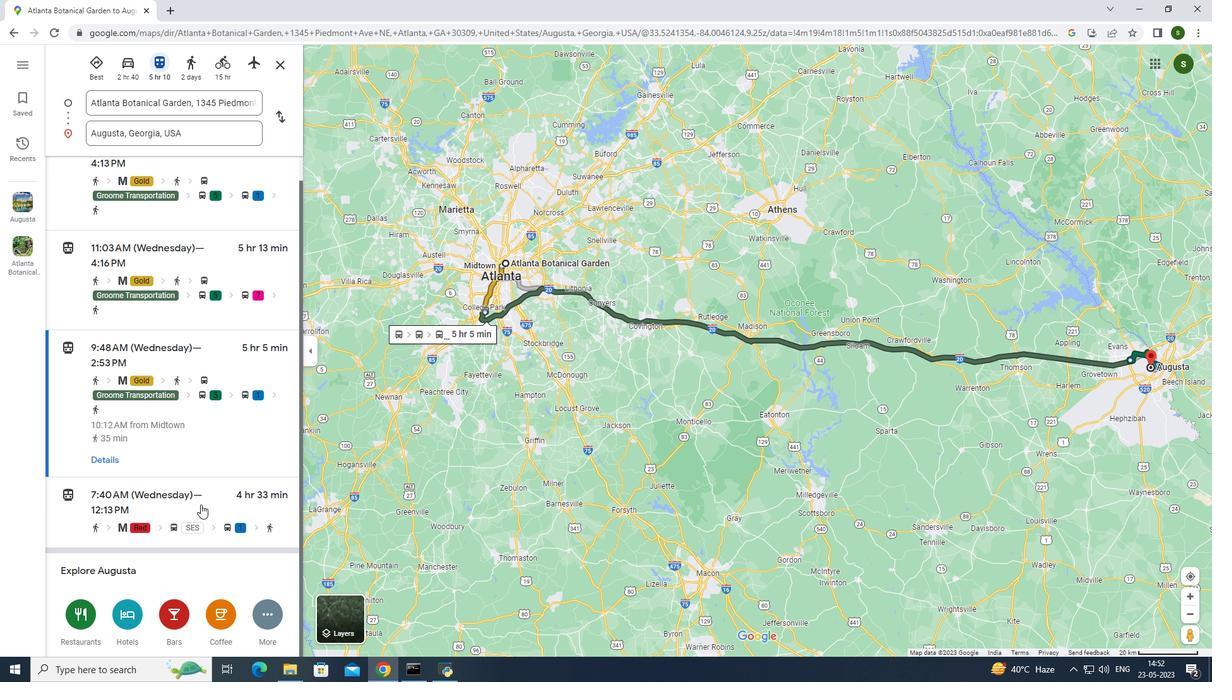 
Action: Mouse pressed left at (207, 502)
Screenshot: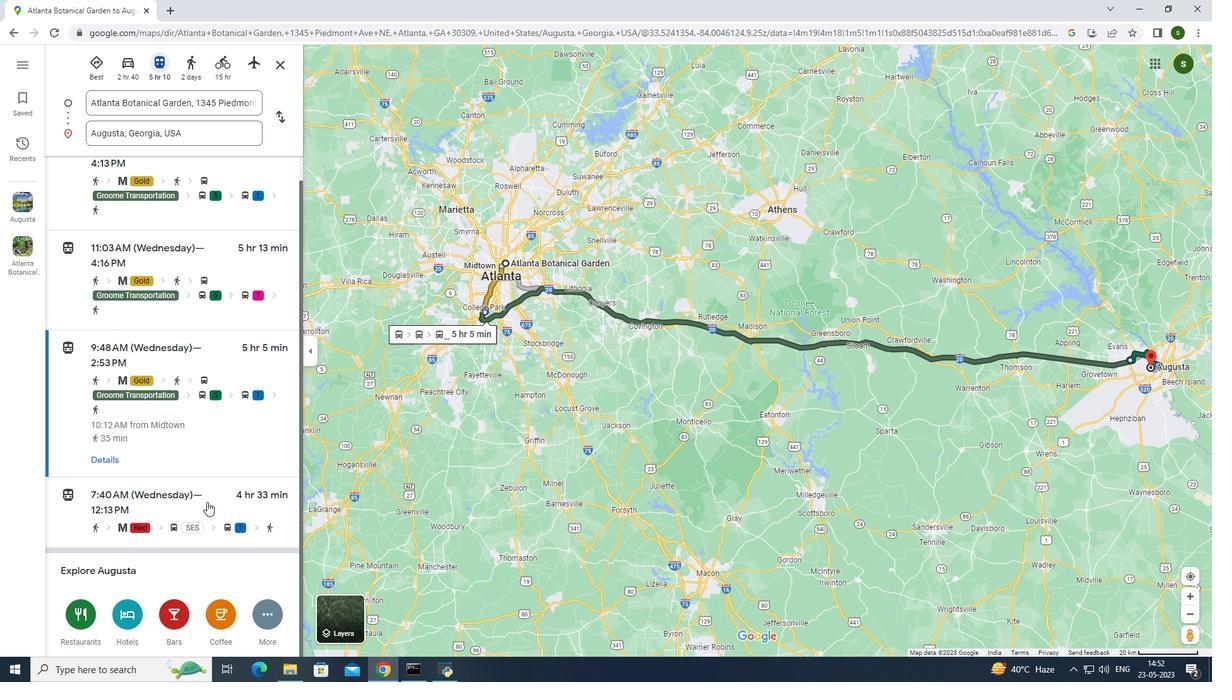 
Action: Mouse moved to (792, 366)
Screenshot: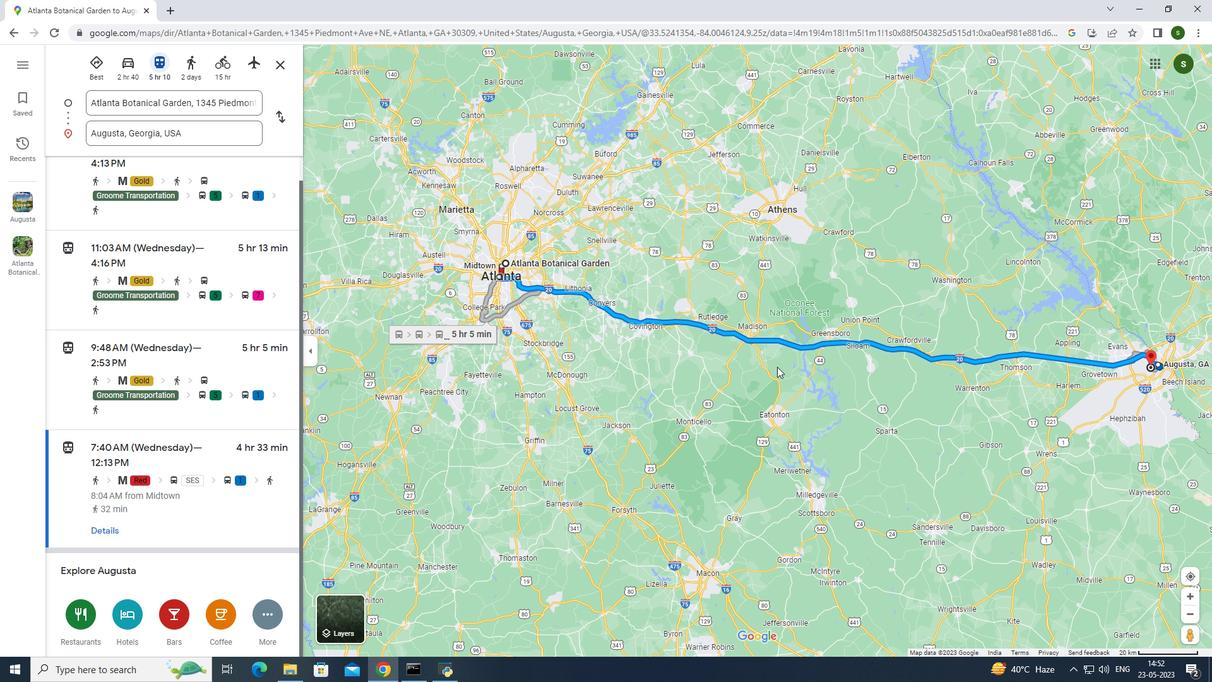
Action: Mouse pressed left at (792, 366)
Screenshot: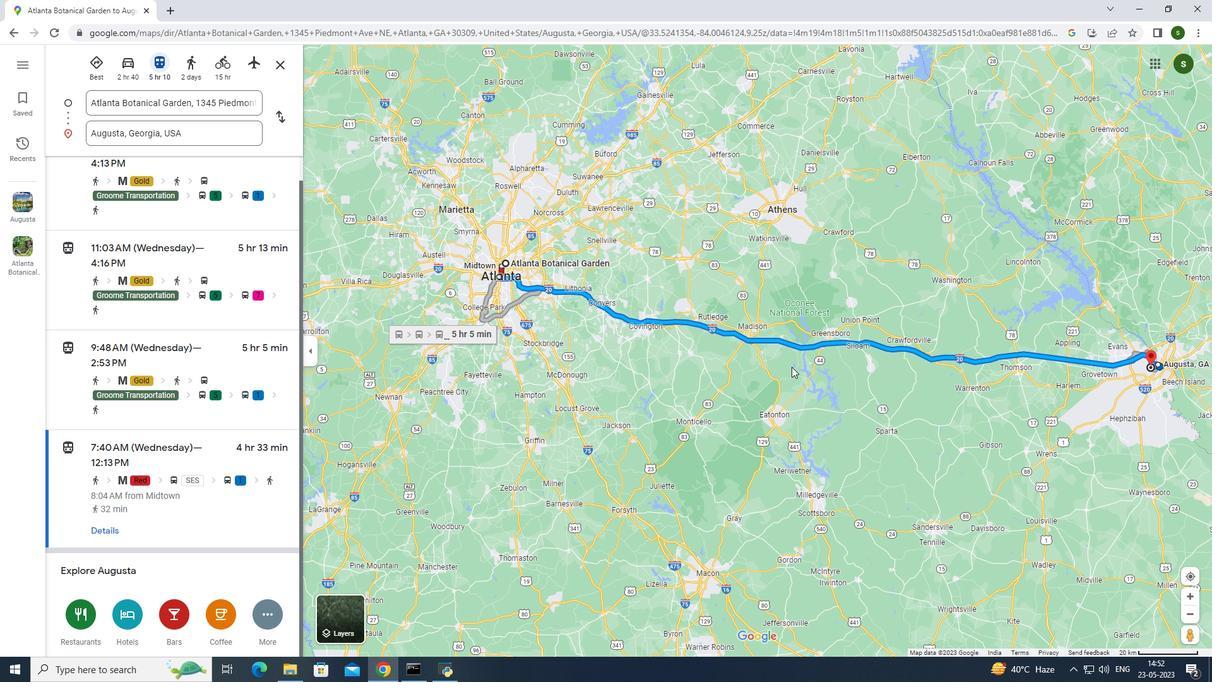 
Action: Mouse moved to (656, 351)
Screenshot: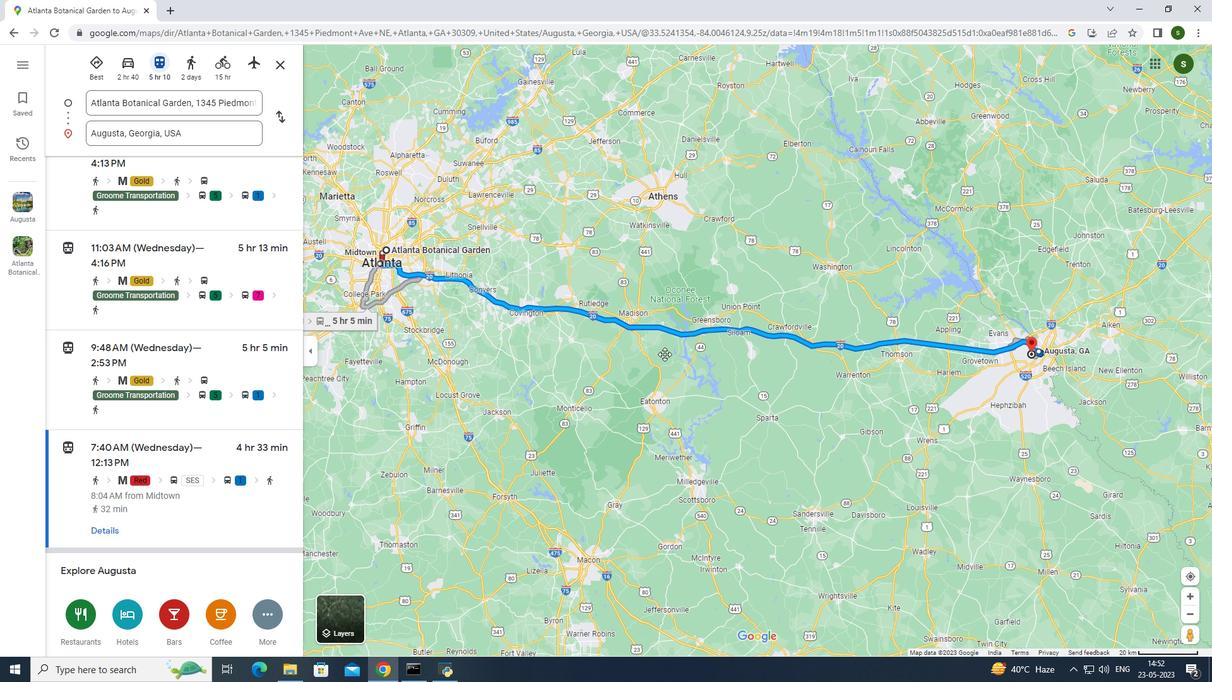 
Action: Mouse scrolled (656, 351) with delta (0, 0)
Screenshot: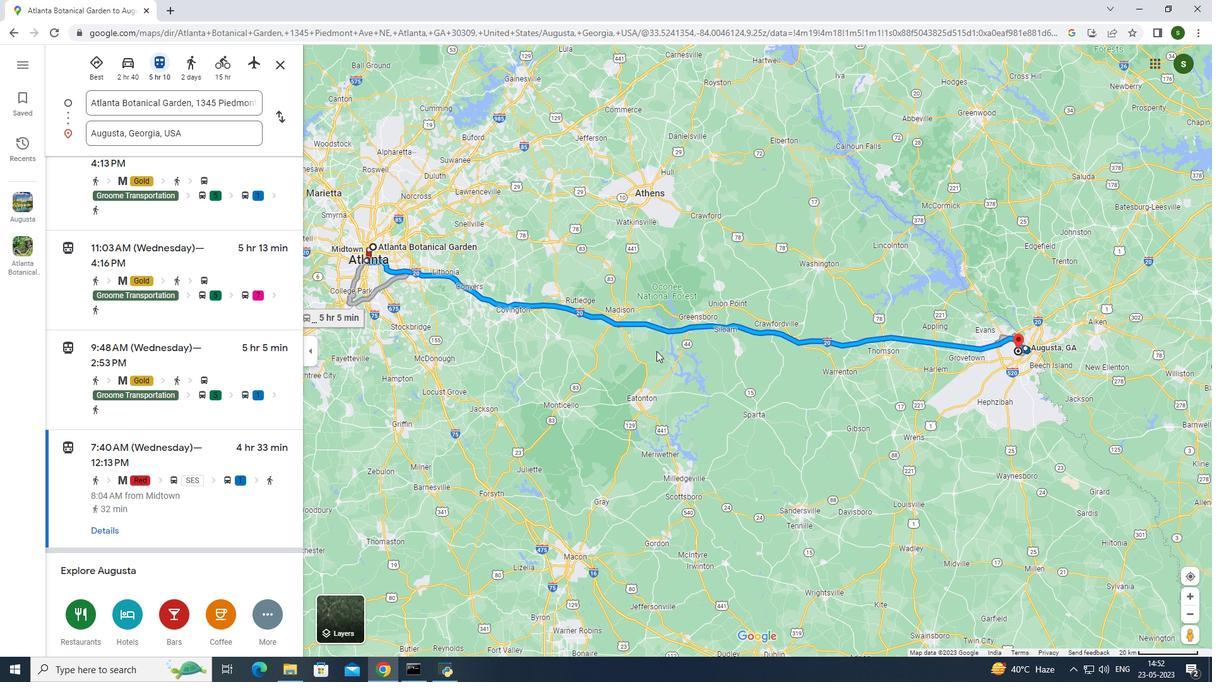 
Action: Mouse moved to (818, 353)
Screenshot: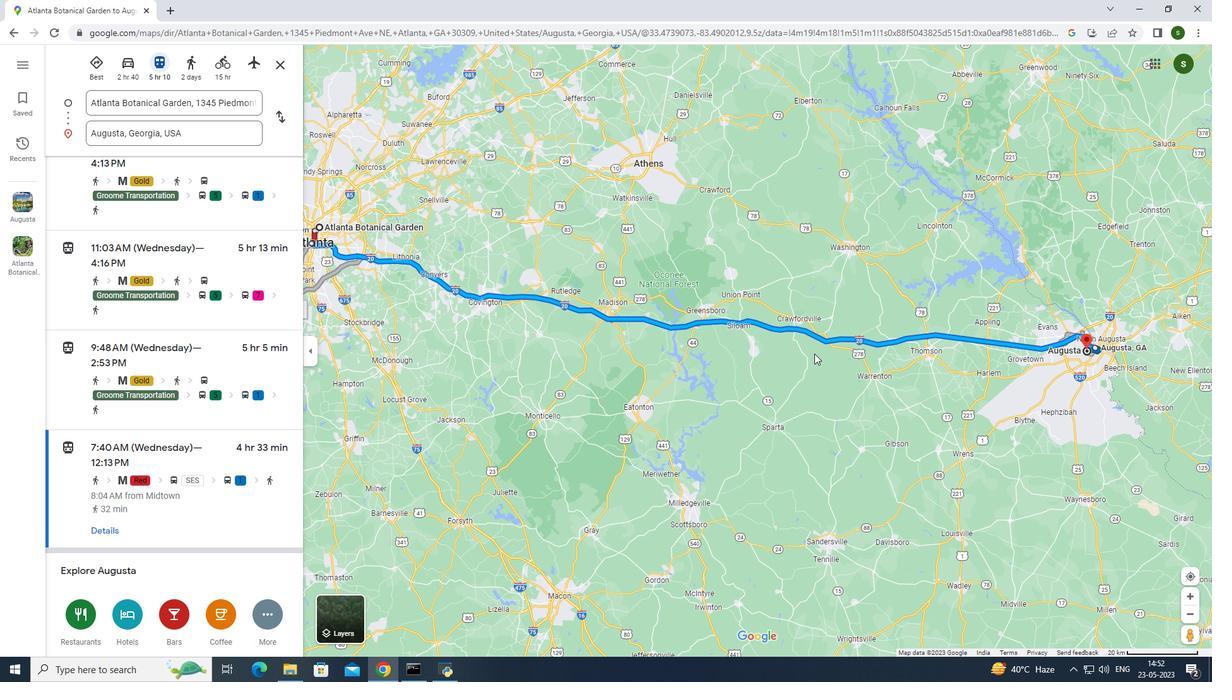 
Action: Mouse pressed left at (818, 353)
Screenshot: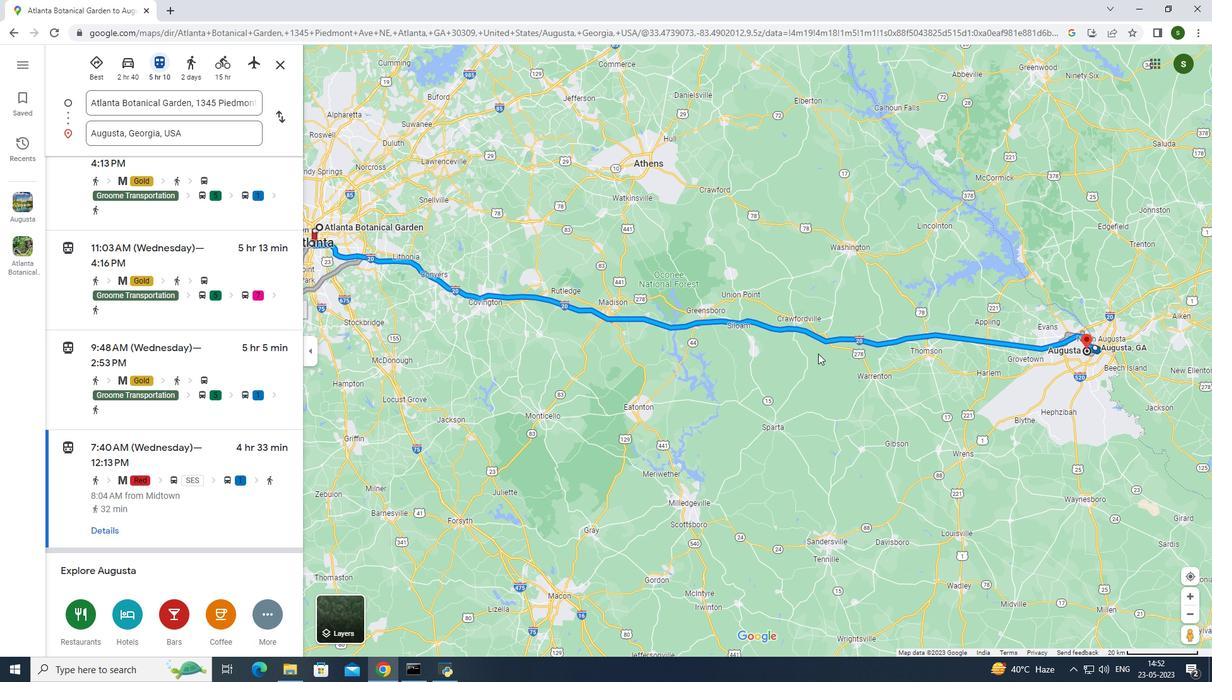 
Action: Mouse moved to (421, 344)
Screenshot: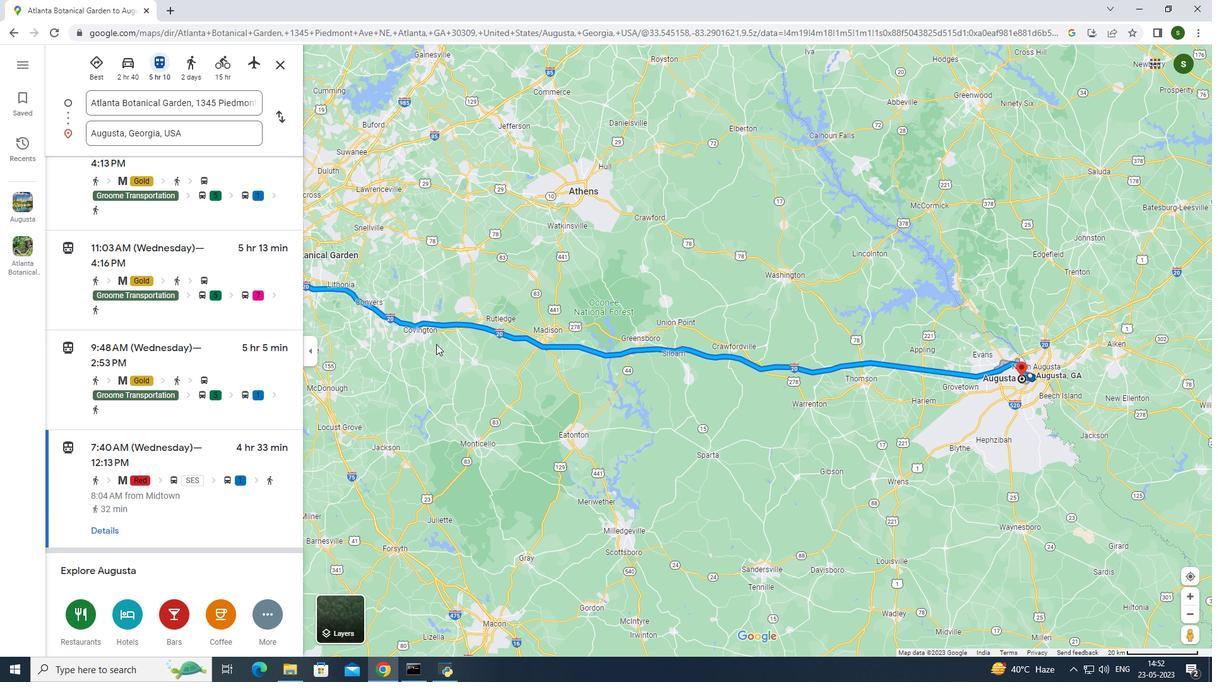 
Action: Mouse pressed left at (421, 344)
Screenshot: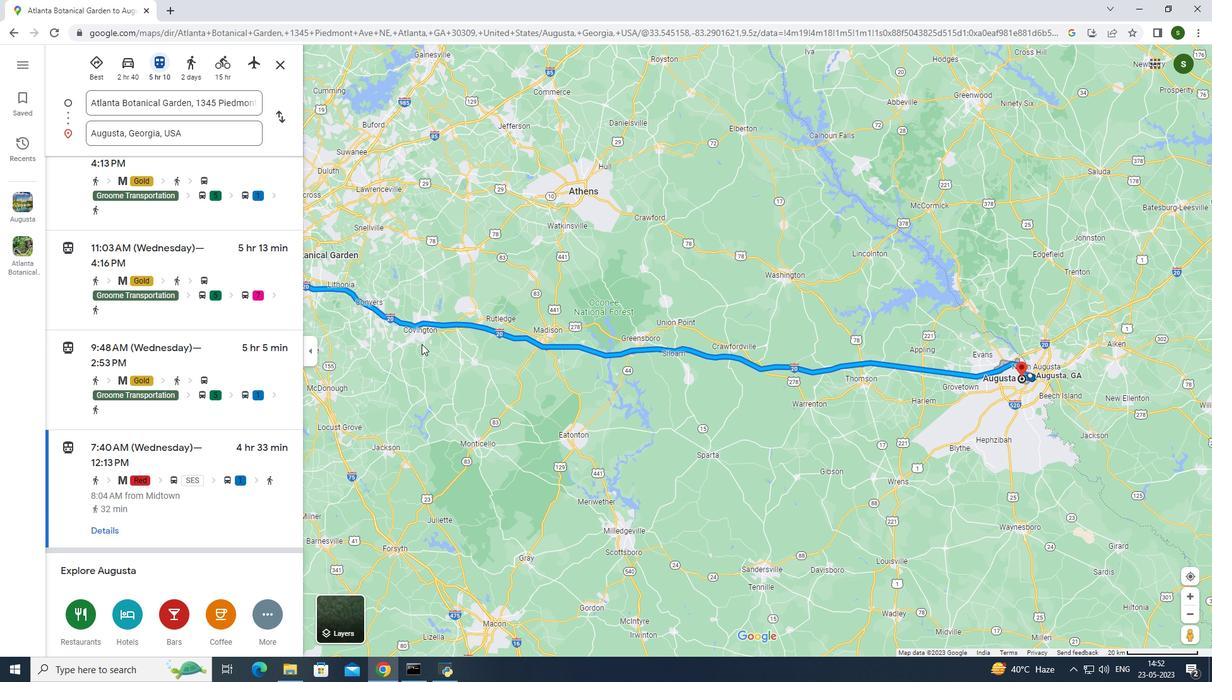 
Action: Mouse moved to (546, 353)
Screenshot: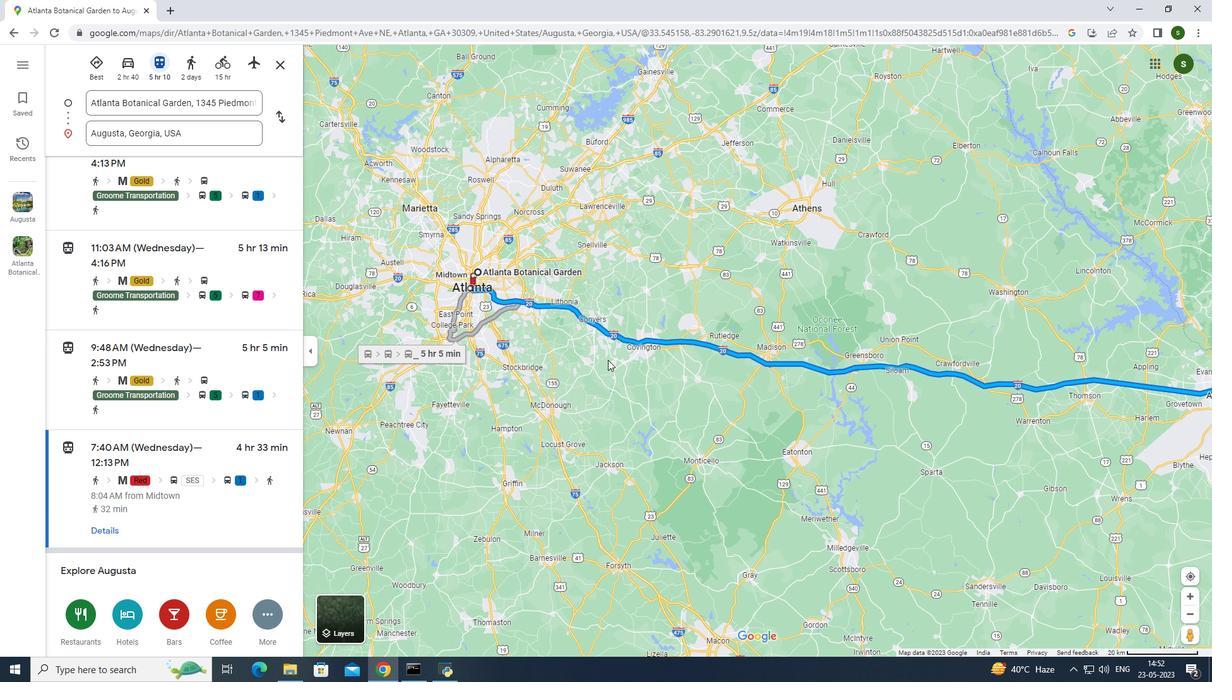 
Action: Mouse scrolled (546, 353) with delta (0, 0)
Screenshot: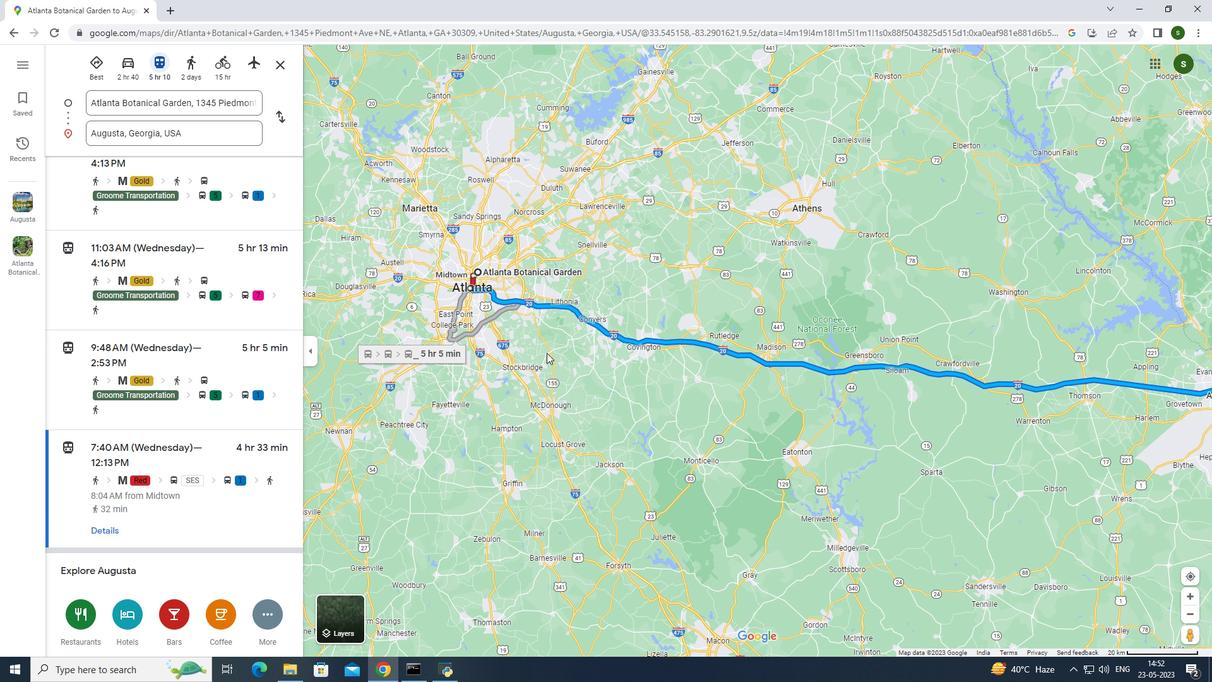 
Action: Mouse scrolled (546, 353) with delta (0, 0)
Screenshot: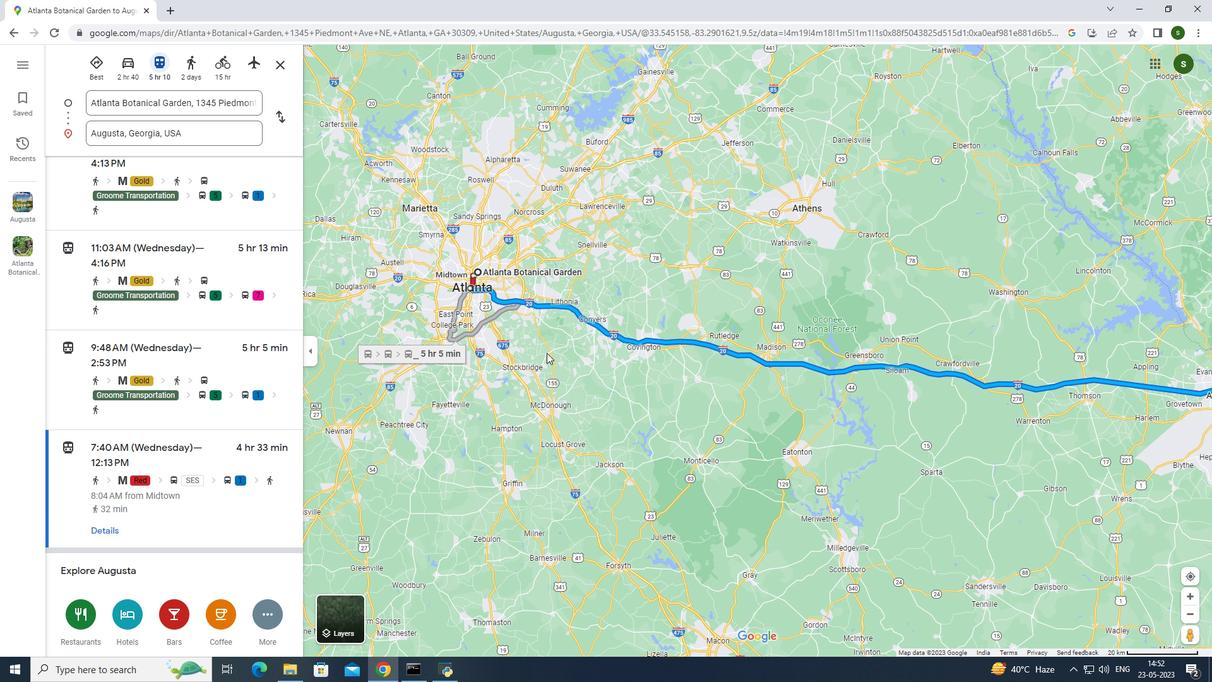 
Action: Mouse moved to (495, 332)
Screenshot: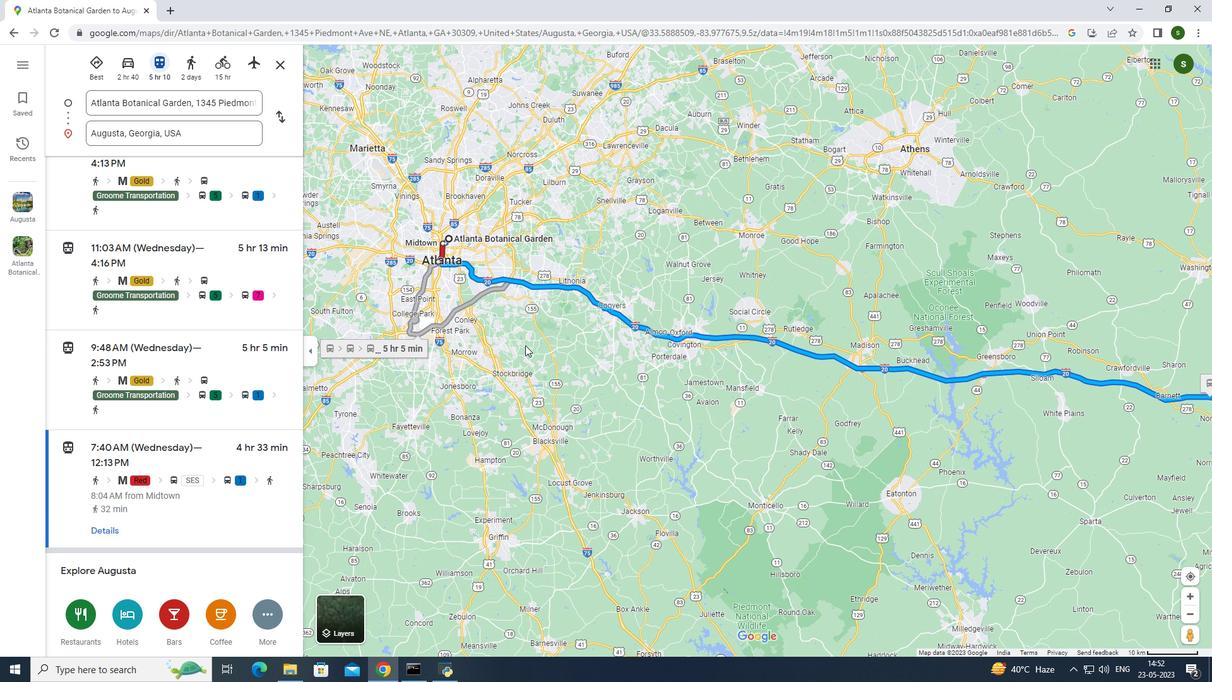 
Action: Mouse scrolled (495, 332) with delta (0, 0)
Screenshot: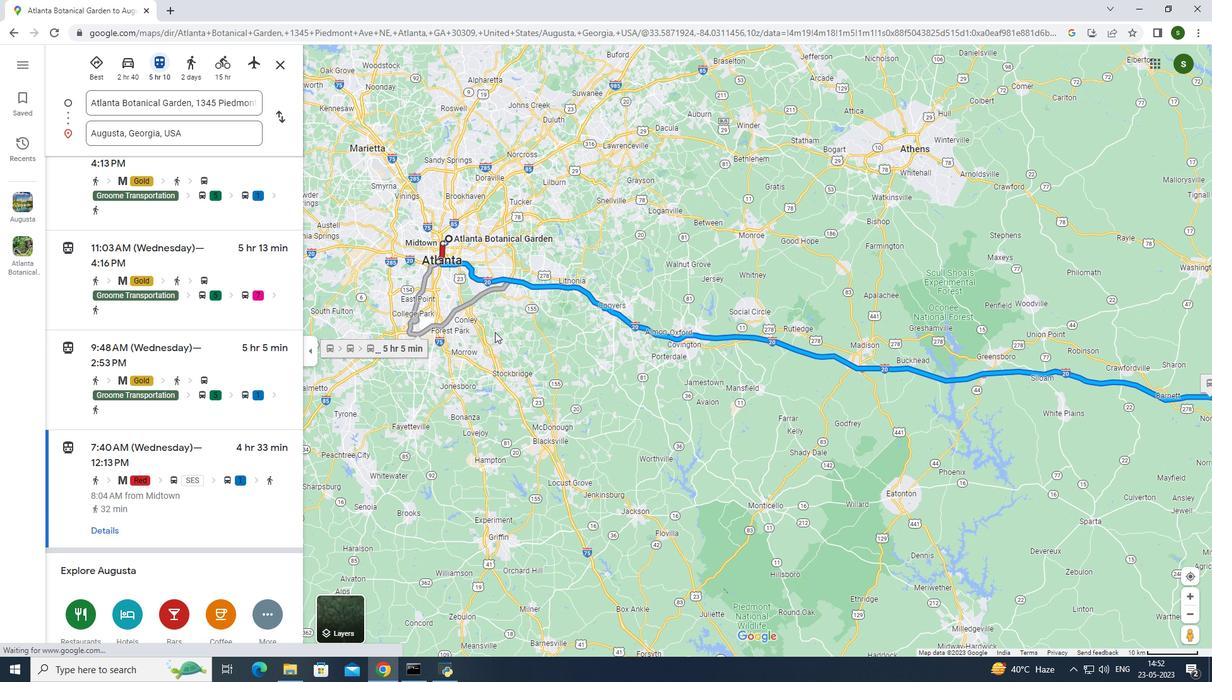 
Action: Mouse scrolled (495, 332) with delta (0, 0)
Screenshot: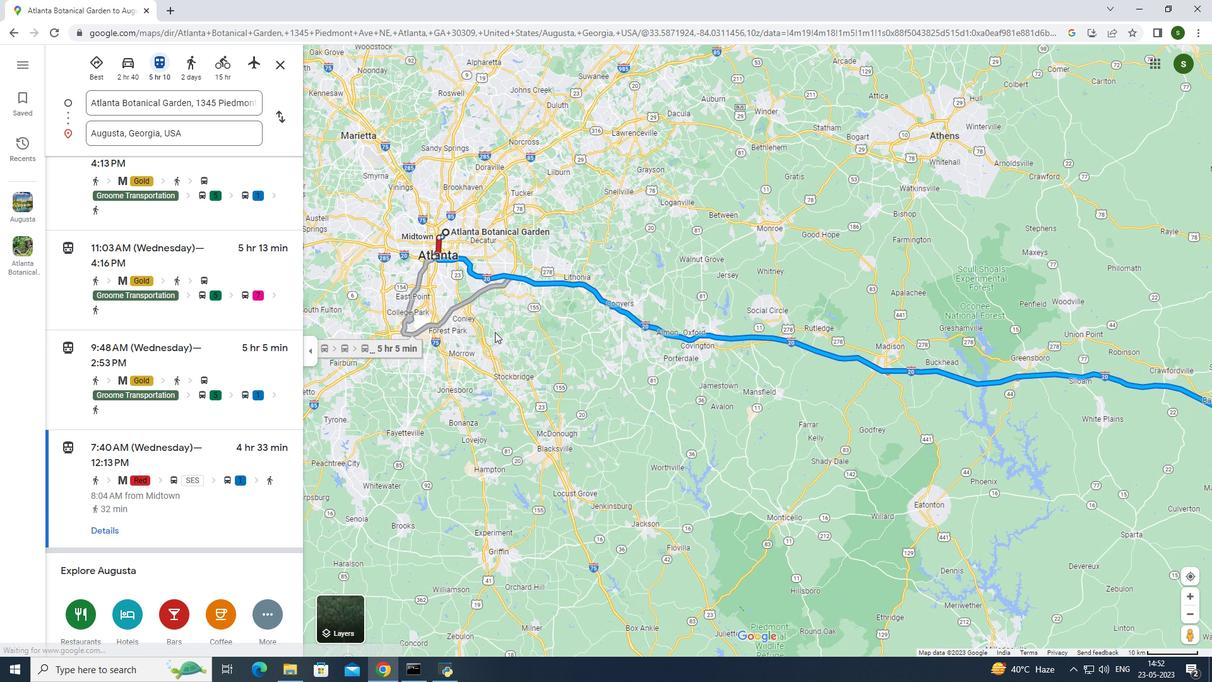 
Action: Mouse scrolled (495, 332) with delta (0, 0)
Screenshot: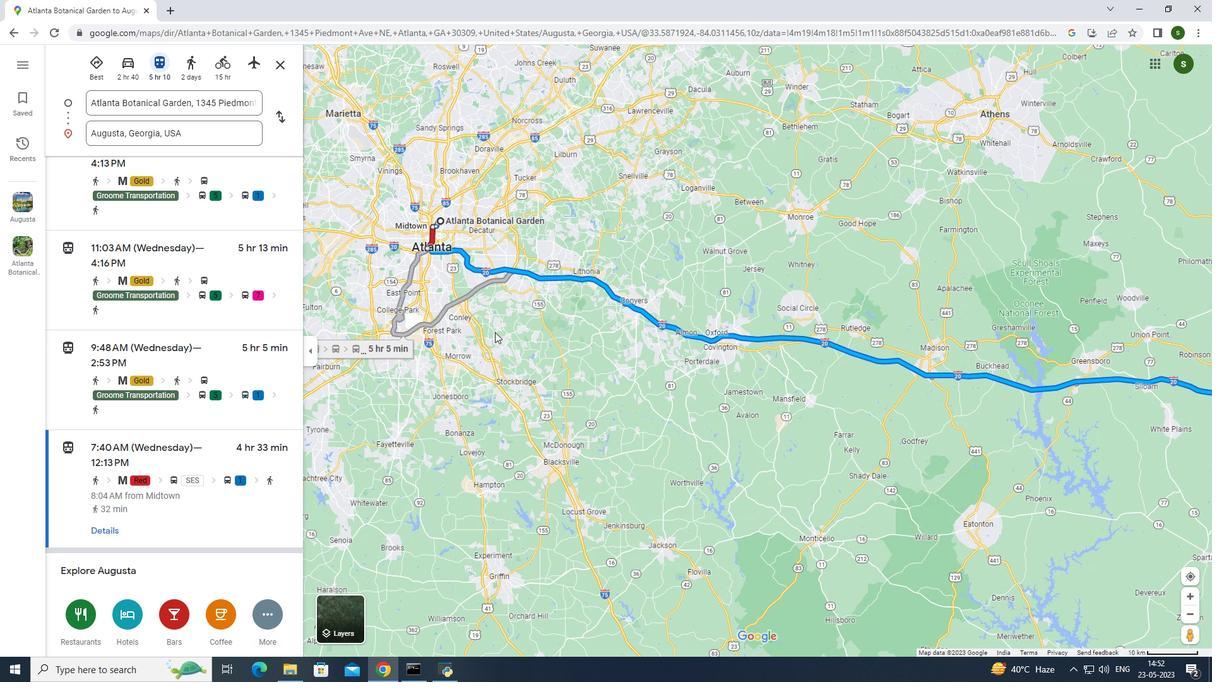 
Action: Mouse moved to (740, 361)
Screenshot: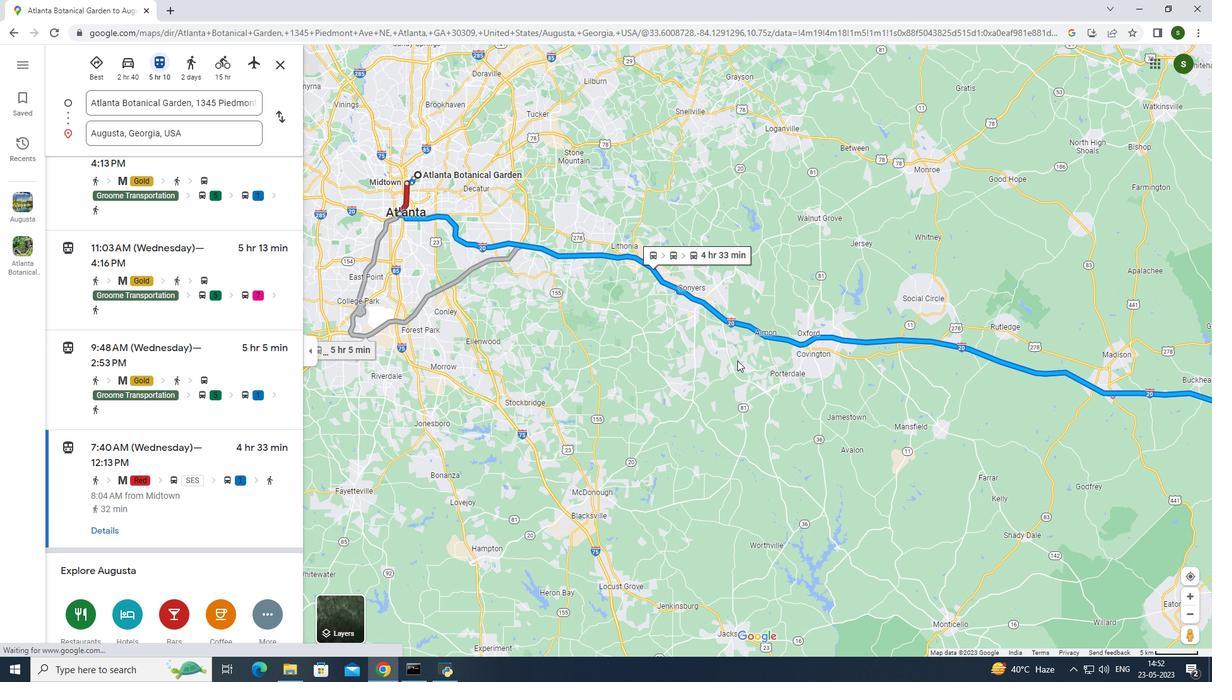 
Action: Mouse pressed left at (740, 361)
Screenshot: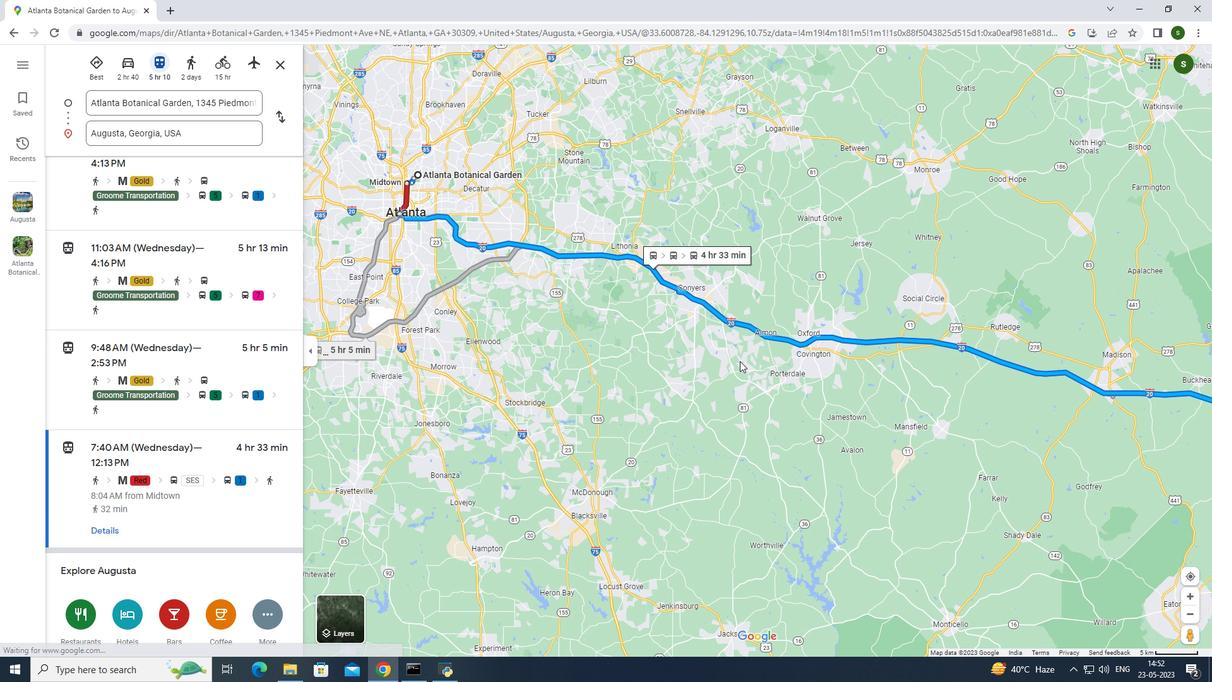 
Action: Mouse moved to (840, 370)
Screenshot: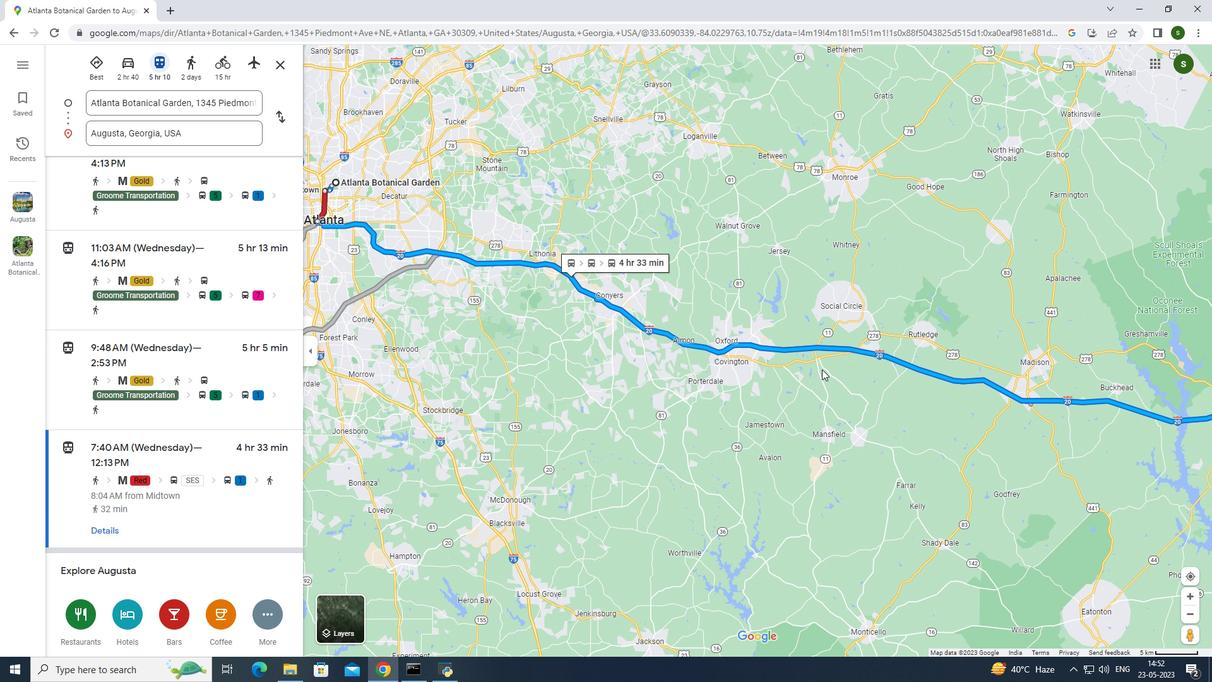 
Action: Mouse pressed left at (840, 370)
Screenshot: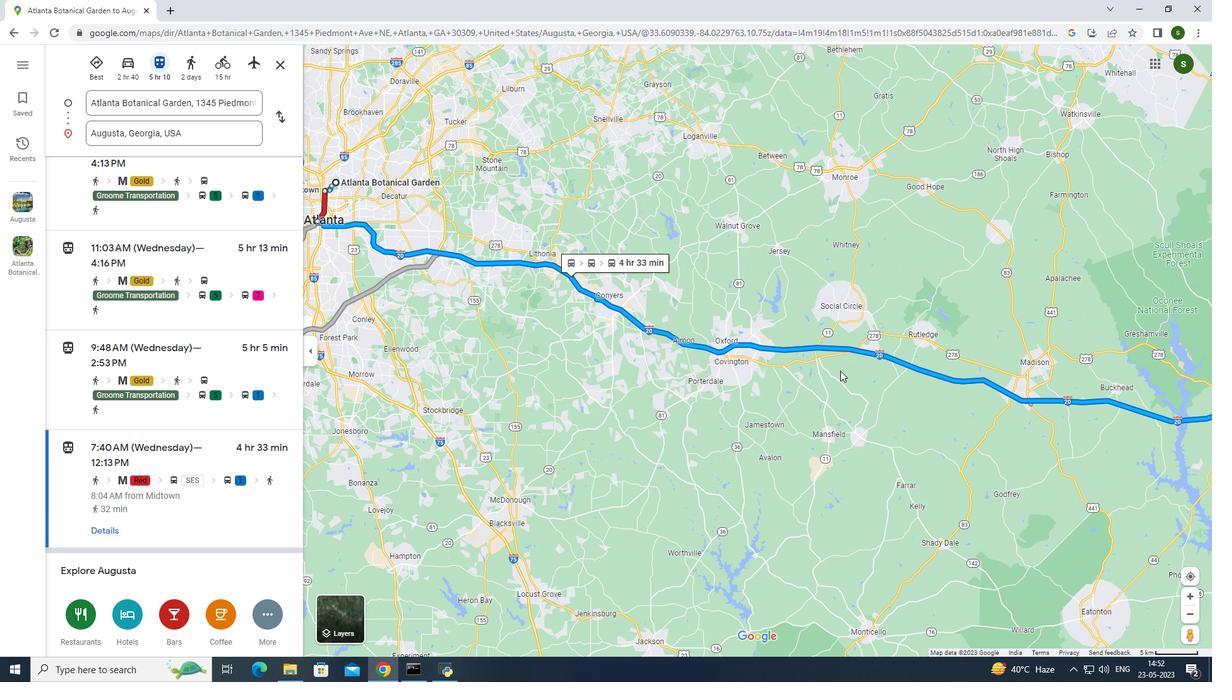 
Action: Mouse moved to (460, 354)
Screenshot: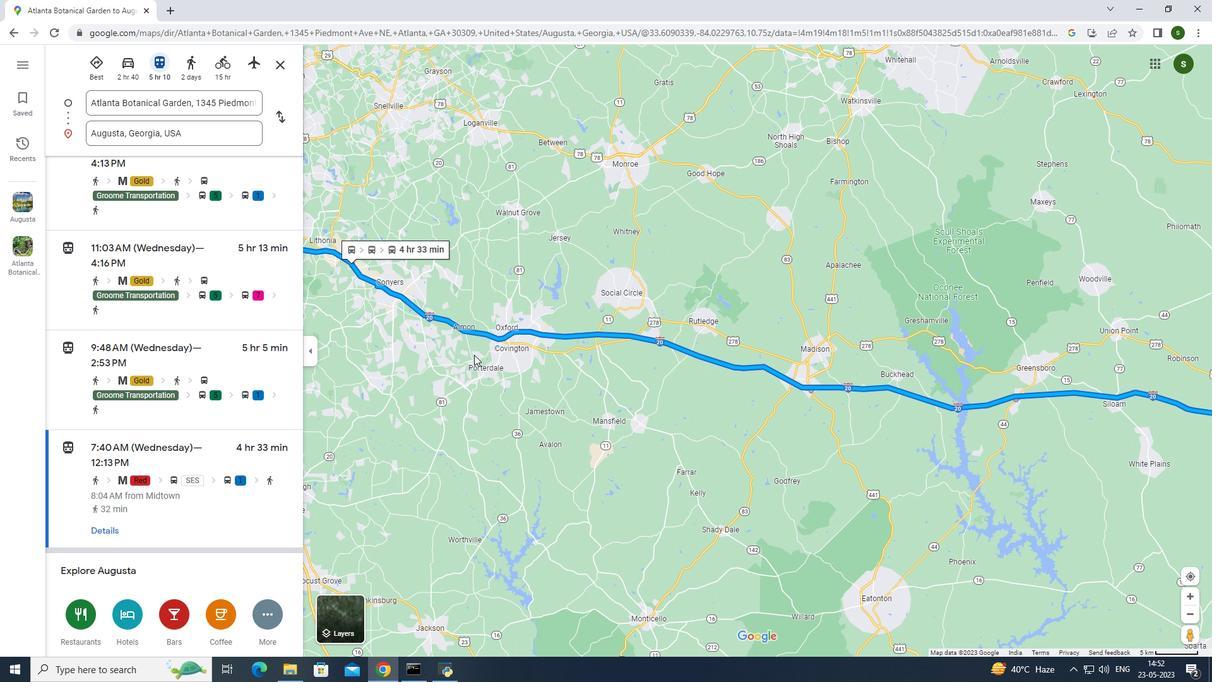 
Action: Mouse pressed left at (460, 354)
Screenshot: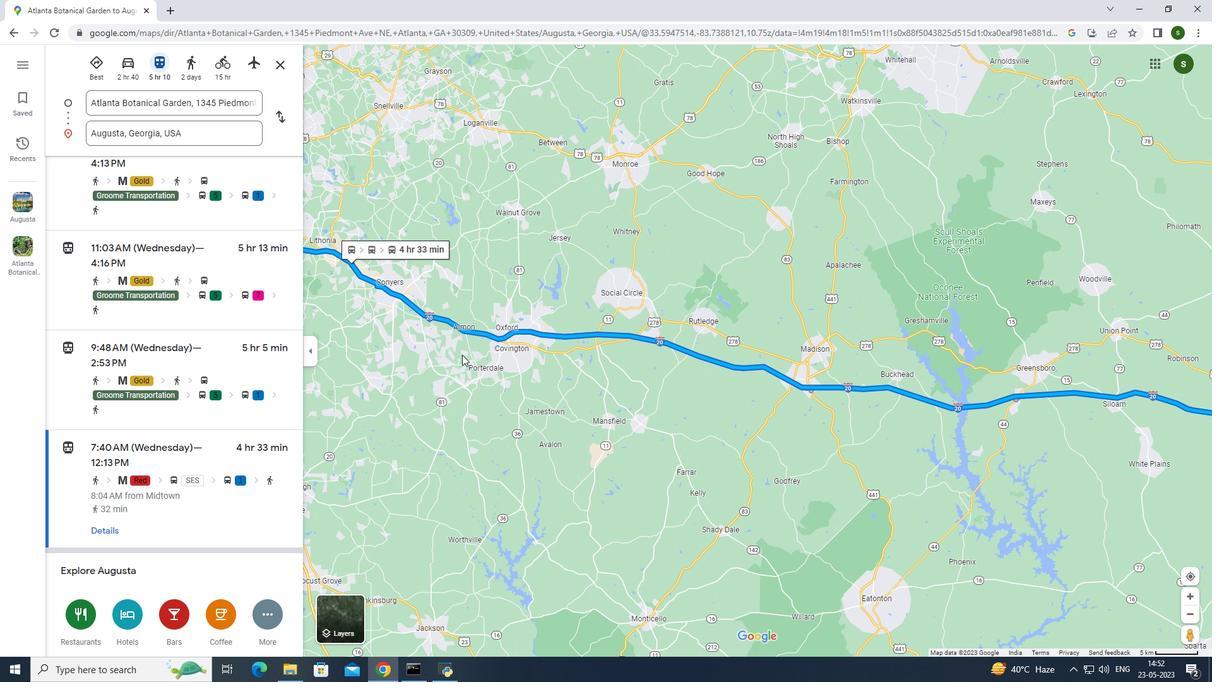 
Action: Mouse moved to (435, 350)
Screenshot: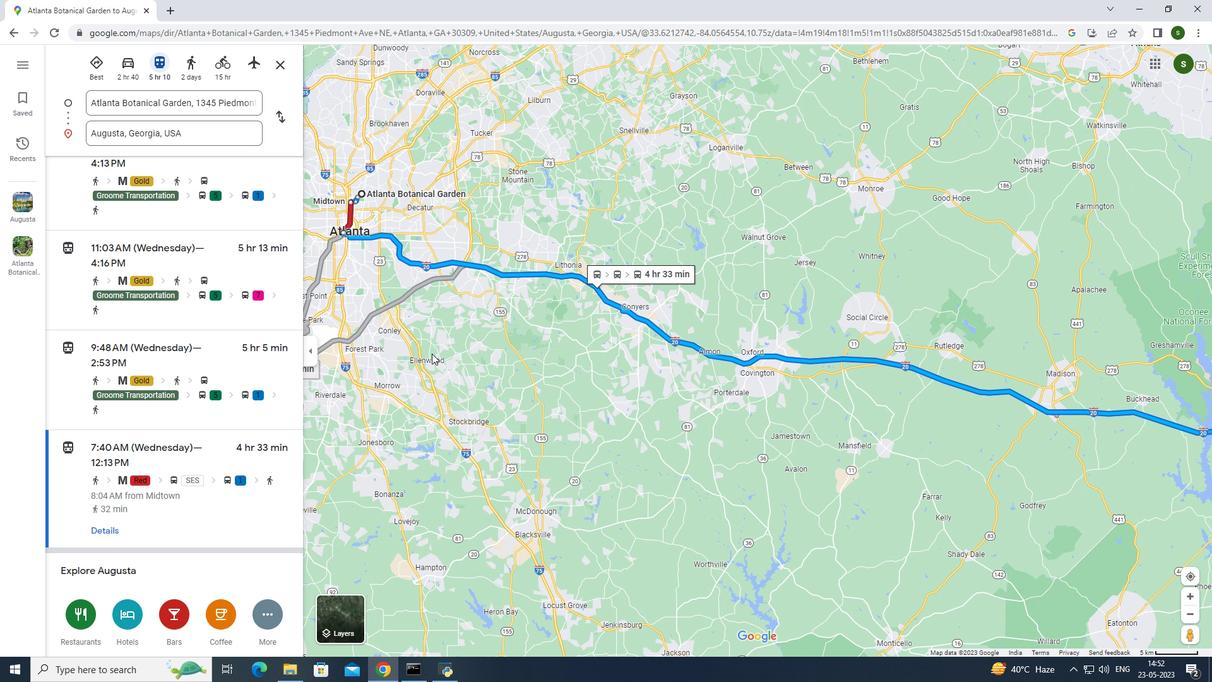 
Action: Mouse pressed left at (435, 350)
Screenshot: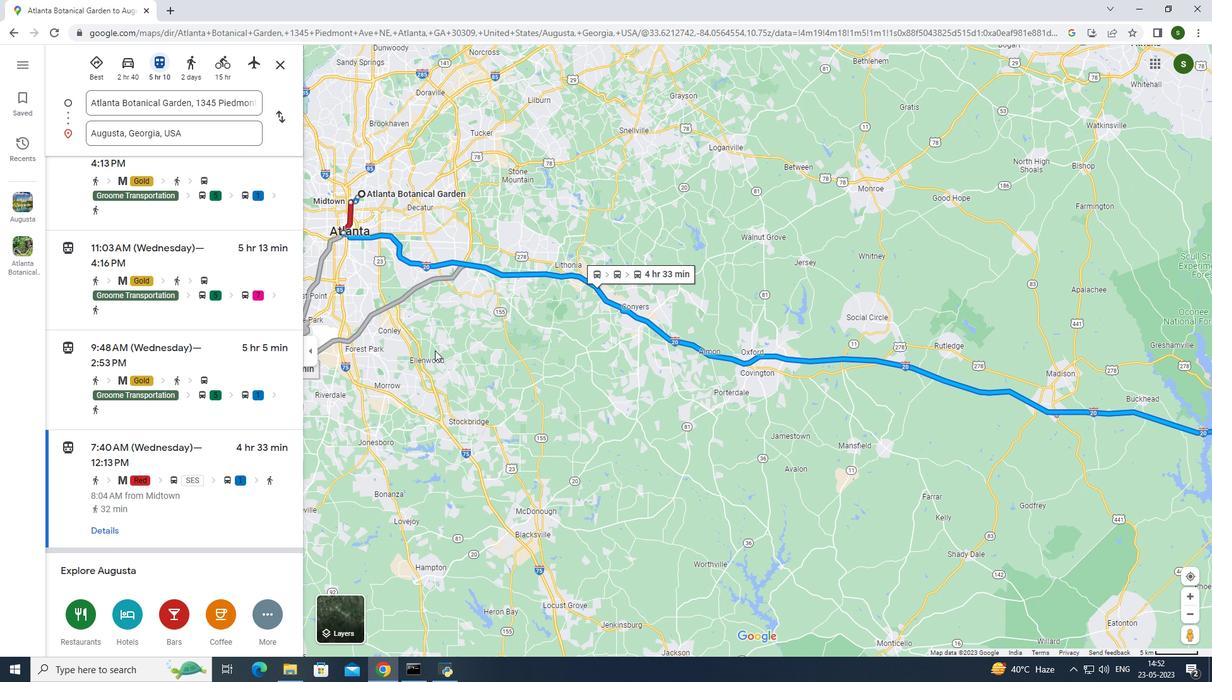 
Action: Mouse moved to (535, 375)
Screenshot: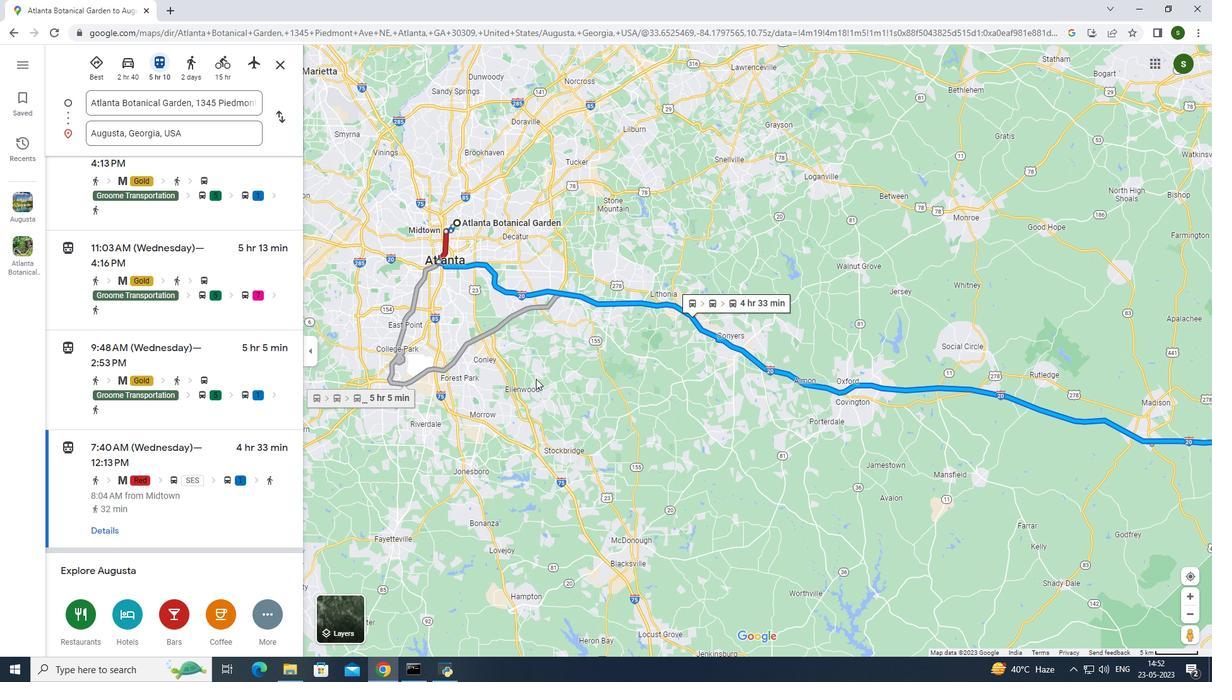 
Action: Mouse pressed left at (535, 375)
Screenshot: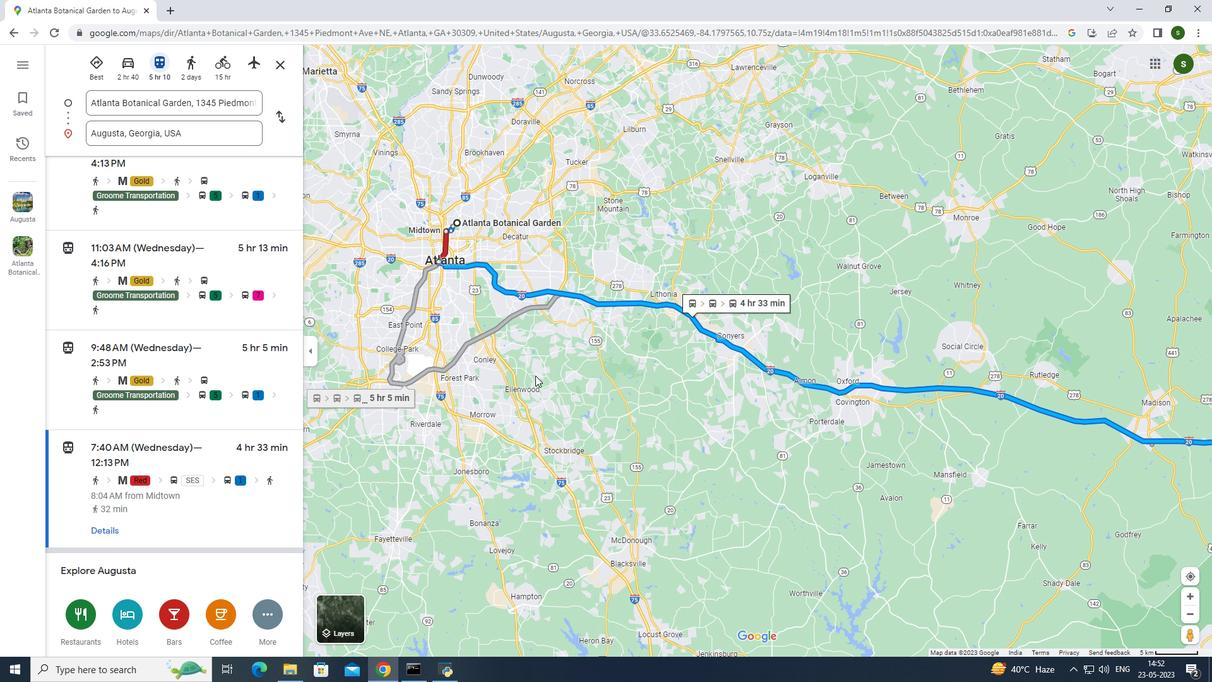 
Action: Mouse moved to (816, 383)
Screenshot: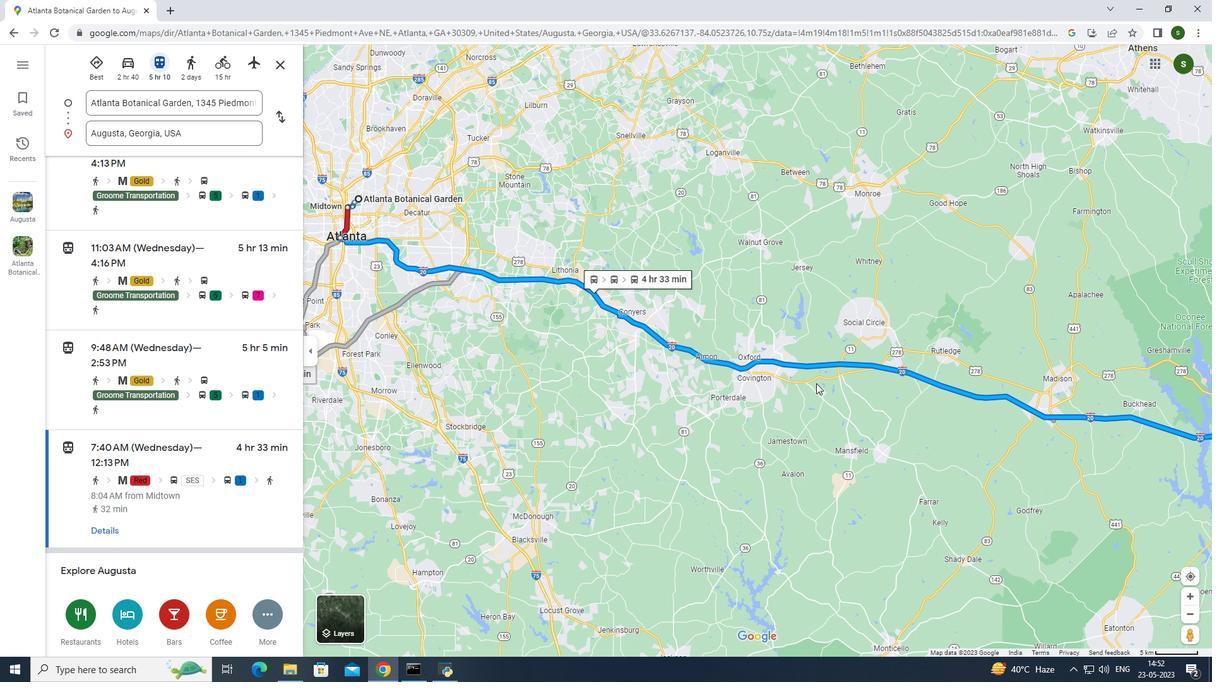 
Action: Mouse pressed left at (816, 383)
Screenshot: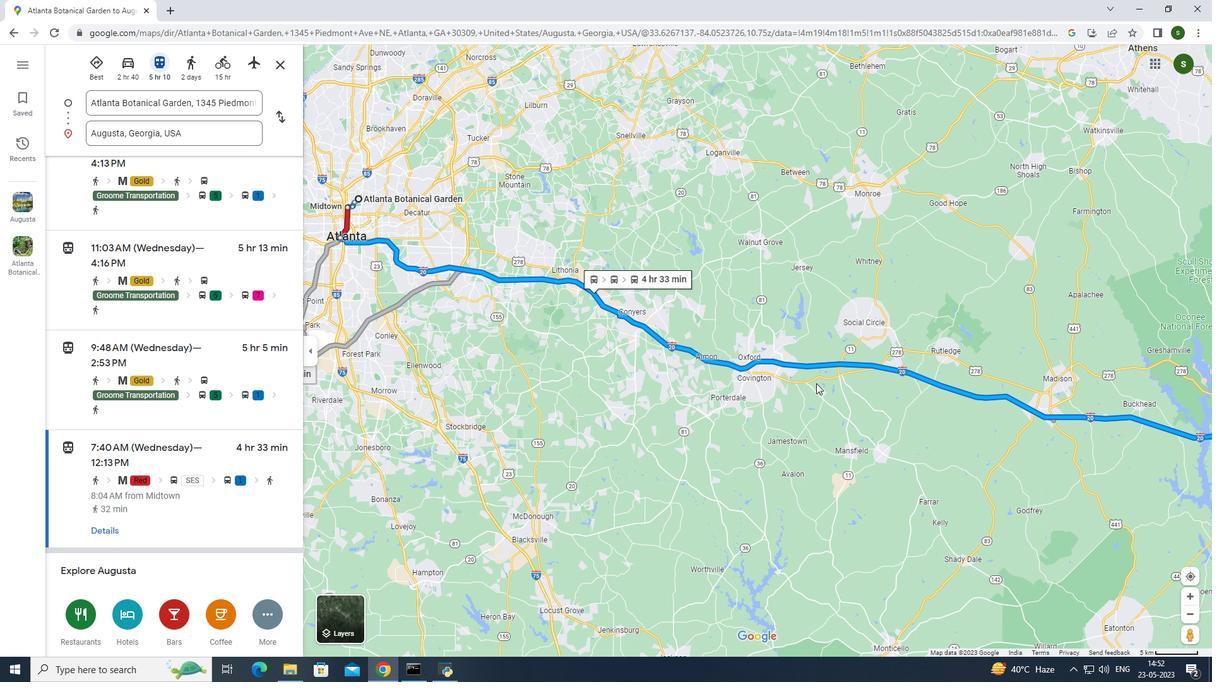 
Action: Mouse moved to (888, 409)
Screenshot: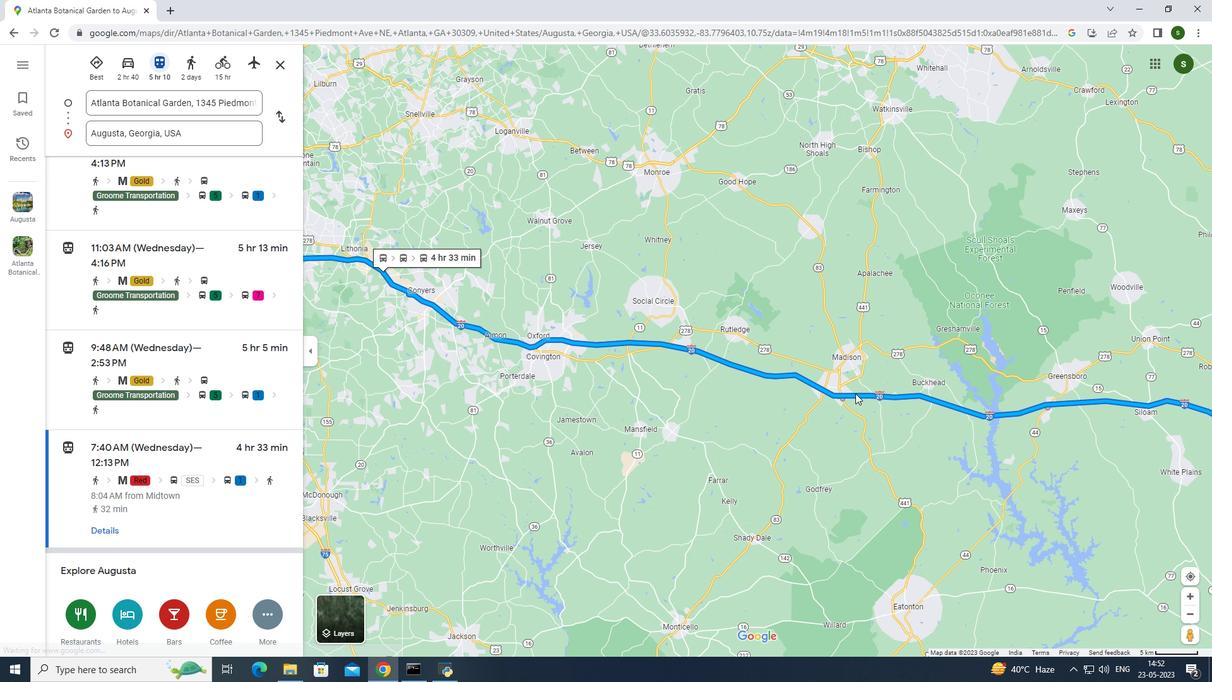
Action: Mouse pressed left at (888, 409)
Screenshot: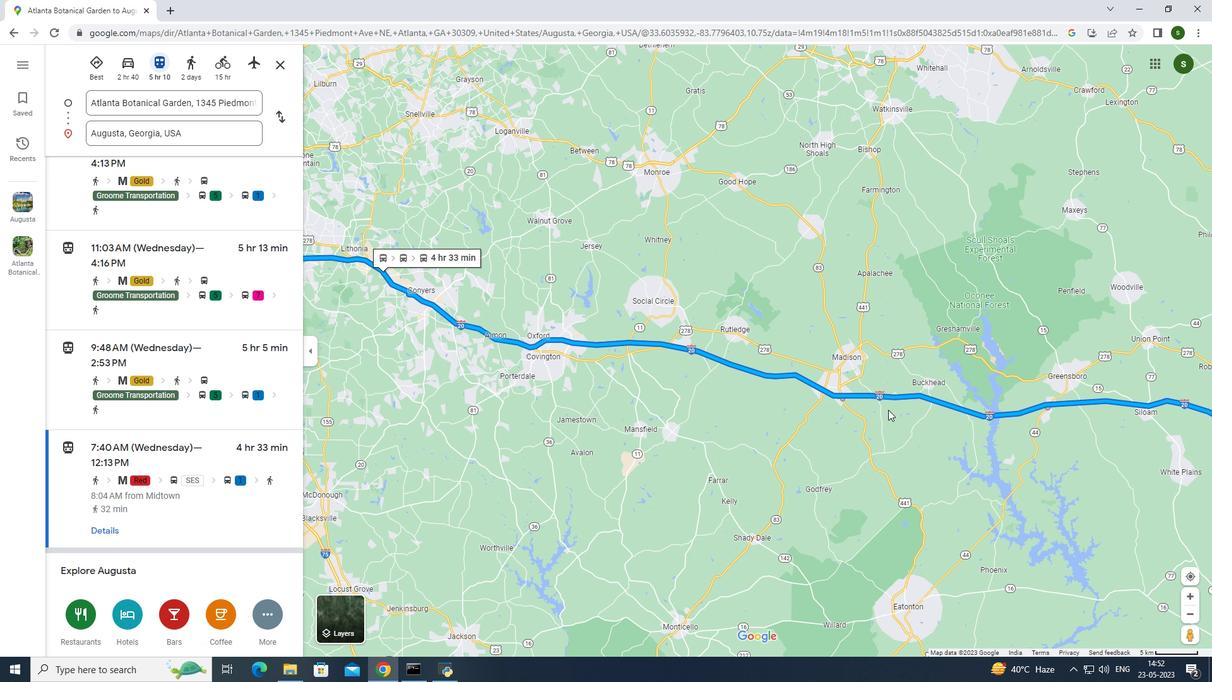 
Action: Mouse moved to (944, 370)
Screenshot: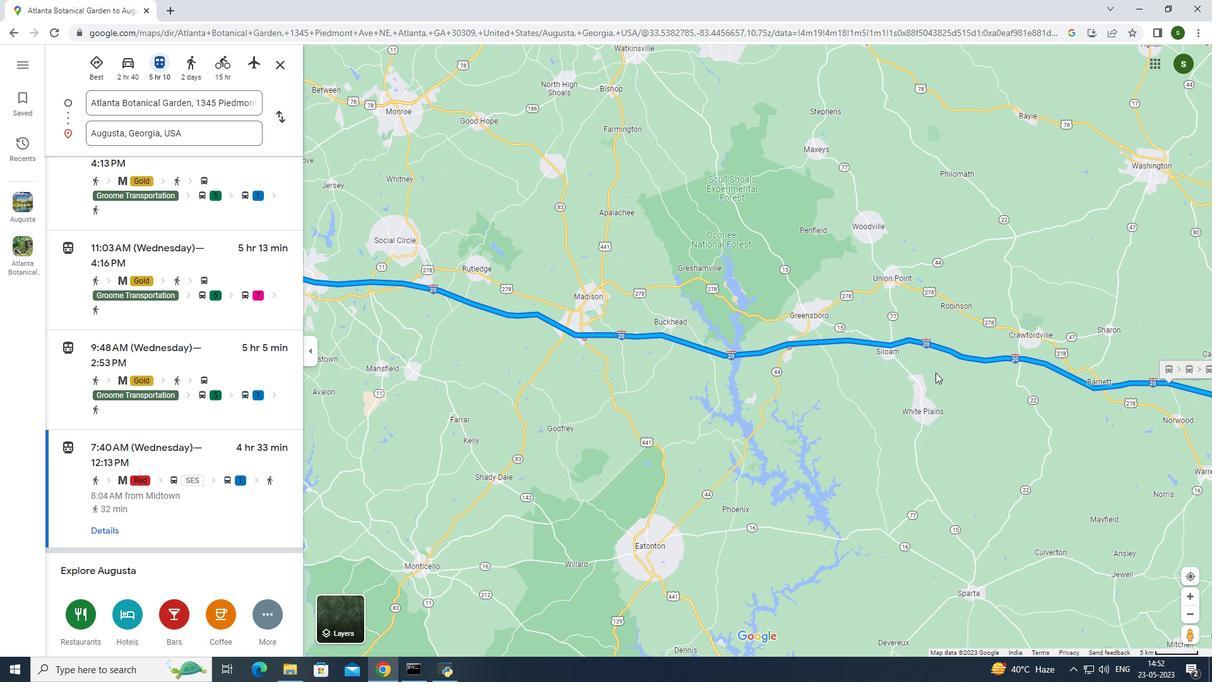 
Action: Mouse pressed left at (944, 370)
Screenshot: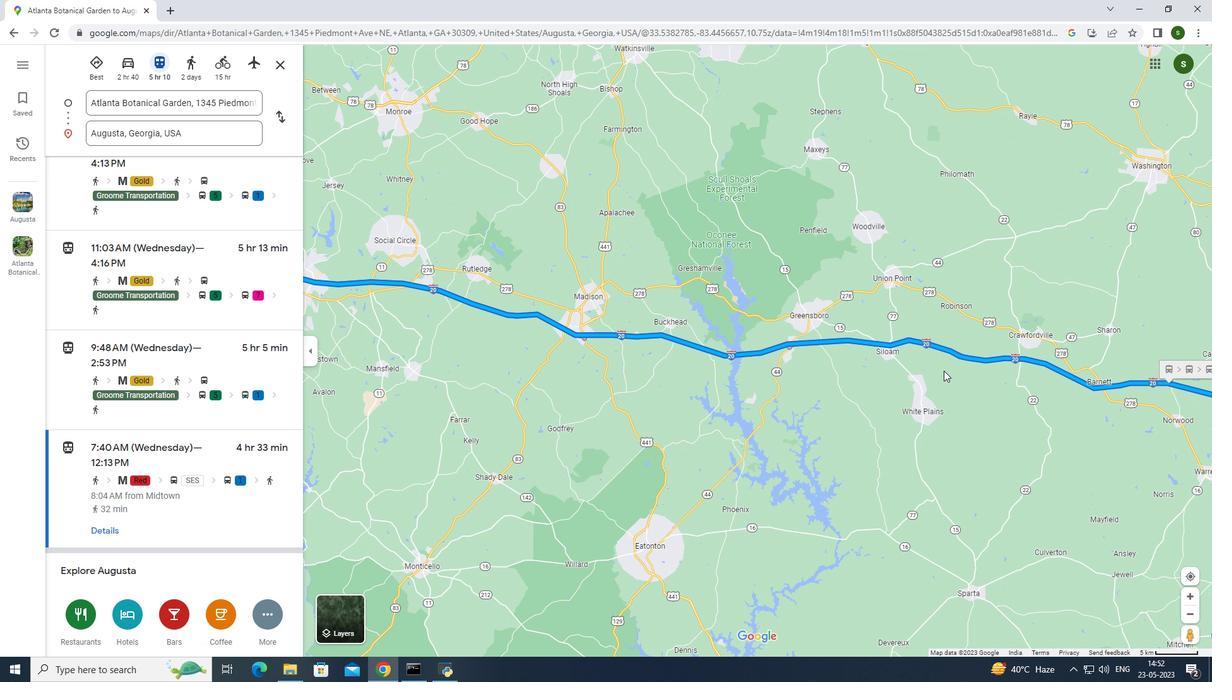 
Action: Mouse moved to (908, 381)
Screenshot: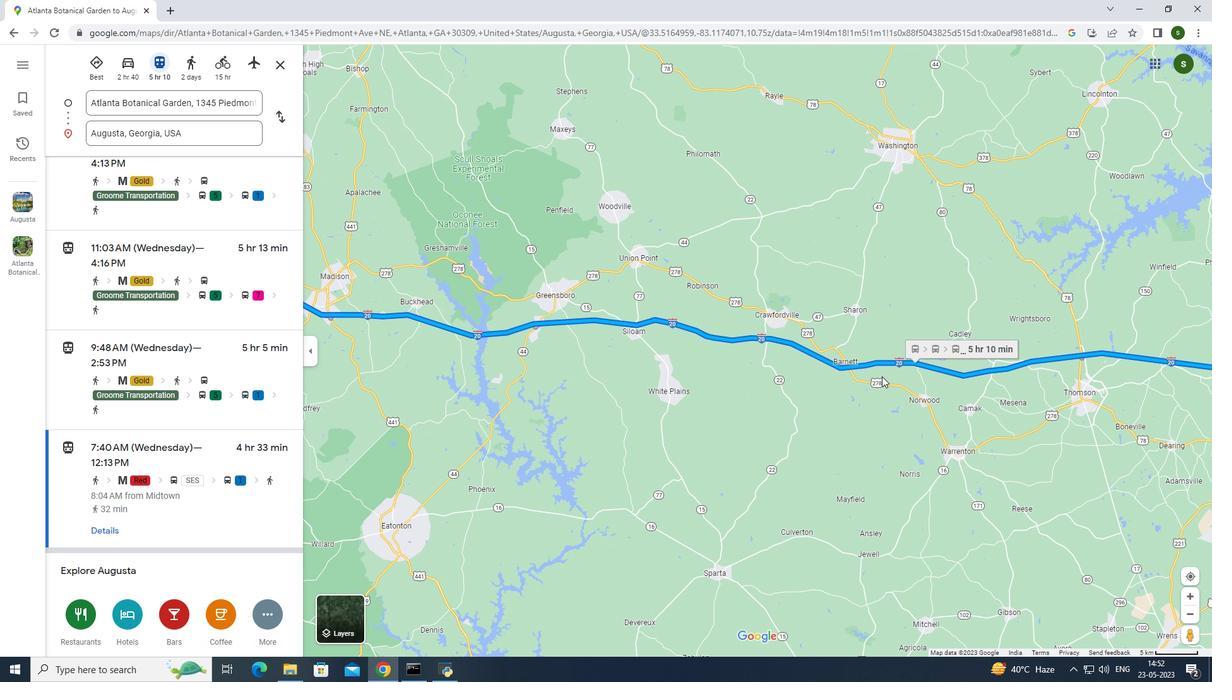 
Action: Mouse pressed left at (908, 381)
Screenshot: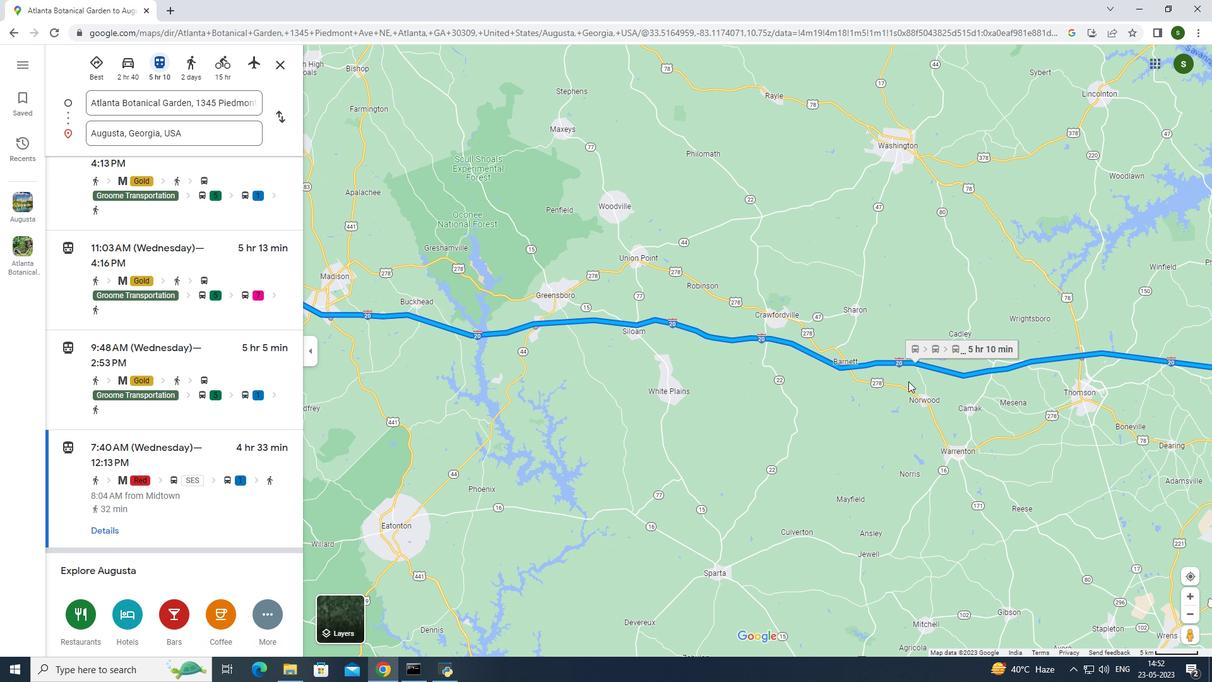
Action: Mouse moved to (983, 358)
Screenshot: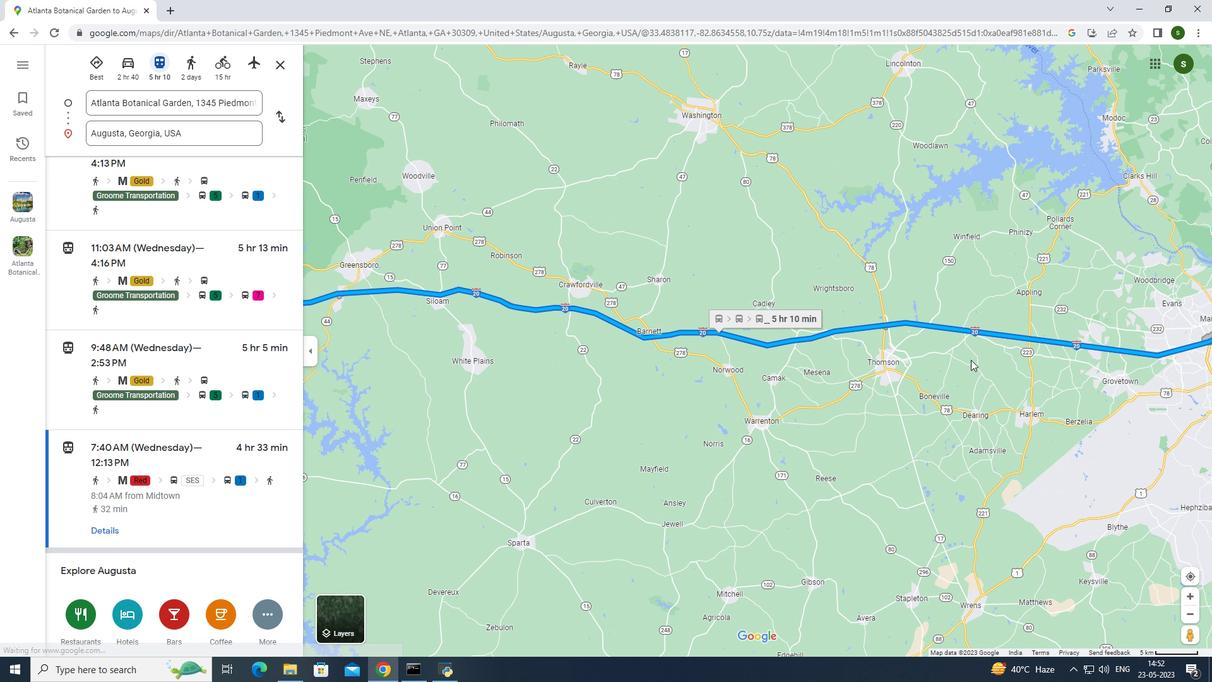 
Action: Mouse pressed left at (983, 358)
Screenshot: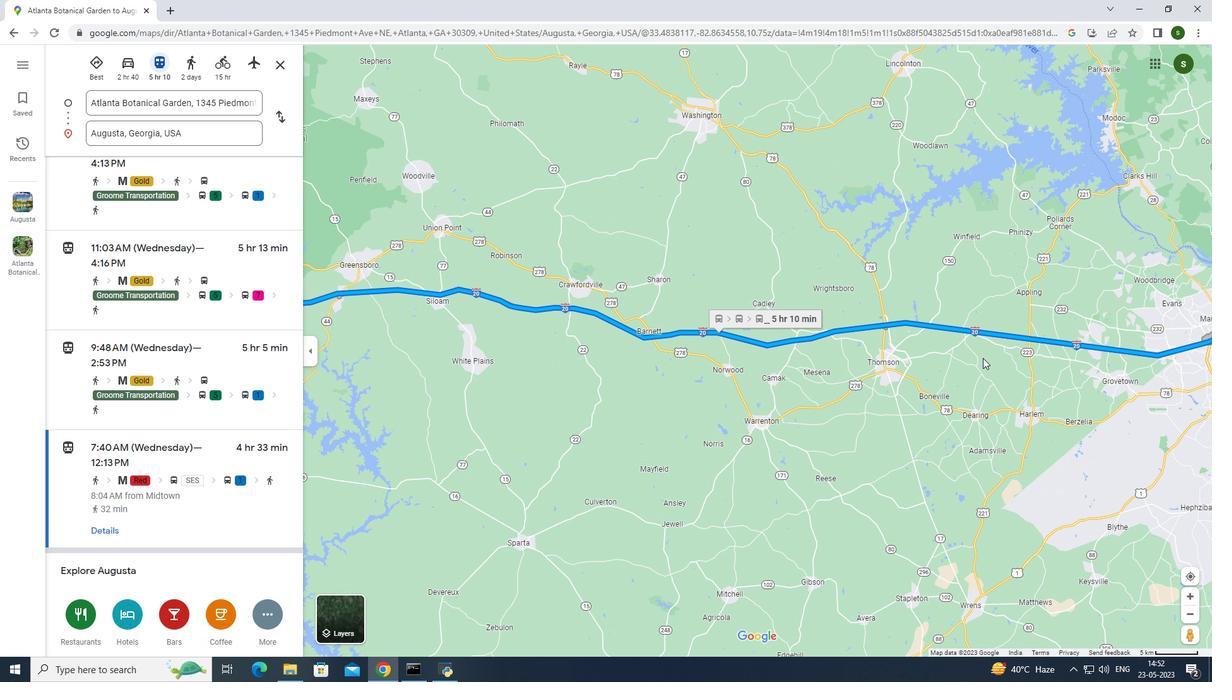 
Action: Mouse moved to (885, 334)
Screenshot: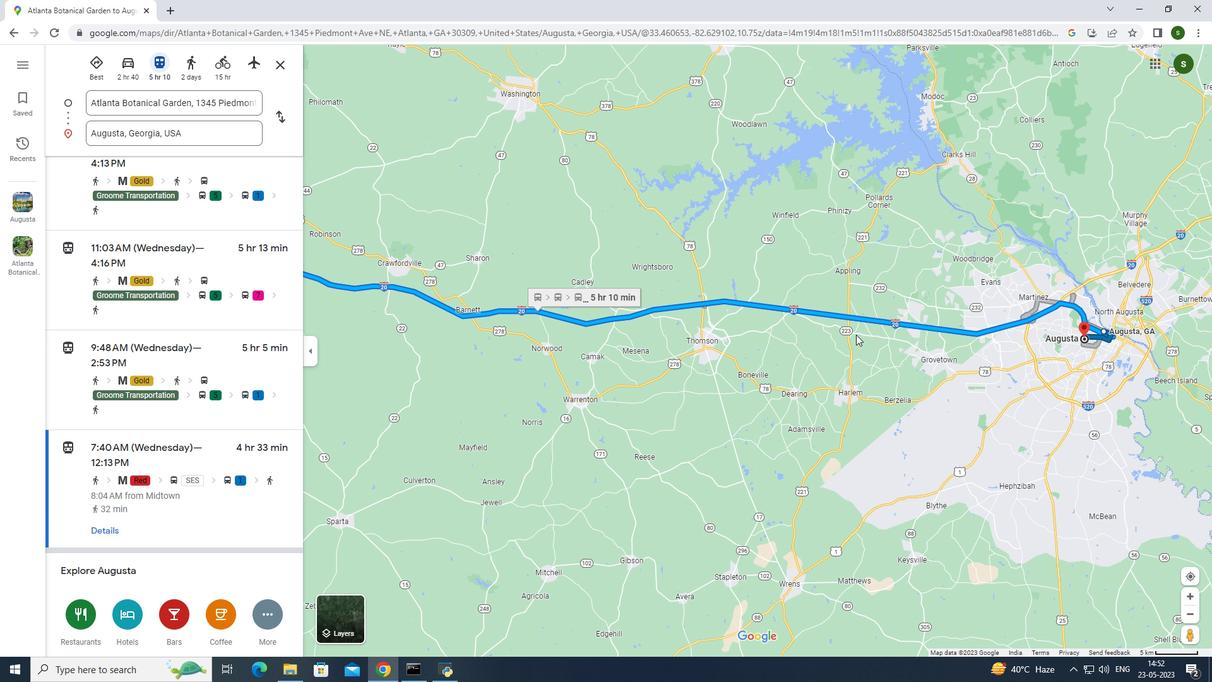 
Action: Mouse pressed left at (885, 334)
Screenshot: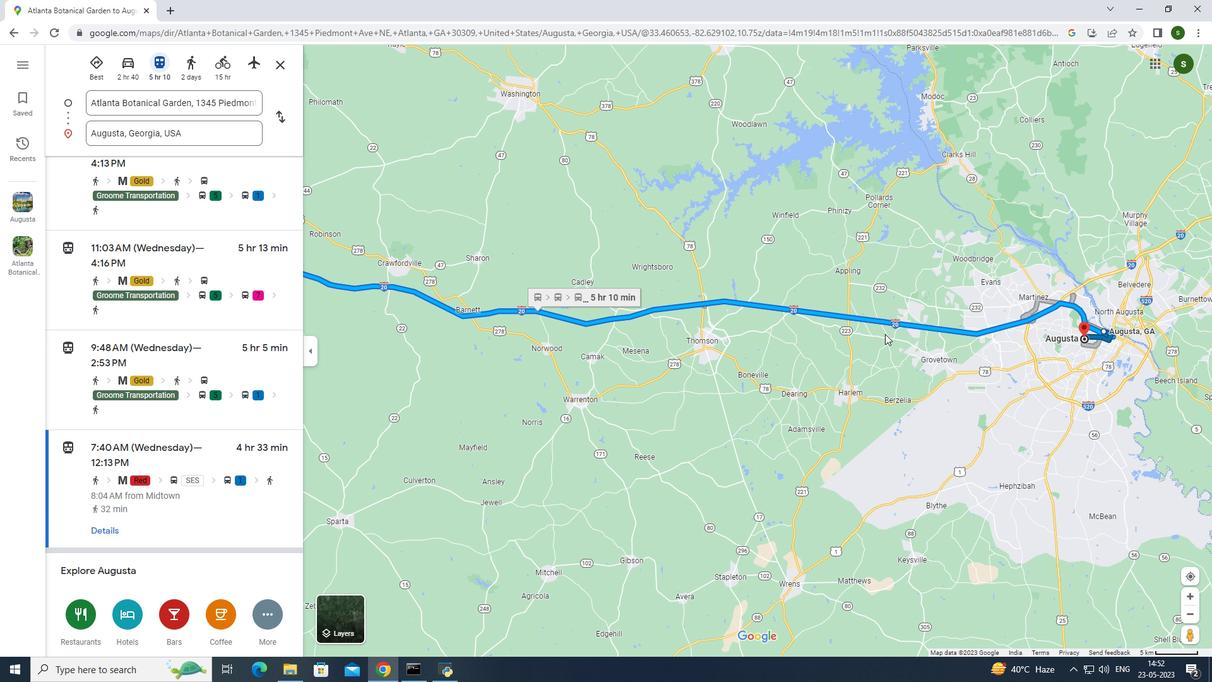 
Action: Mouse moved to (458, 346)
Screenshot: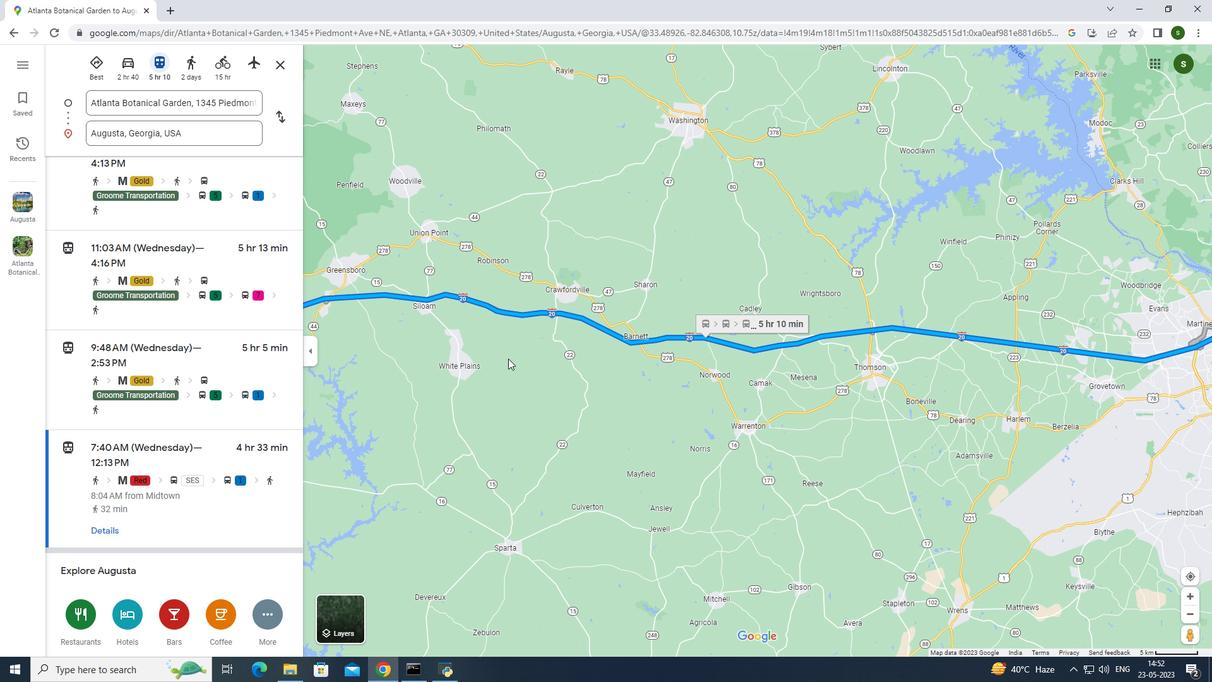 
Action: Mouse pressed left at (458, 346)
Screenshot: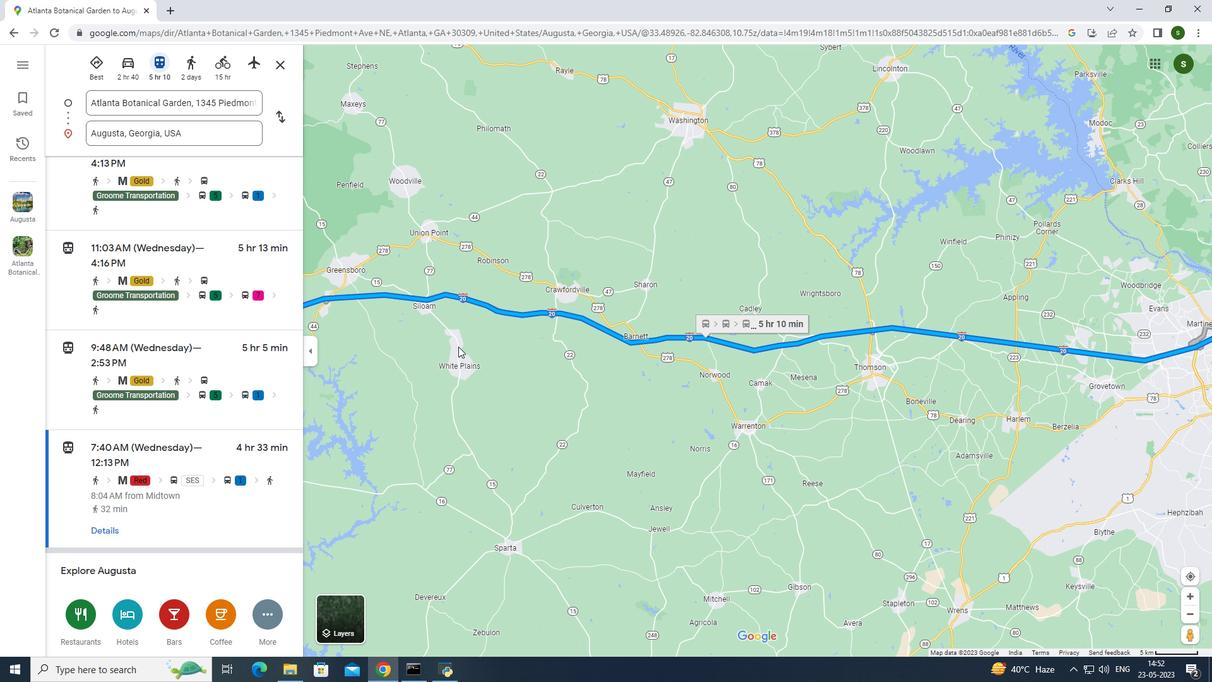 
Action: Mouse moved to (414, 335)
Screenshot: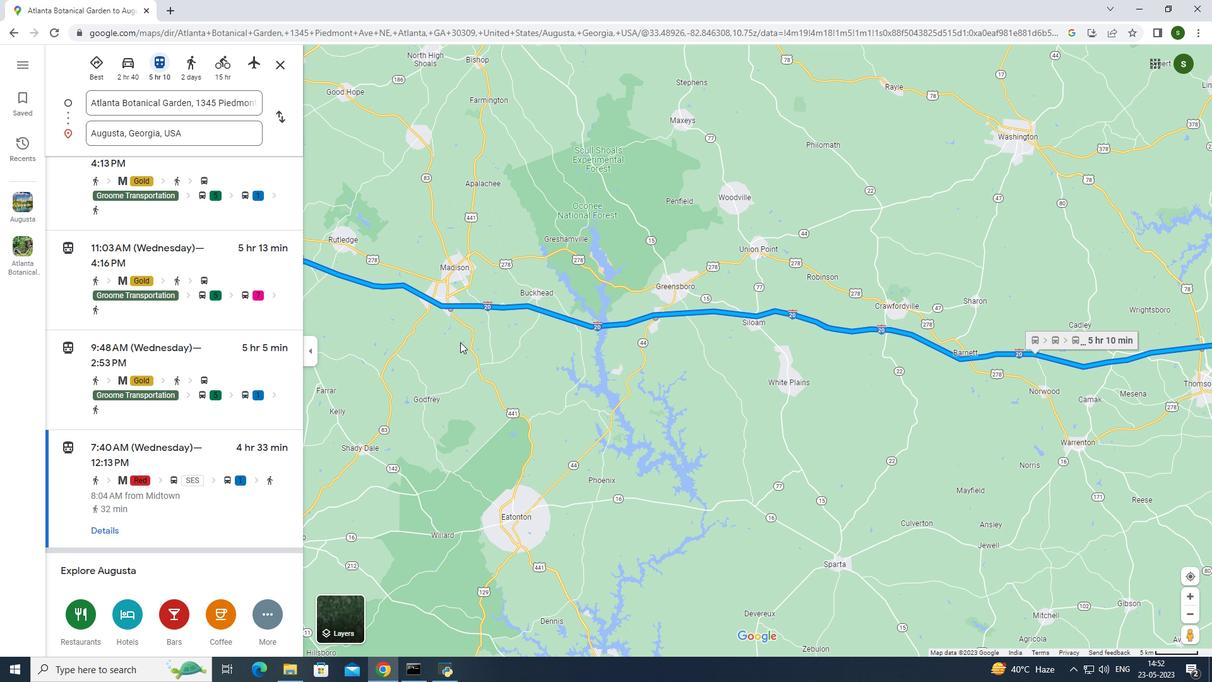 
Action: Mouse pressed left at (414, 335)
Screenshot: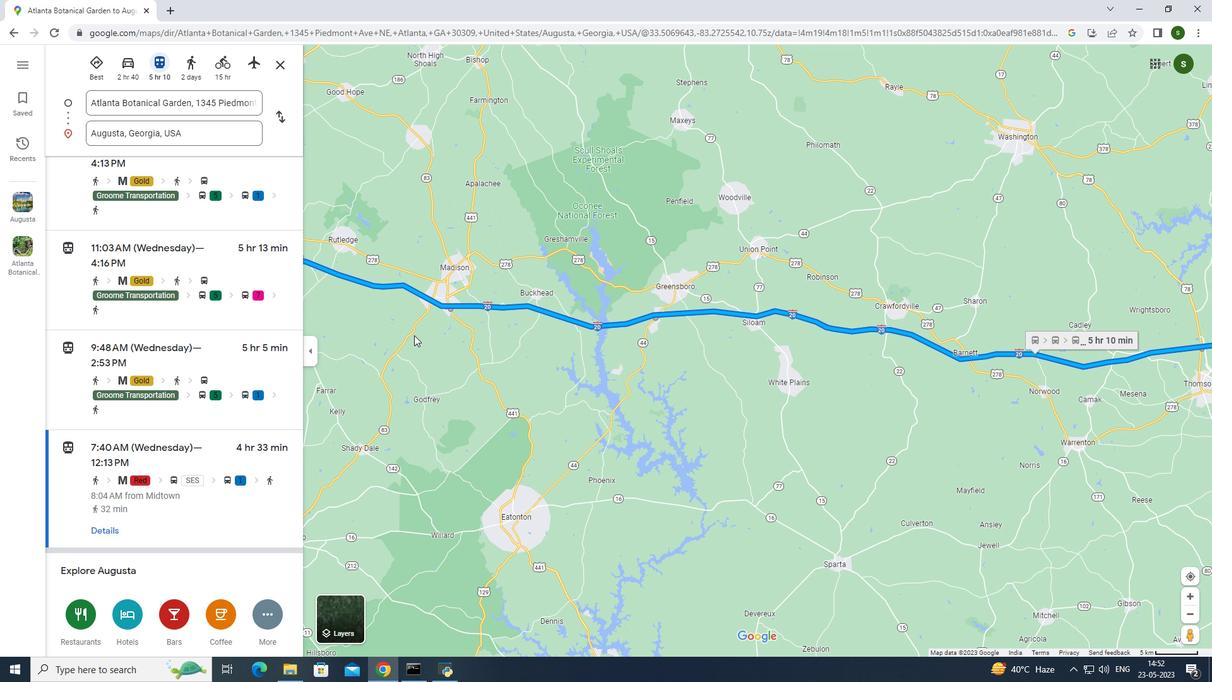 
Action: Mouse moved to (429, 317)
Screenshot: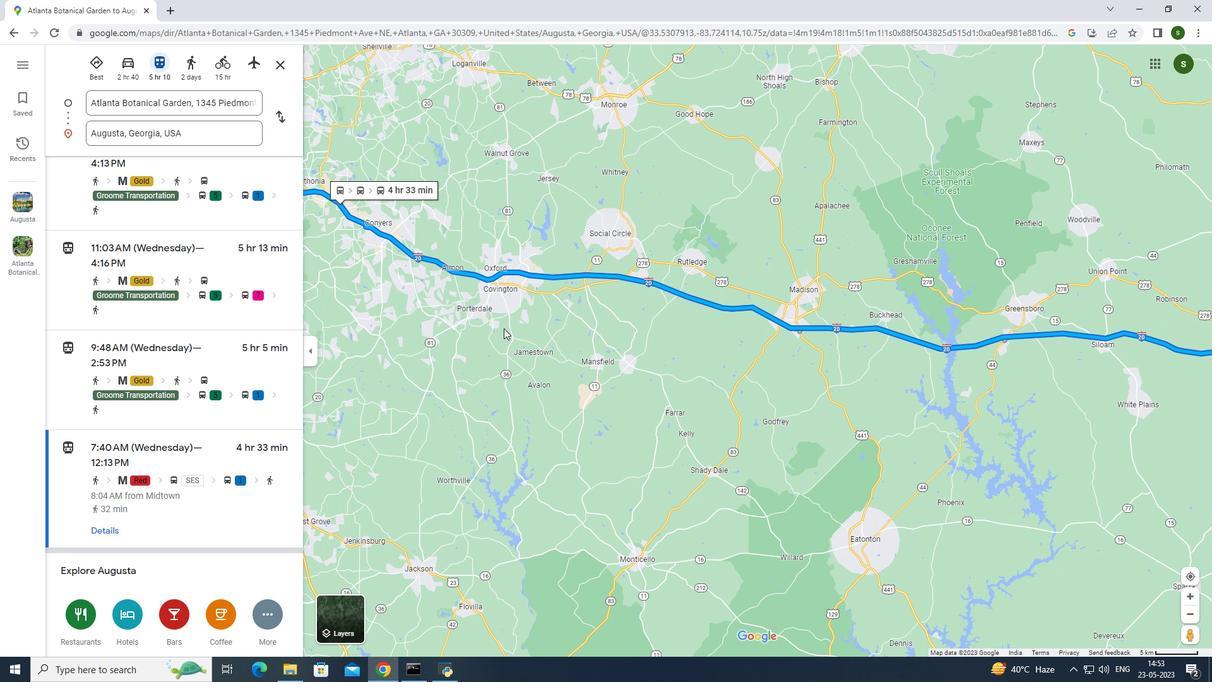 
Action: Mouse pressed left at (429, 317)
Screenshot: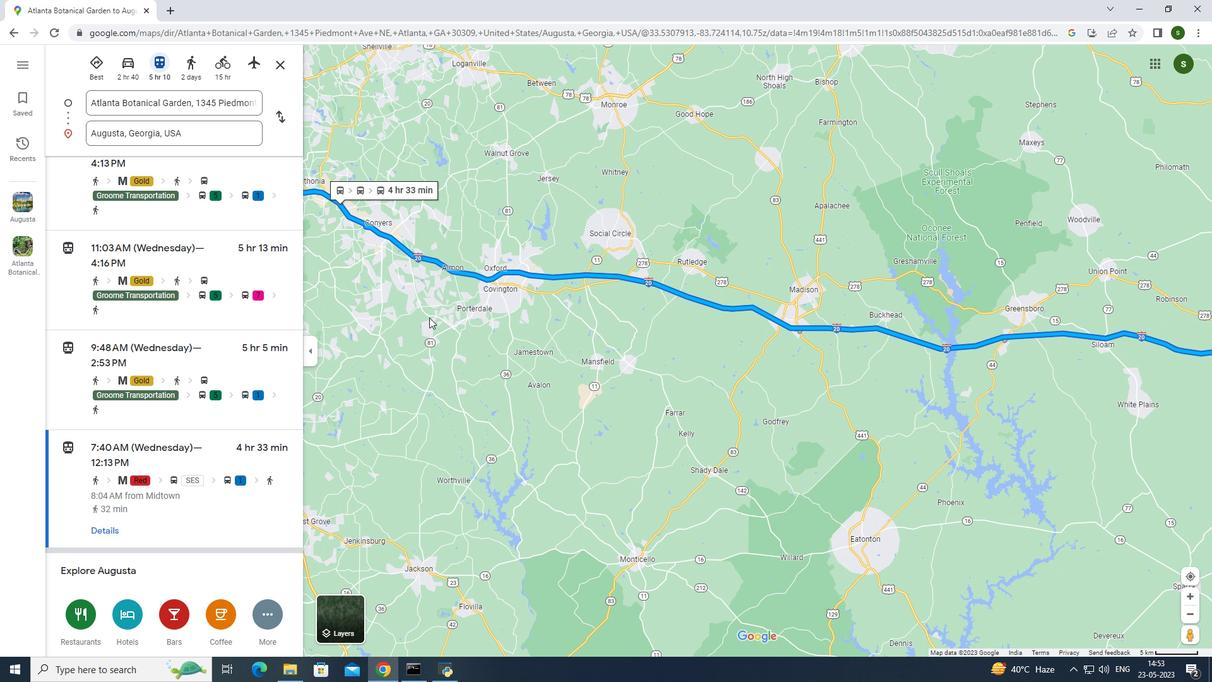 
Action: Mouse moved to (319, 324)
Screenshot: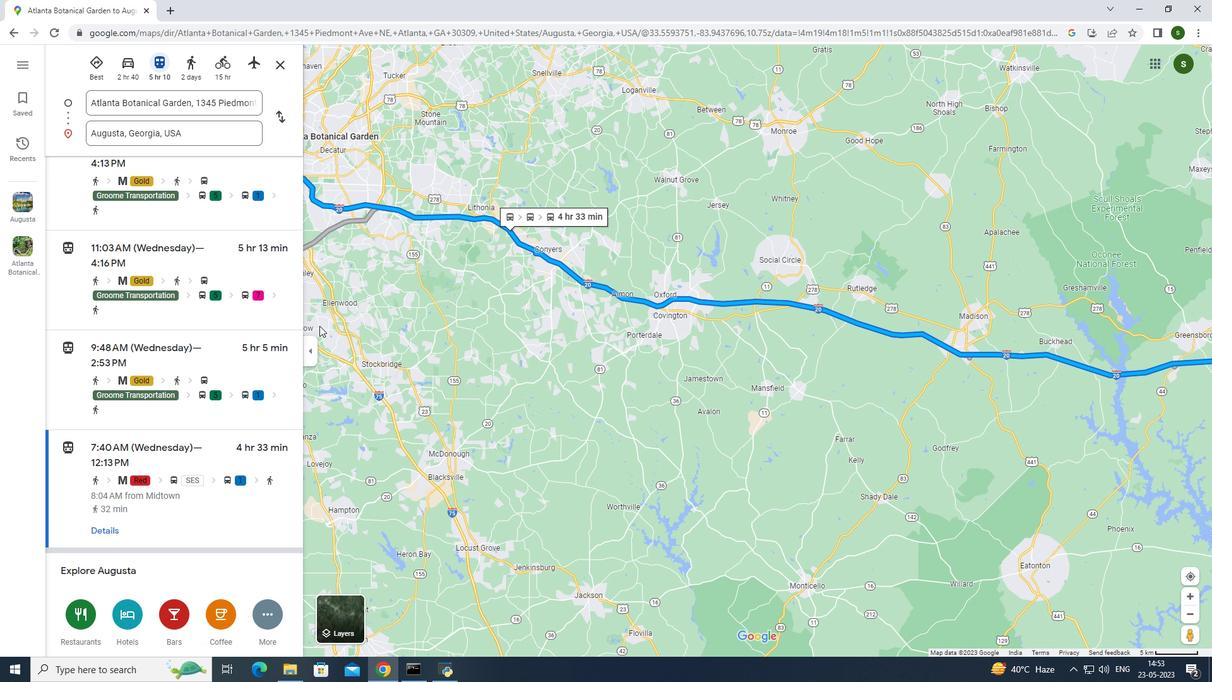 
